 Task: Display moderate hiking trails near Riverside and intermediate skiing trails near Salt Lake City.
Action: Mouse moved to (106, 68)
Screenshot: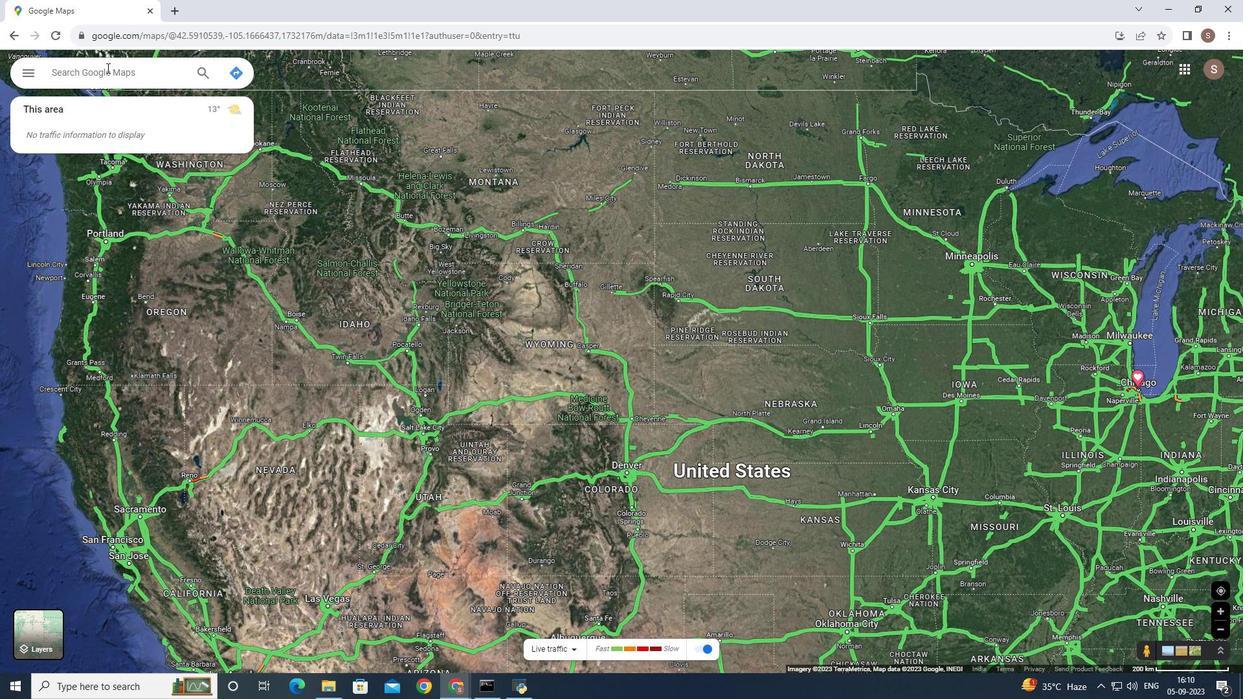
Action: Key pressed <Key.shift><Key.shift>Riverside<Key.enter>
Screenshot: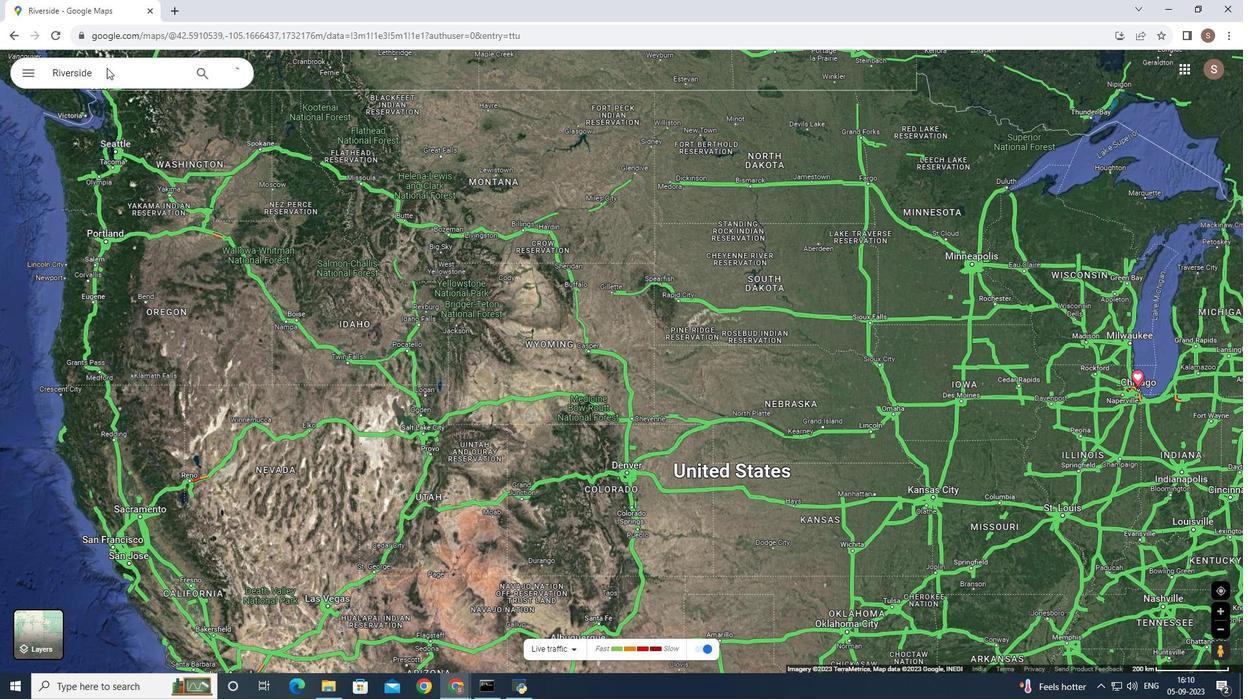 
Action: Mouse moved to (102, 128)
Screenshot: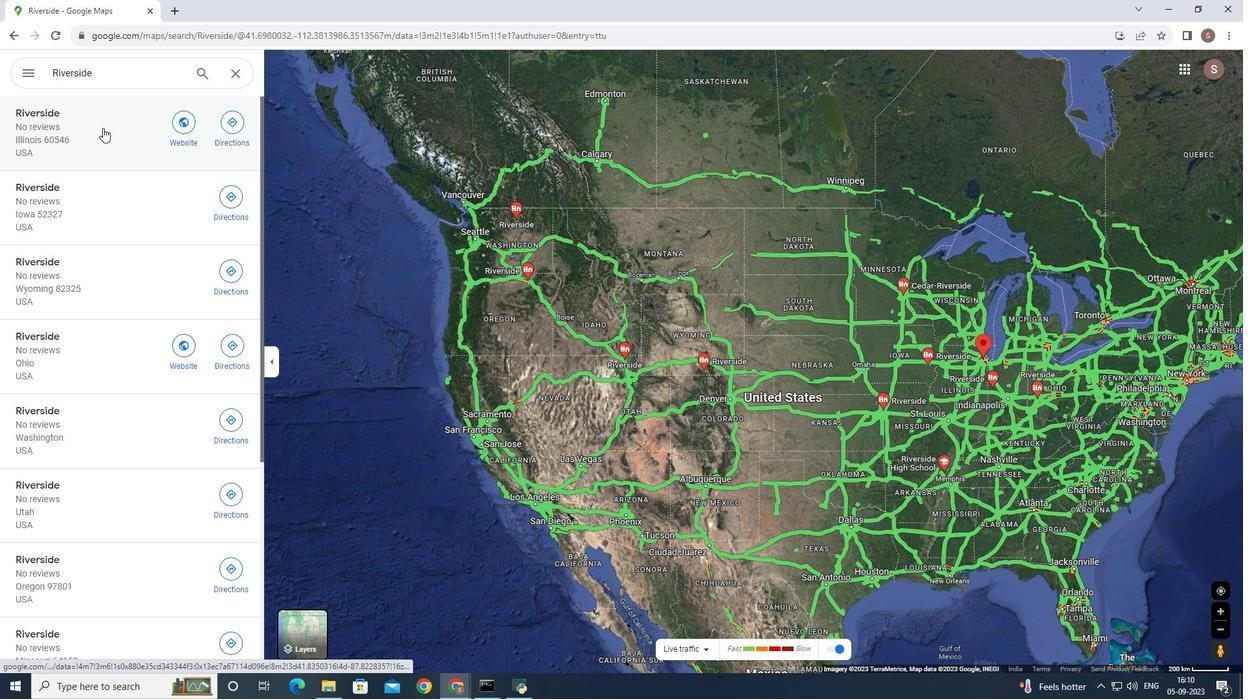
Action: Mouse pressed left at (102, 128)
Screenshot: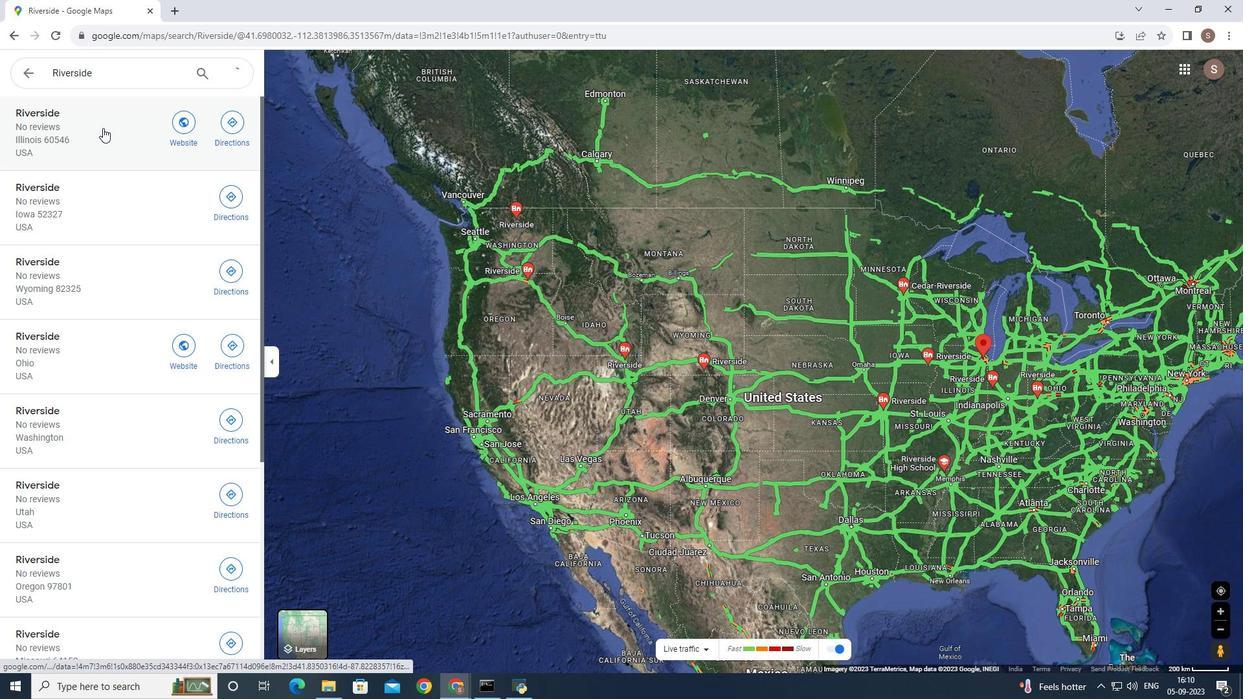 
Action: Mouse moved to (132, 290)
Screenshot: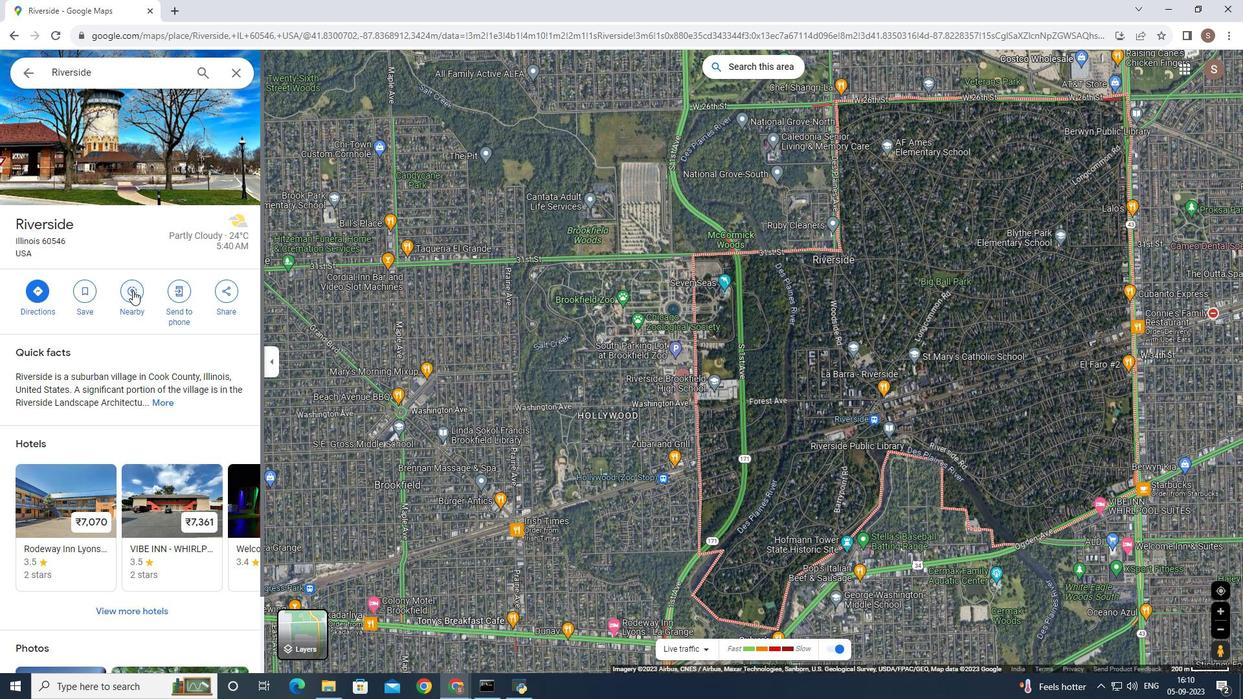 
Action: Mouse pressed left at (132, 290)
Screenshot: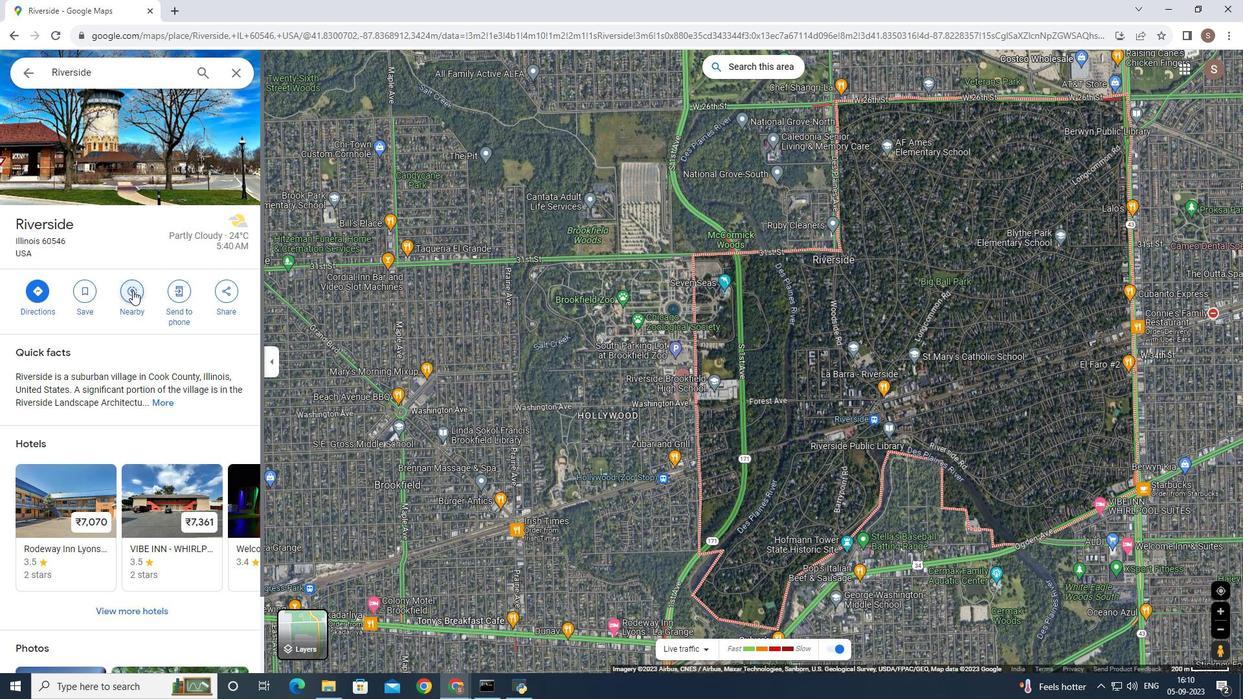 
Action: Key pressed moderate<Key.space>hiking<Key.space>trails
Screenshot: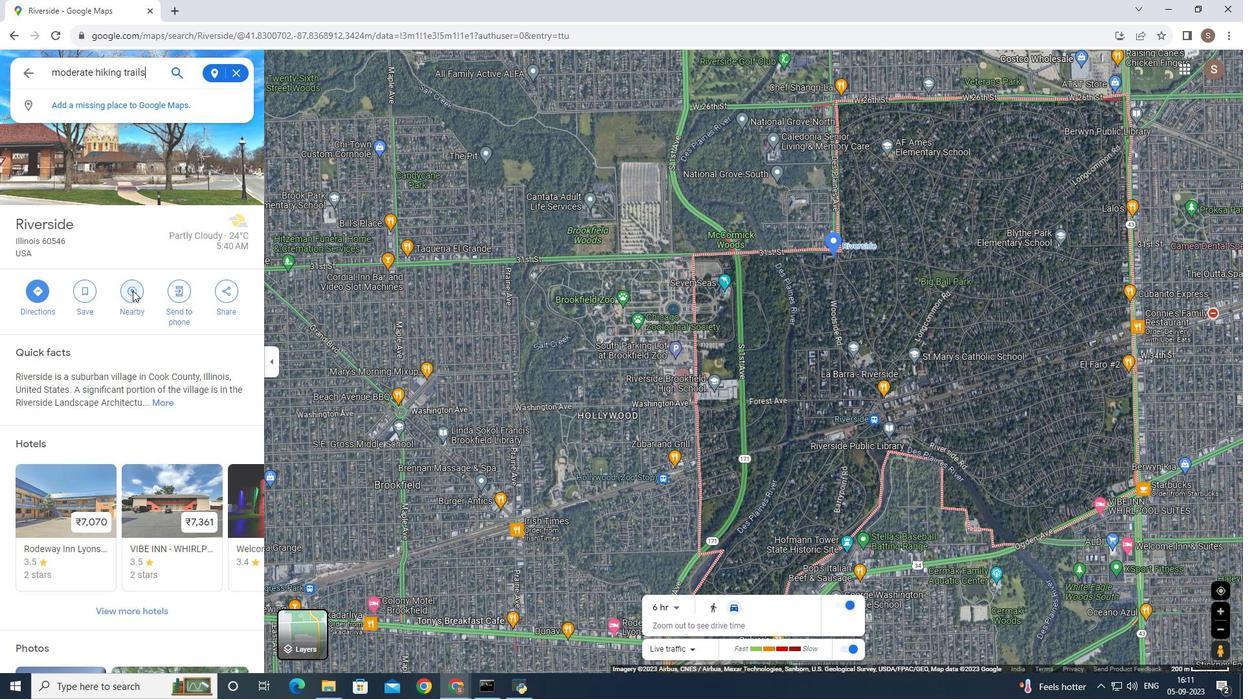 
Action: Mouse moved to (154, 289)
Screenshot: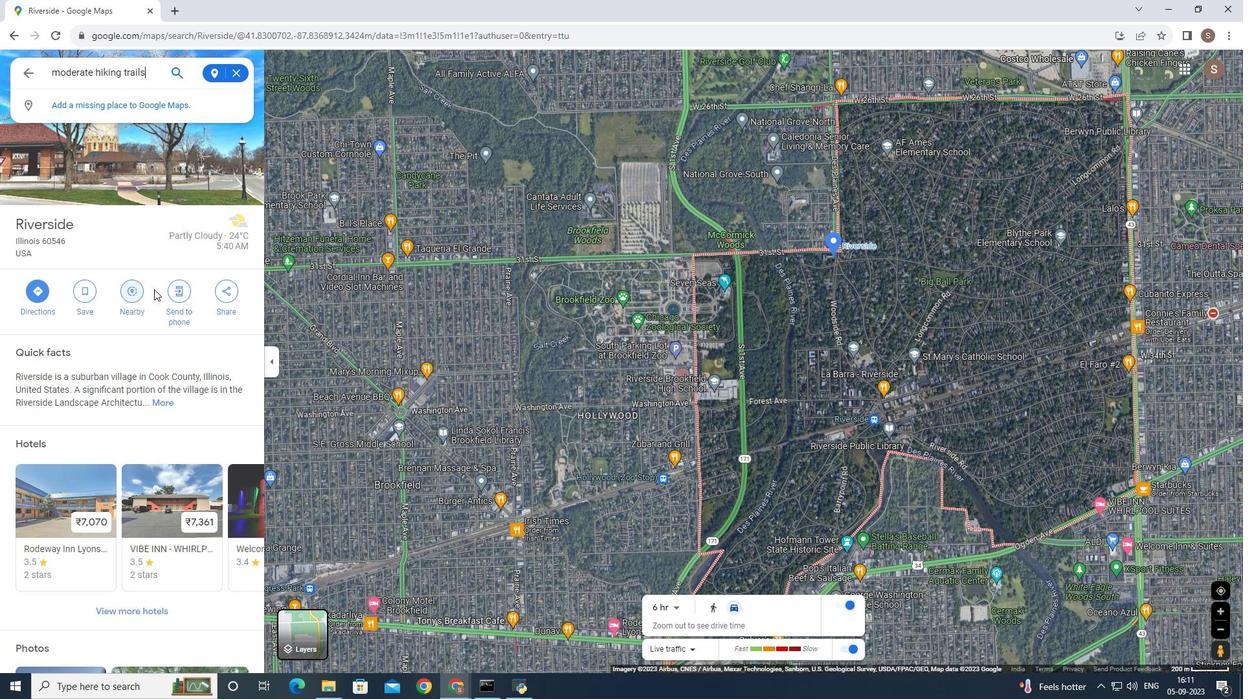
Action: Key pressed <Key.enter>
Screenshot: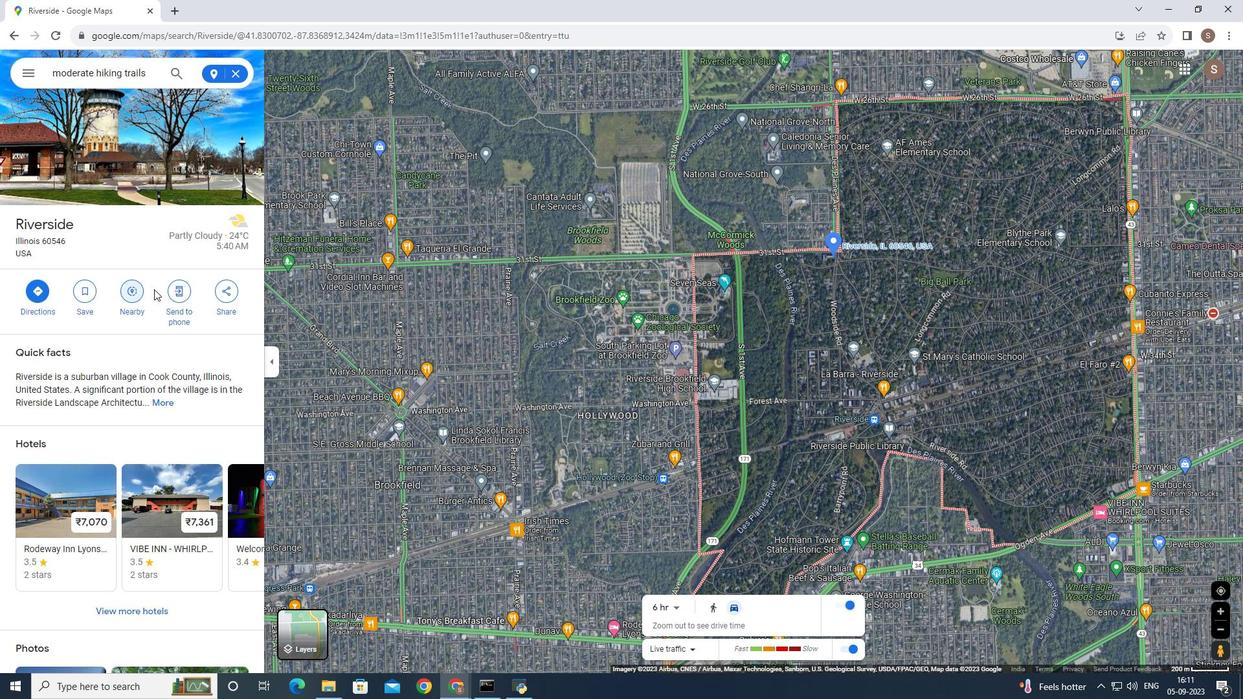 
Action: Mouse moved to (128, 213)
Screenshot: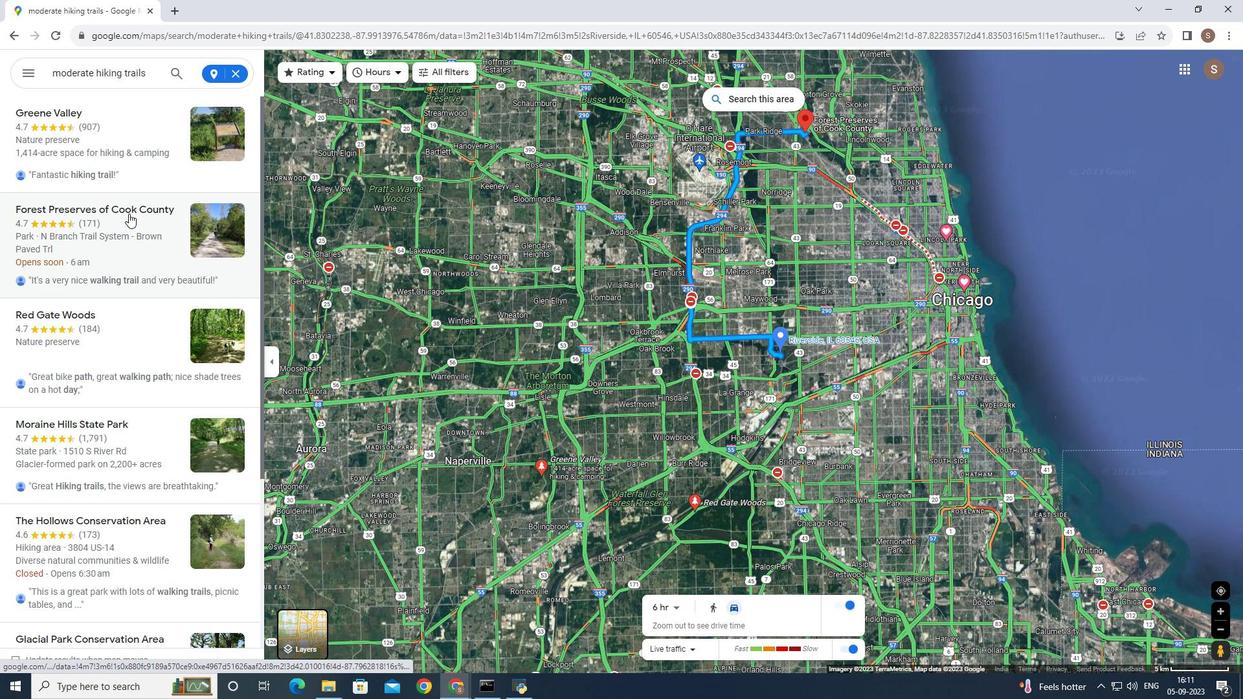 
Action: Mouse scrolled (128, 213) with delta (0, 0)
Screenshot: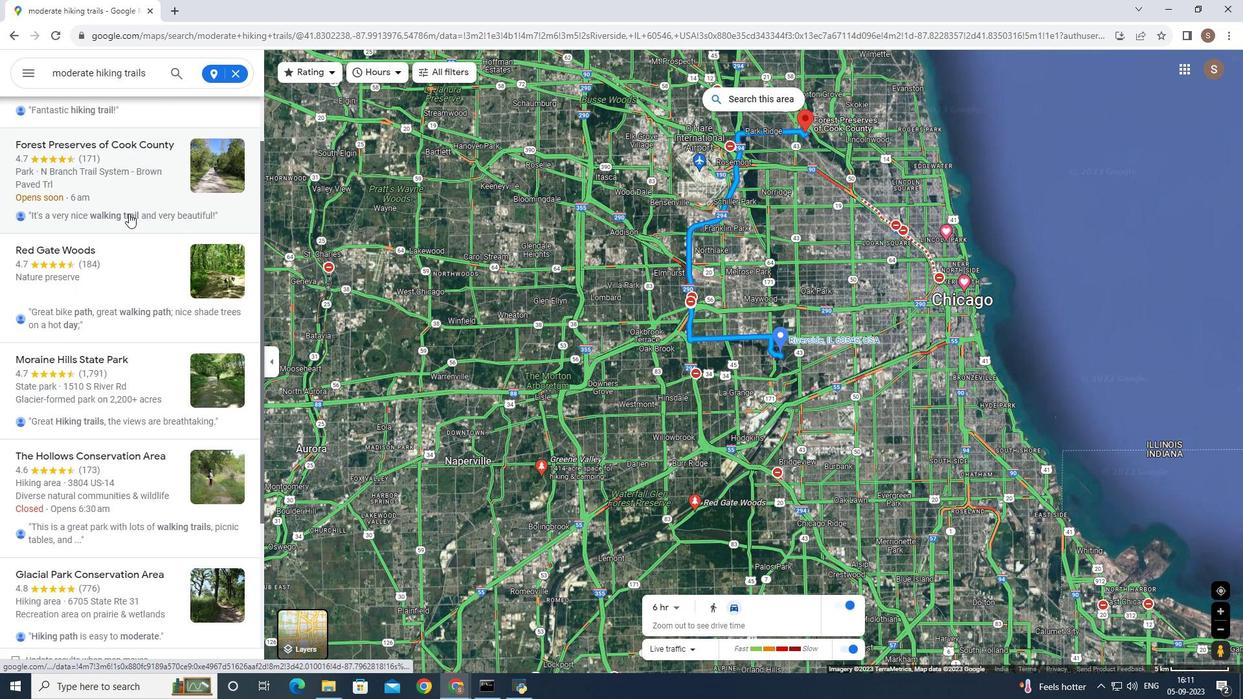 
Action: Mouse scrolled (128, 213) with delta (0, 0)
Screenshot: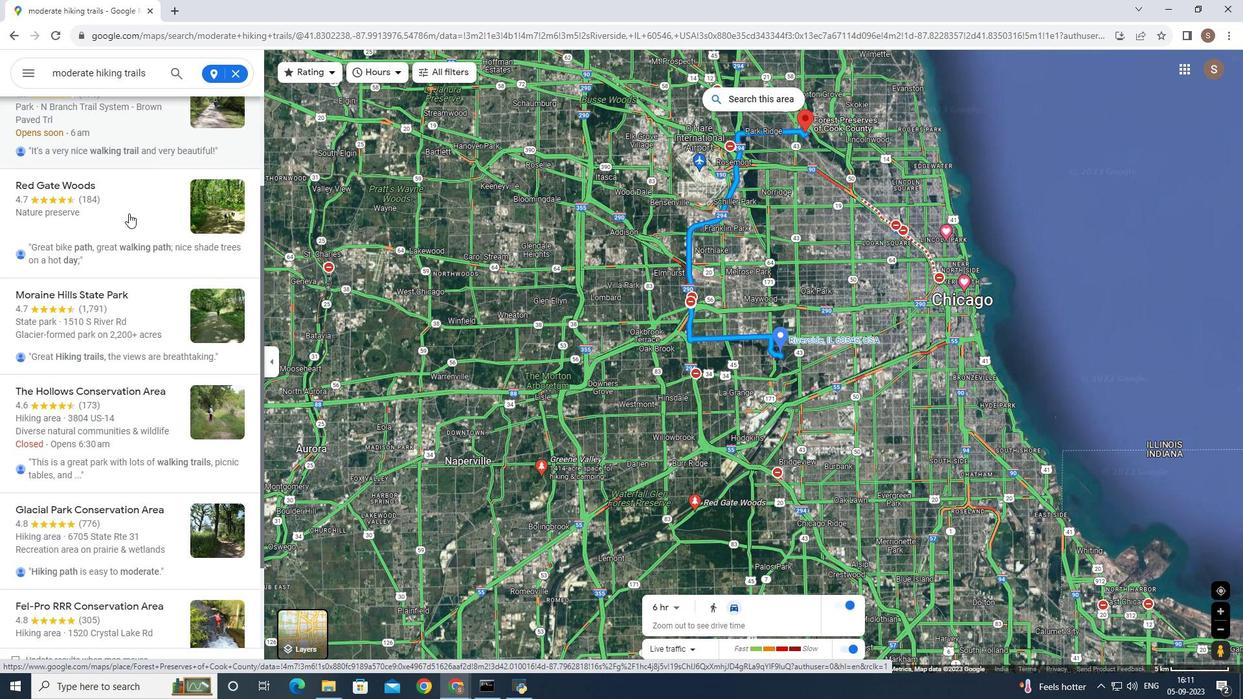 
Action: Mouse scrolled (128, 213) with delta (0, 0)
Screenshot: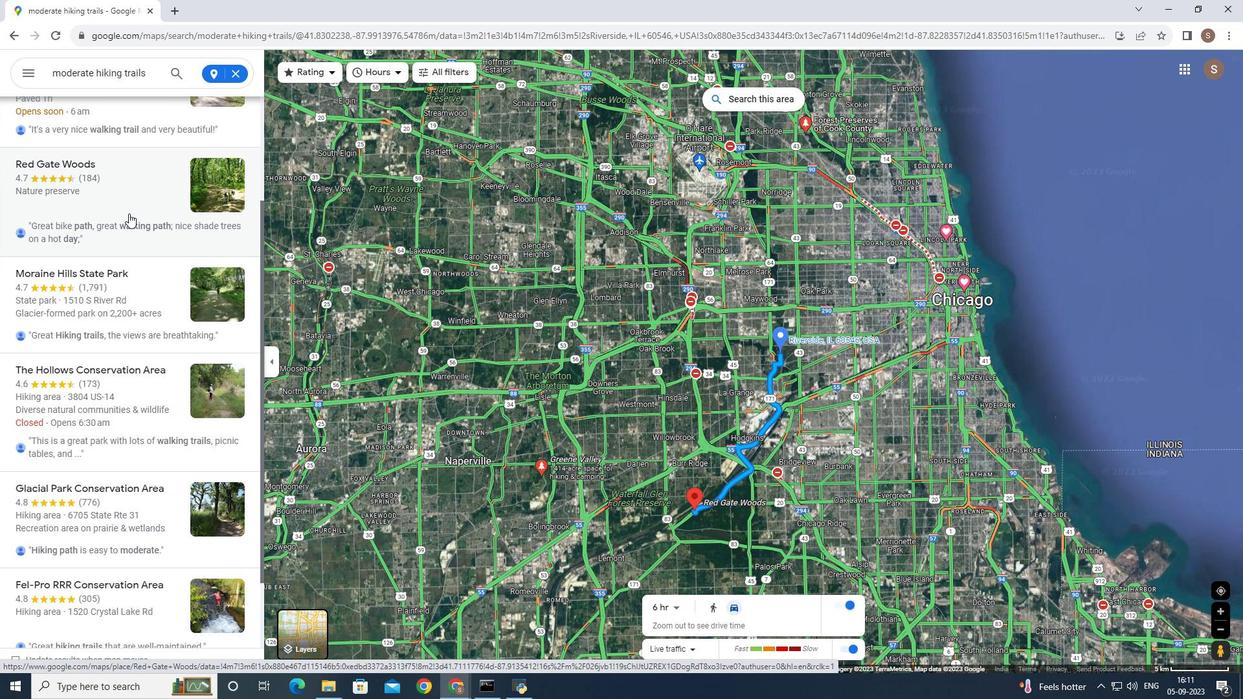 
Action: Mouse scrolled (128, 213) with delta (0, 0)
Screenshot: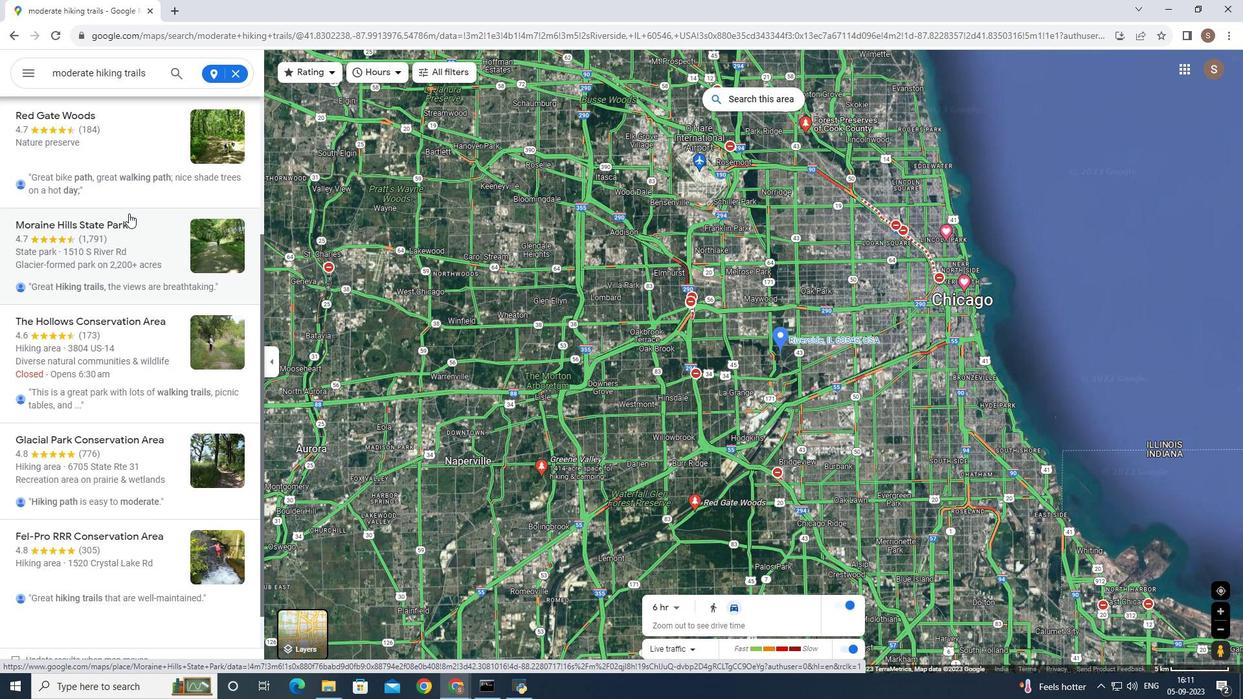 
Action: Mouse scrolled (128, 213) with delta (0, 0)
Screenshot: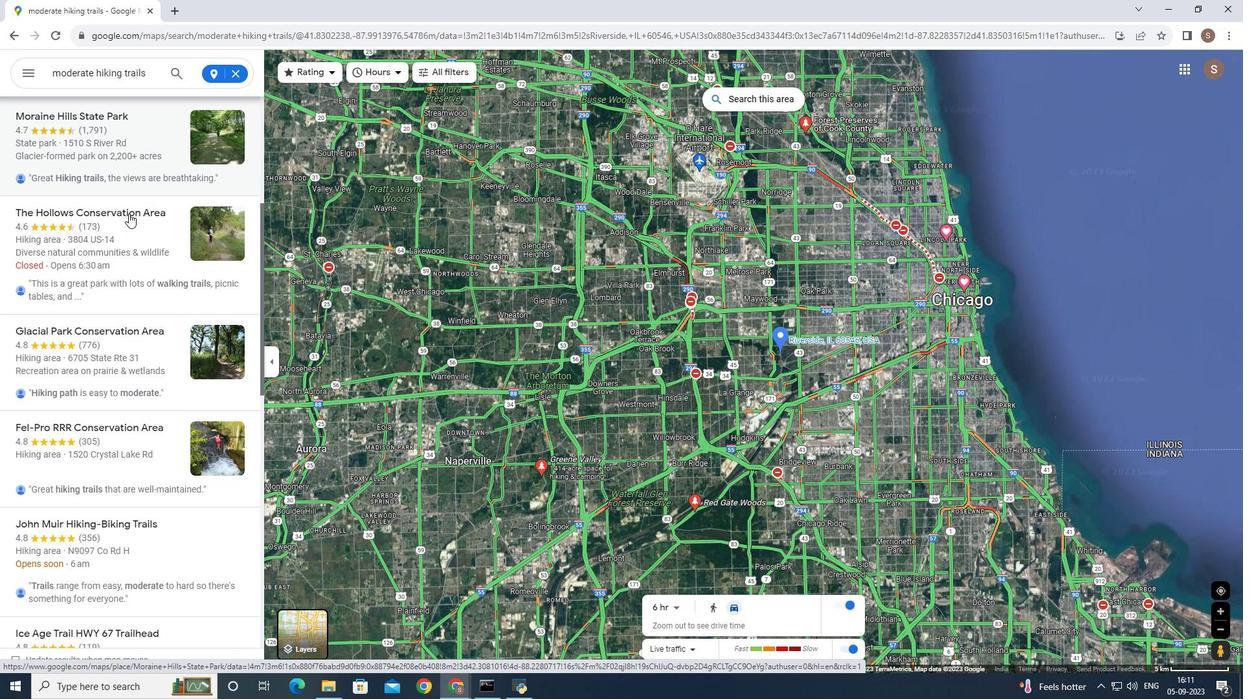 
Action: Mouse scrolled (128, 213) with delta (0, 0)
Screenshot: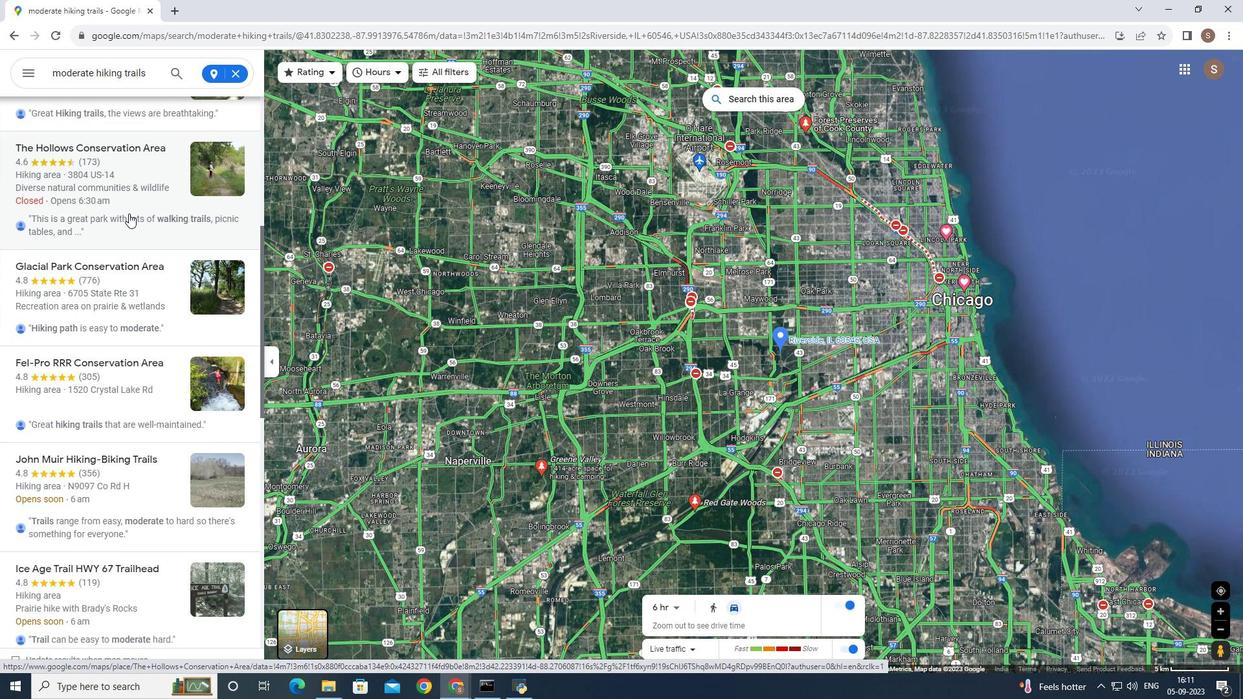 
Action: Mouse scrolled (128, 213) with delta (0, 0)
Screenshot: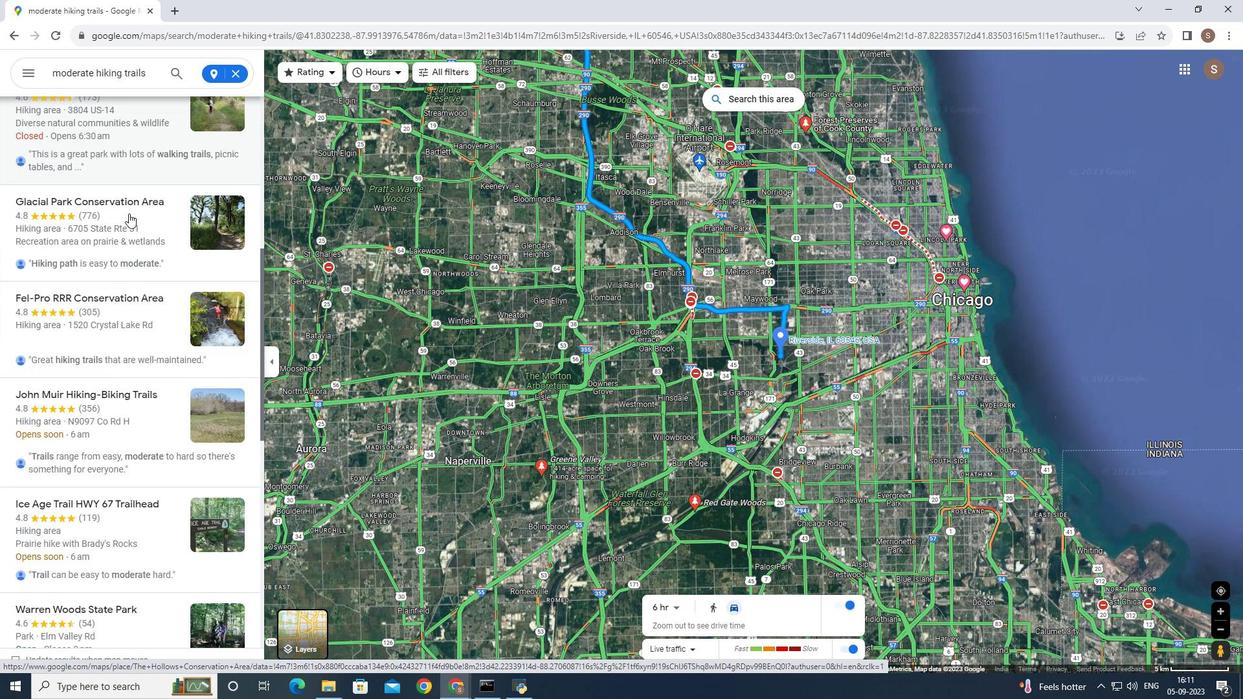 
Action: Mouse scrolled (128, 213) with delta (0, 0)
Screenshot: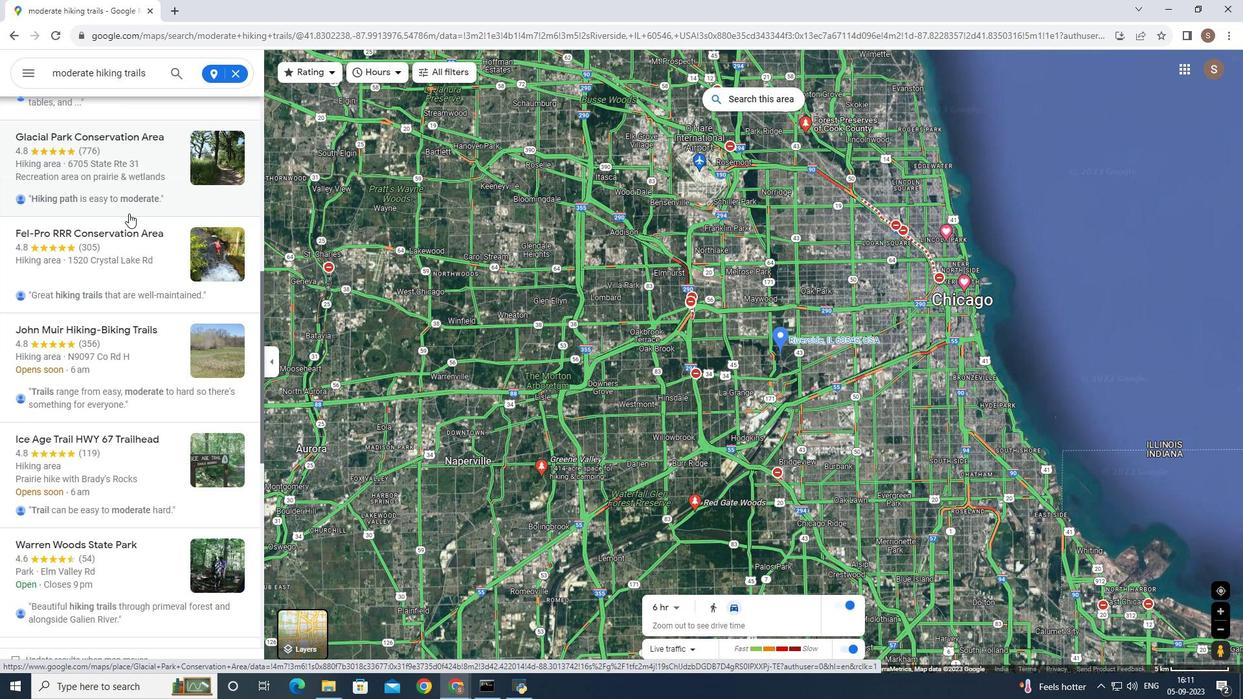 
Action: Mouse scrolled (128, 213) with delta (0, 0)
Screenshot: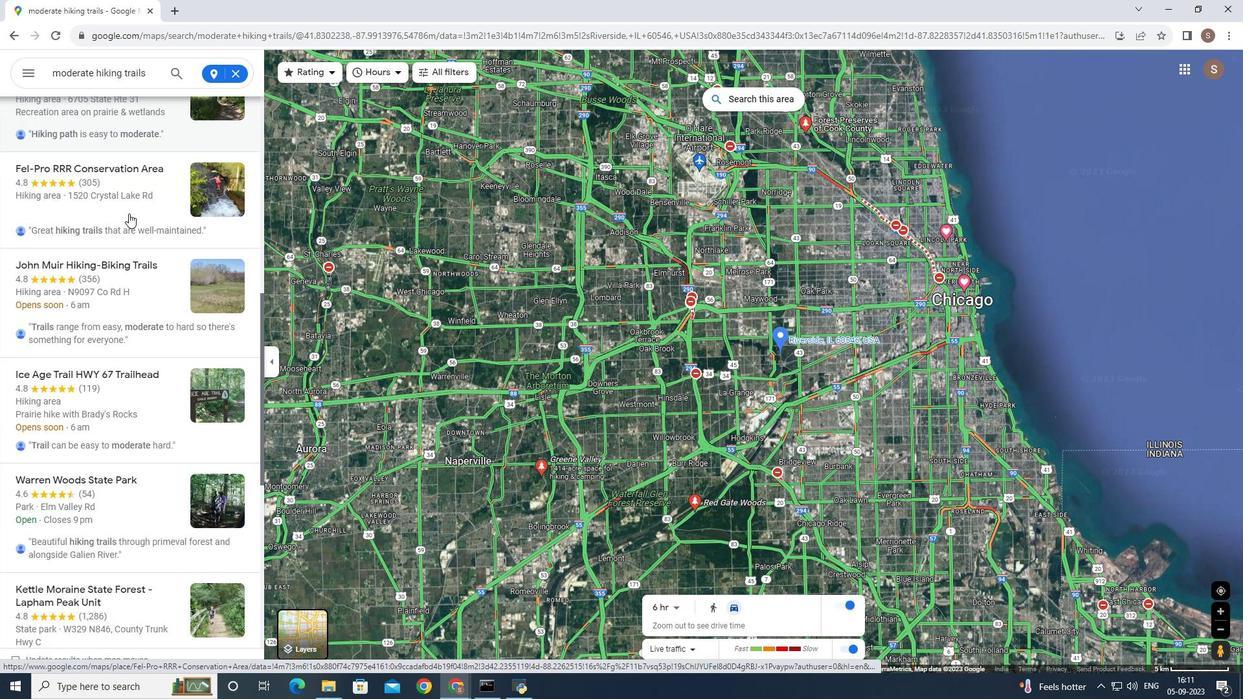 
Action: Mouse scrolled (128, 213) with delta (0, 0)
Screenshot: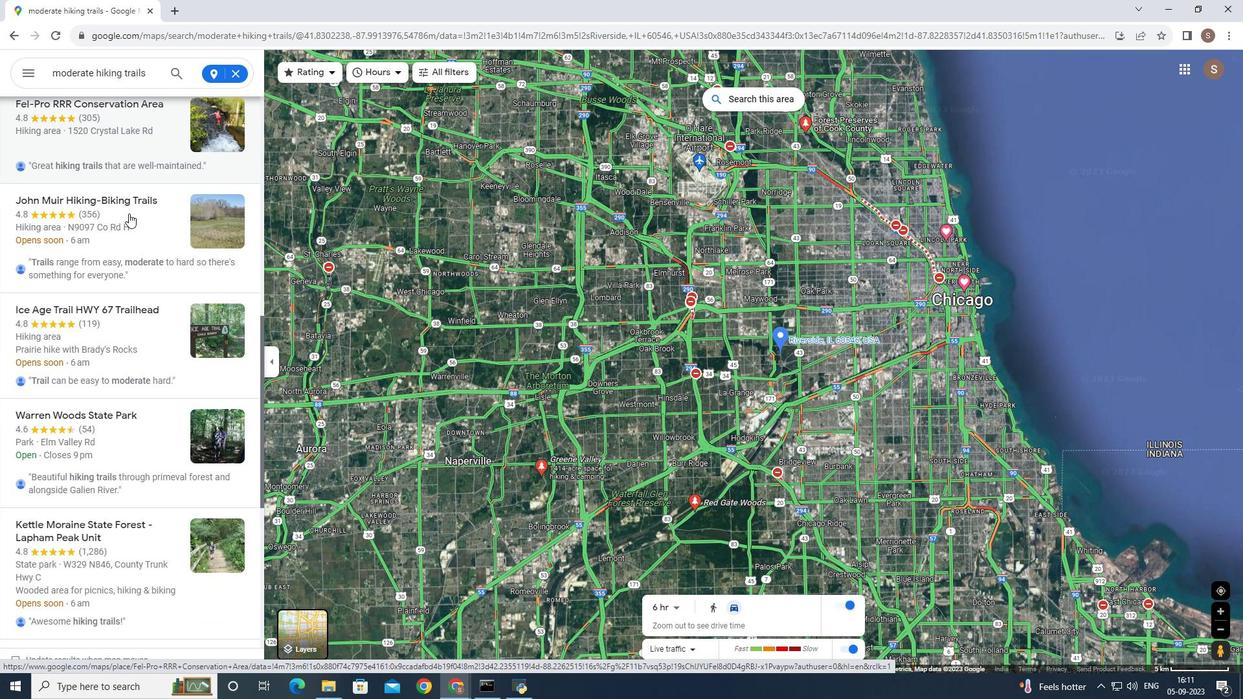 
Action: Mouse scrolled (128, 213) with delta (0, 0)
Screenshot: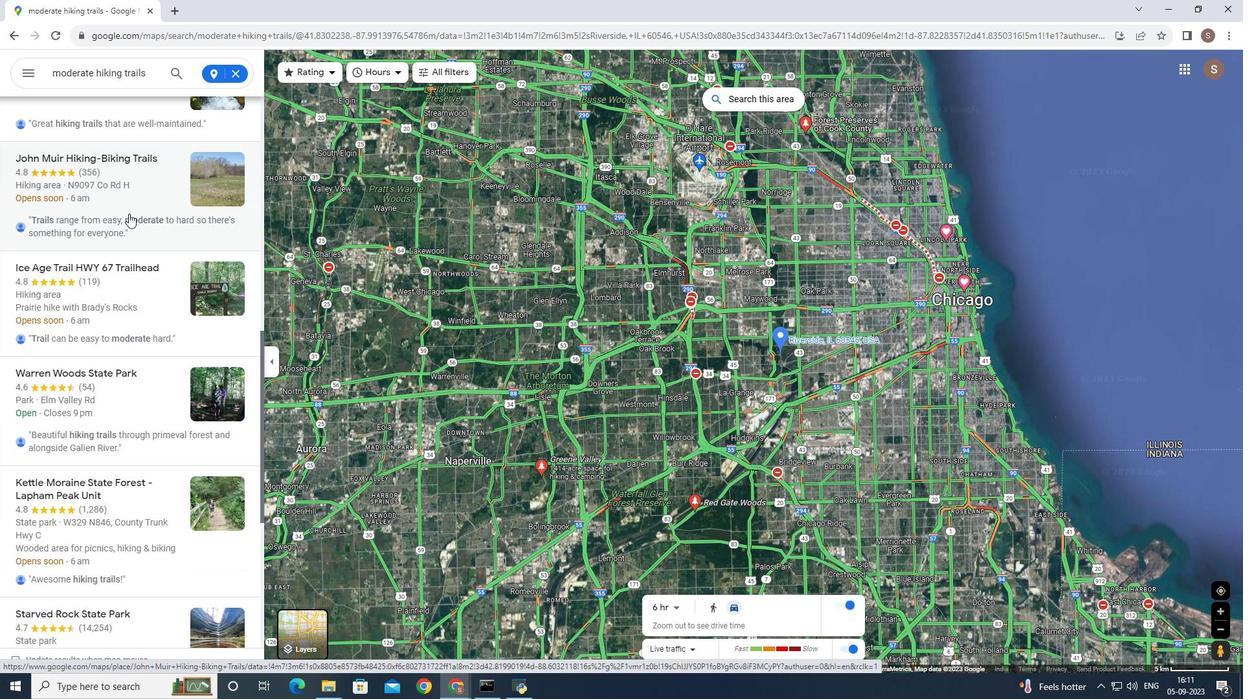 
Action: Mouse scrolled (128, 213) with delta (0, 0)
Screenshot: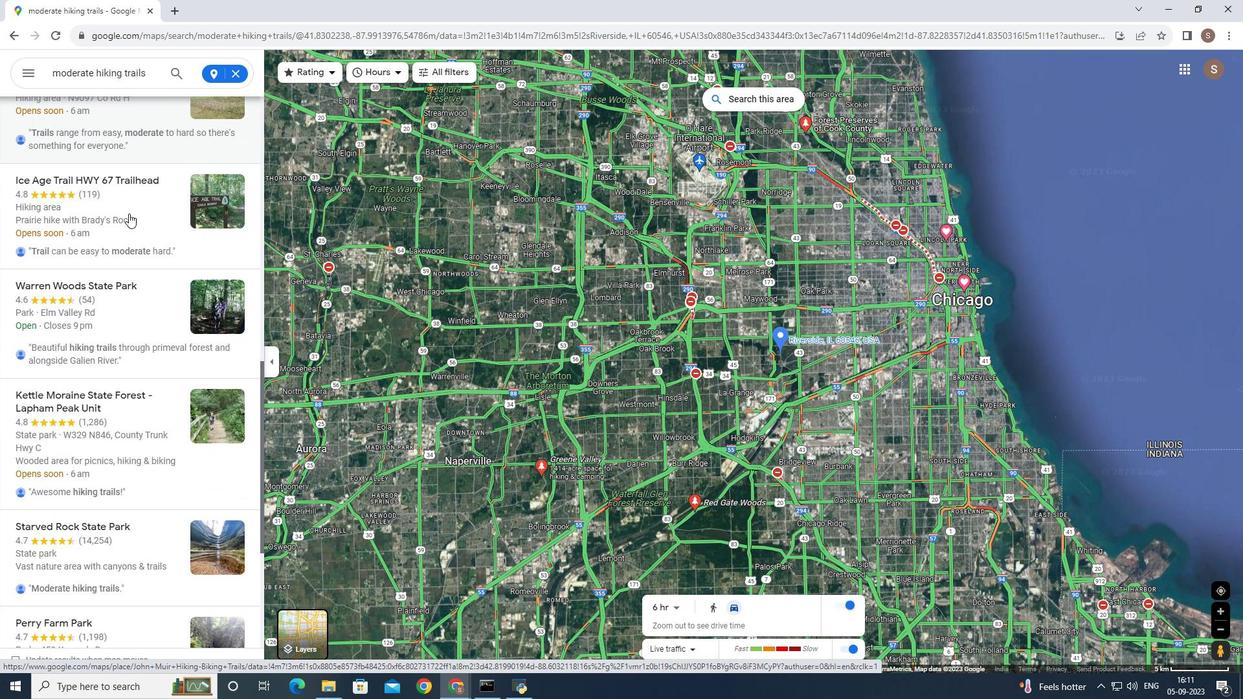 
Action: Mouse scrolled (128, 213) with delta (0, 0)
Screenshot: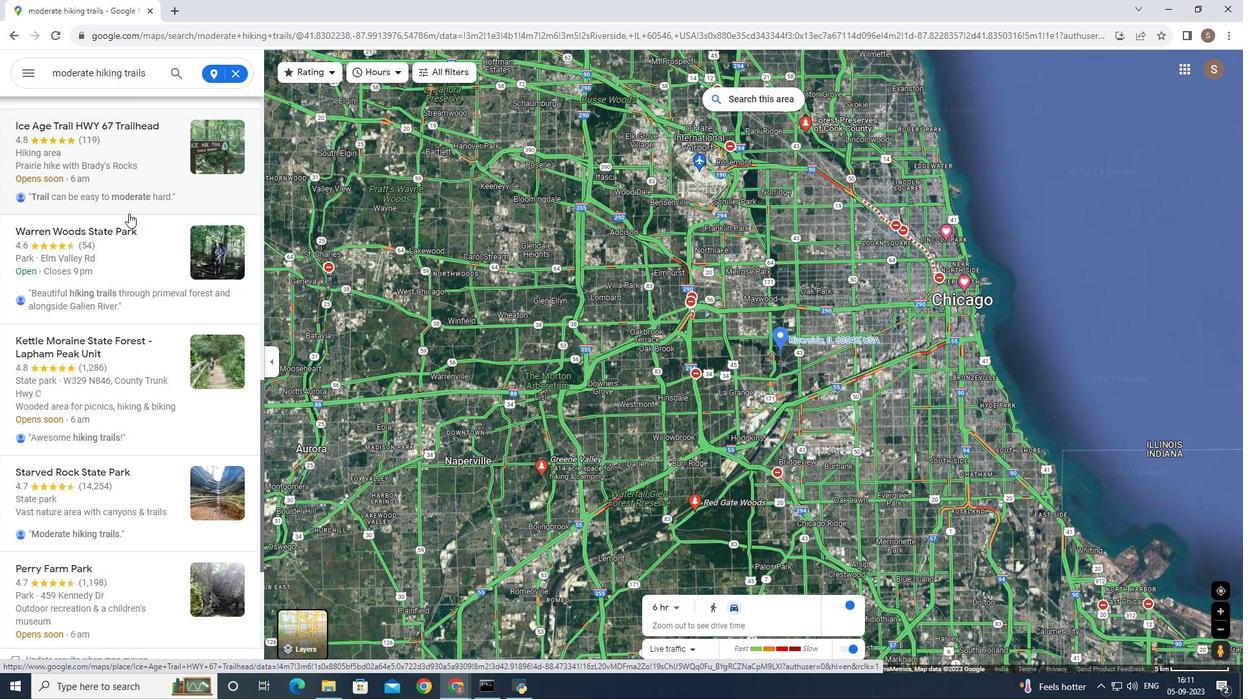 
Action: Mouse scrolled (128, 213) with delta (0, 0)
Screenshot: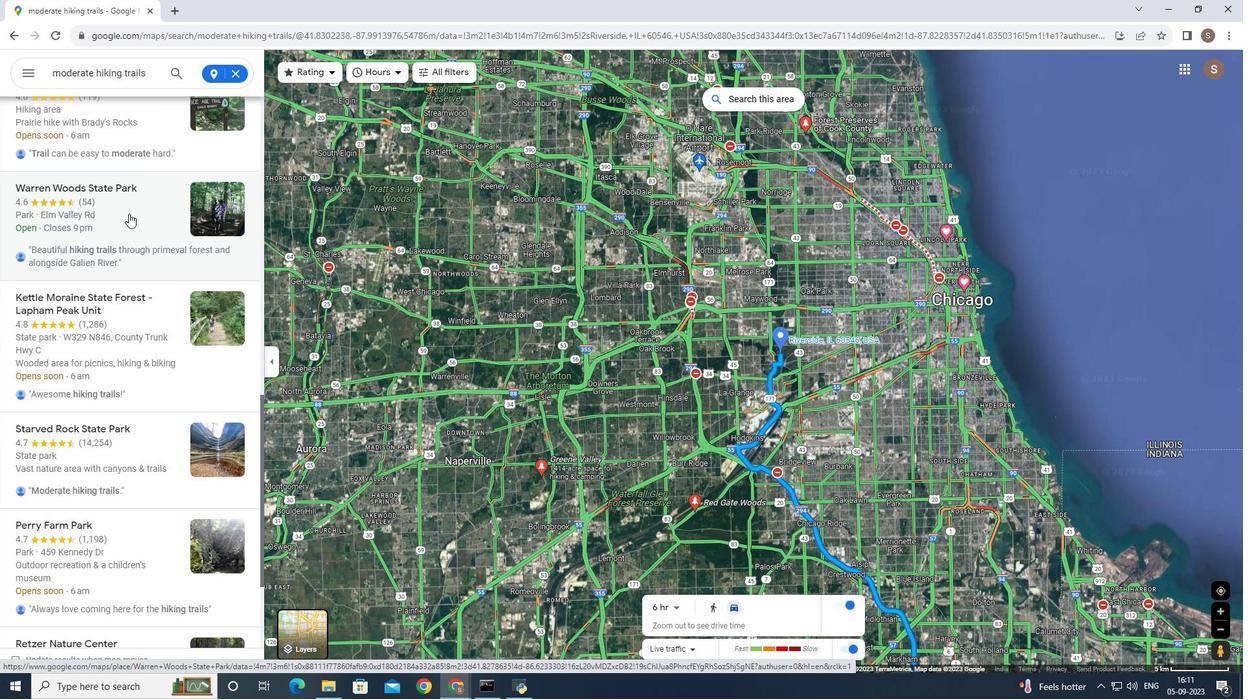 
Action: Mouse scrolled (128, 213) with delta (0, 0)
Screenshot: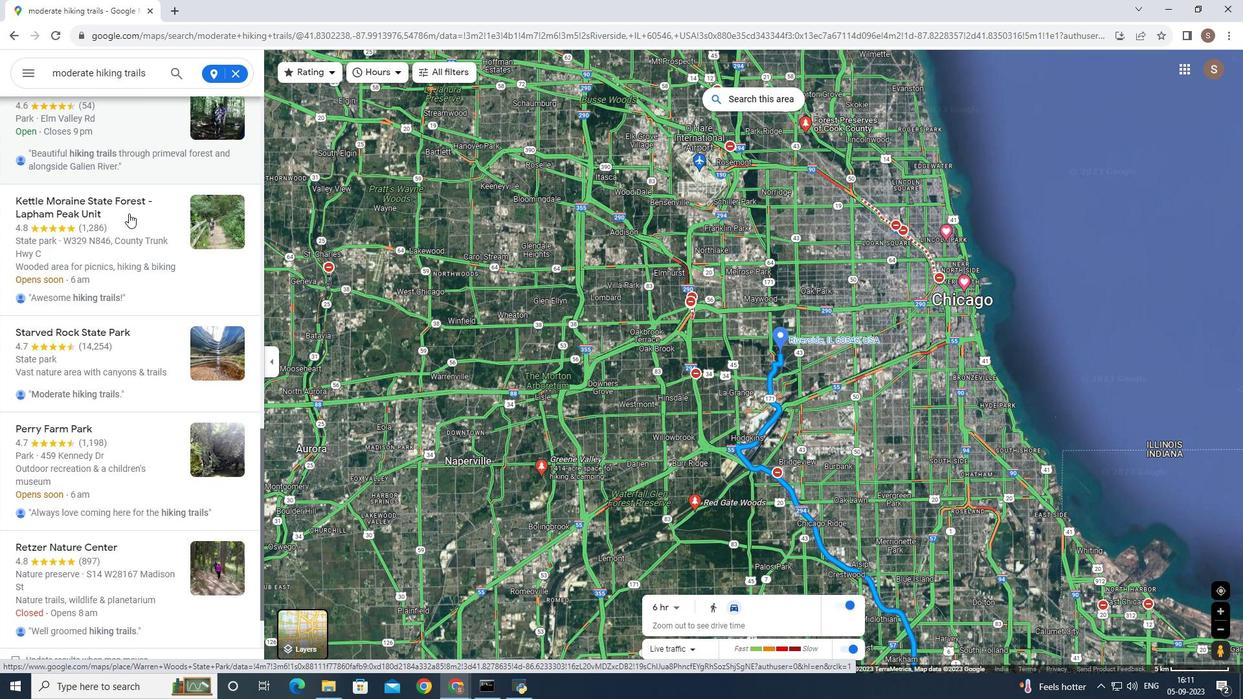 
Action: Mouse scrolled (128, 213) with delta (0, 0)
Screenshot: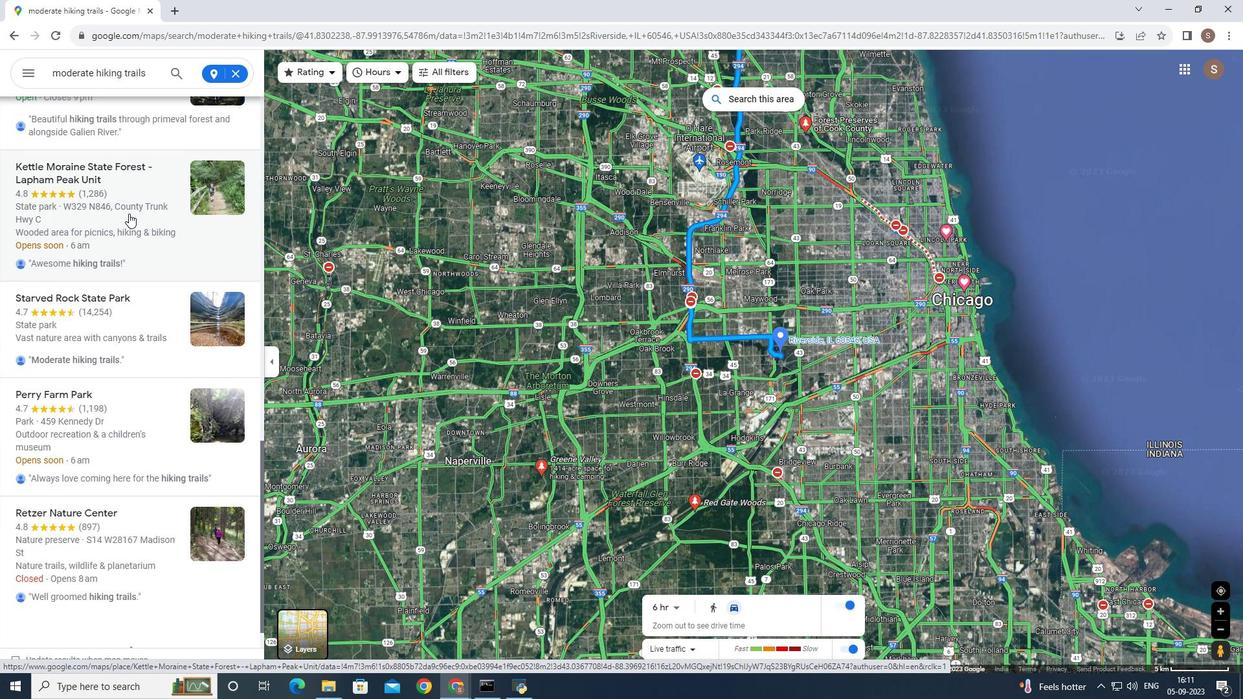 
Action: Mouse scrolled (128, 213) with delta (0, 0)
Screenshot: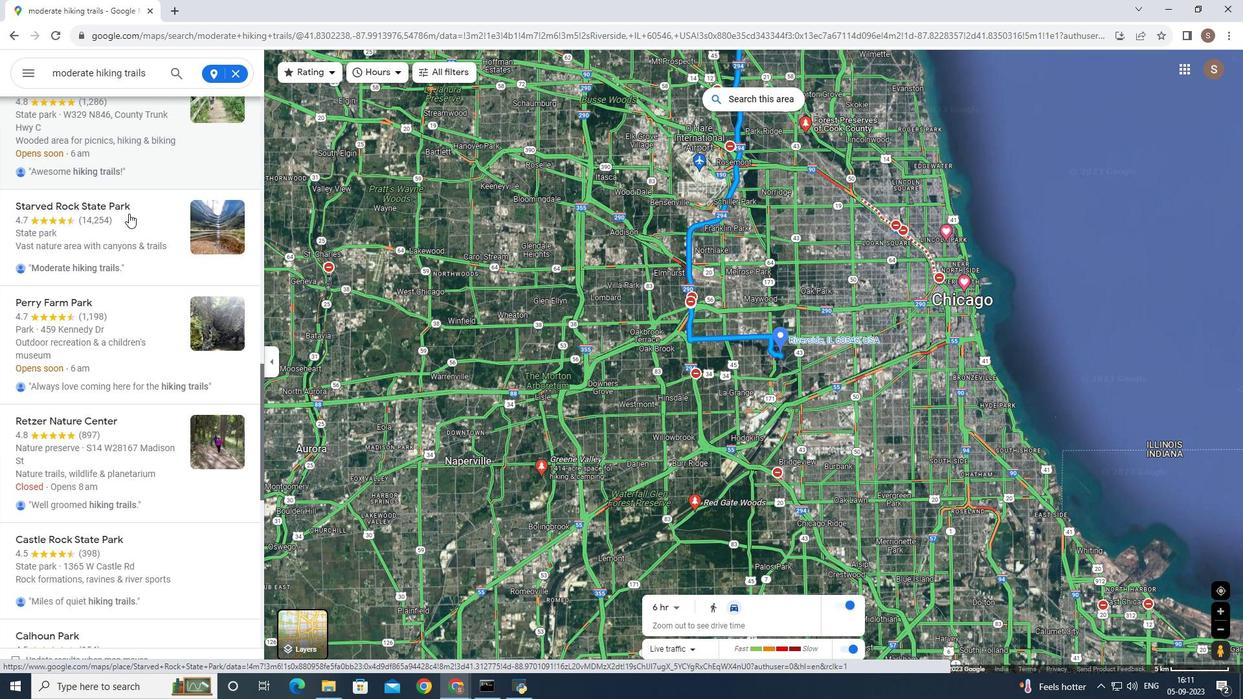 
Action: Mouse scrolled (128, 213) with delta (0, 0)
Screenshot: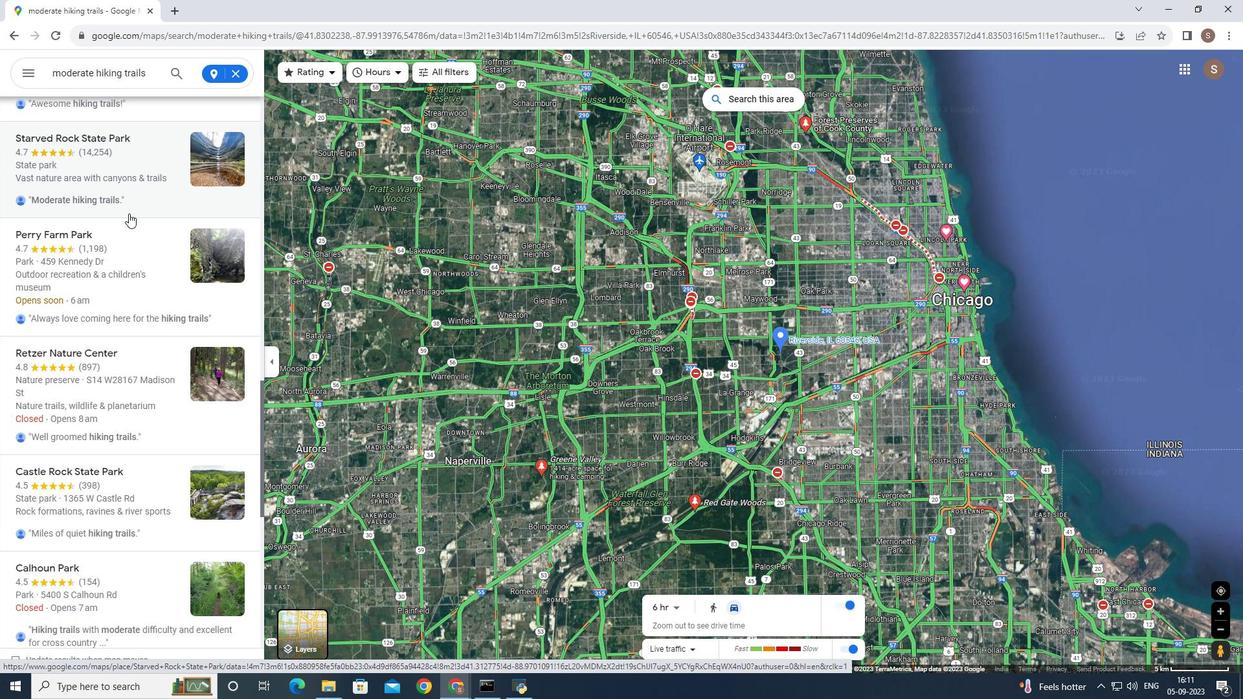 
Action: Mouse scrolled (128, 213) with delta (0, 0)
Screenshot: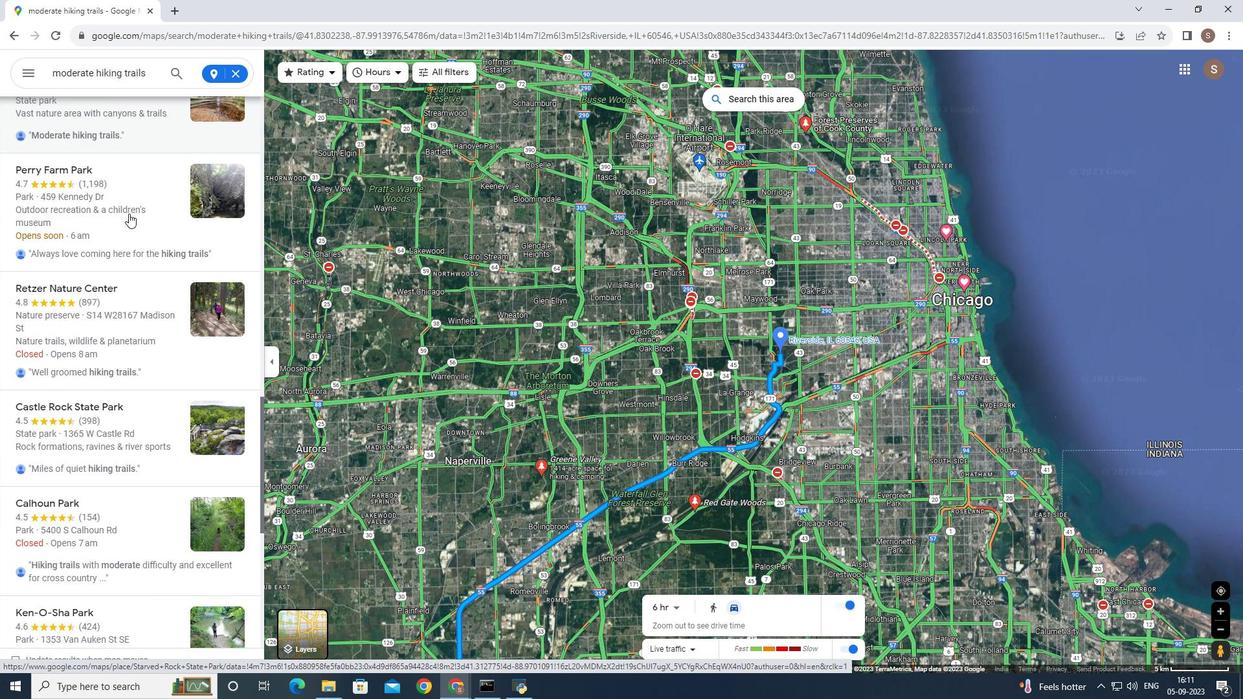
Action: Mouse scrolled (128, 213) with delta (0, 0)
Screenshot: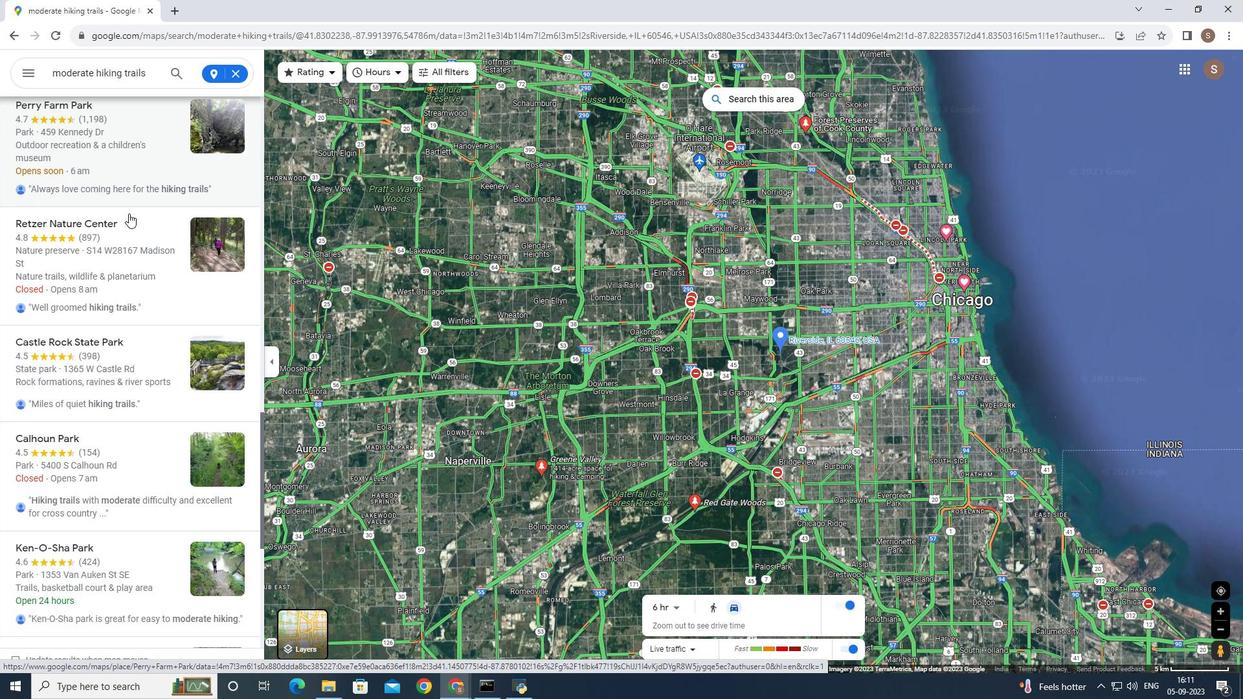 
Action: Mouse scrolled (128, 213) with delta (0, 0)
Screenshot: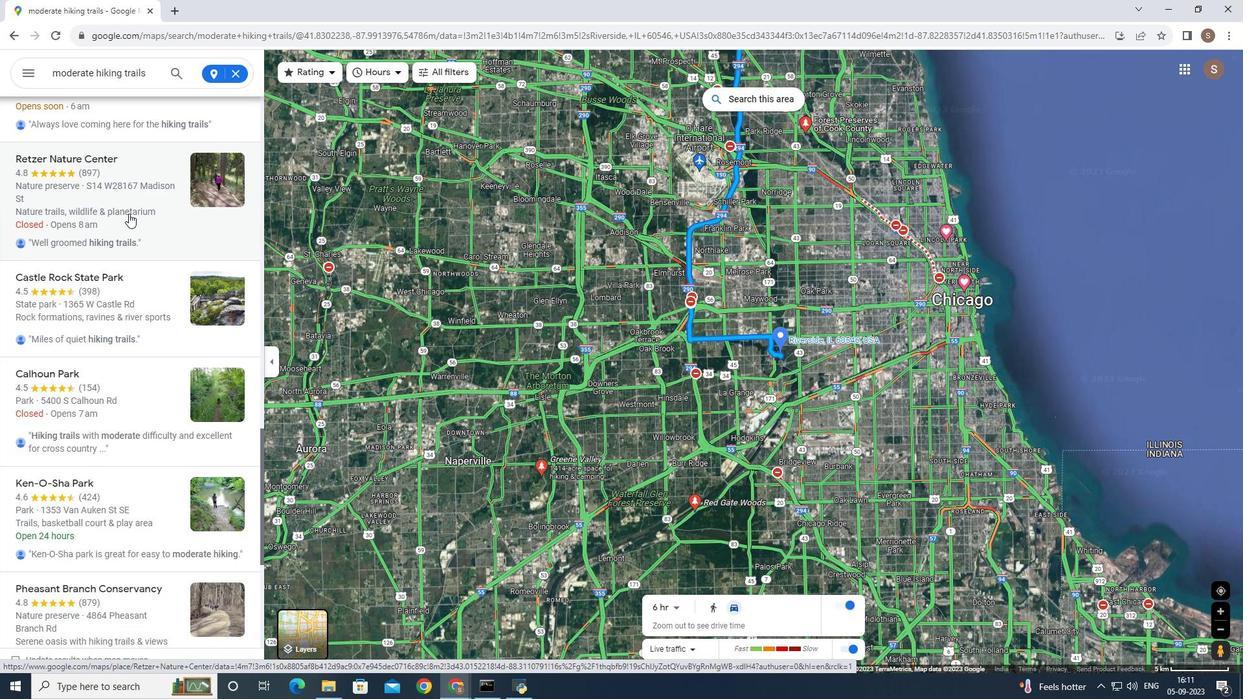 
Action: Mouse scrolled (128, 213) with delta (0, 0)
Screenshot: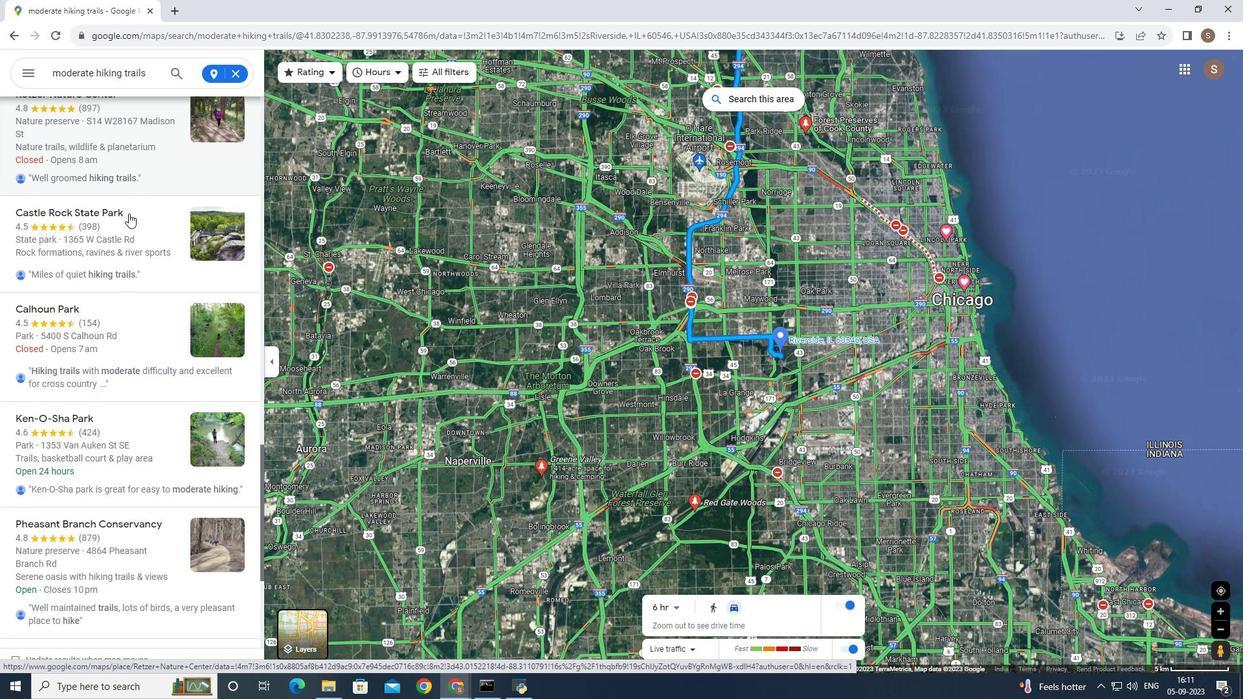 
Action: Mouse scrolled (128, 213) with delta (0, 0)
Screenshot: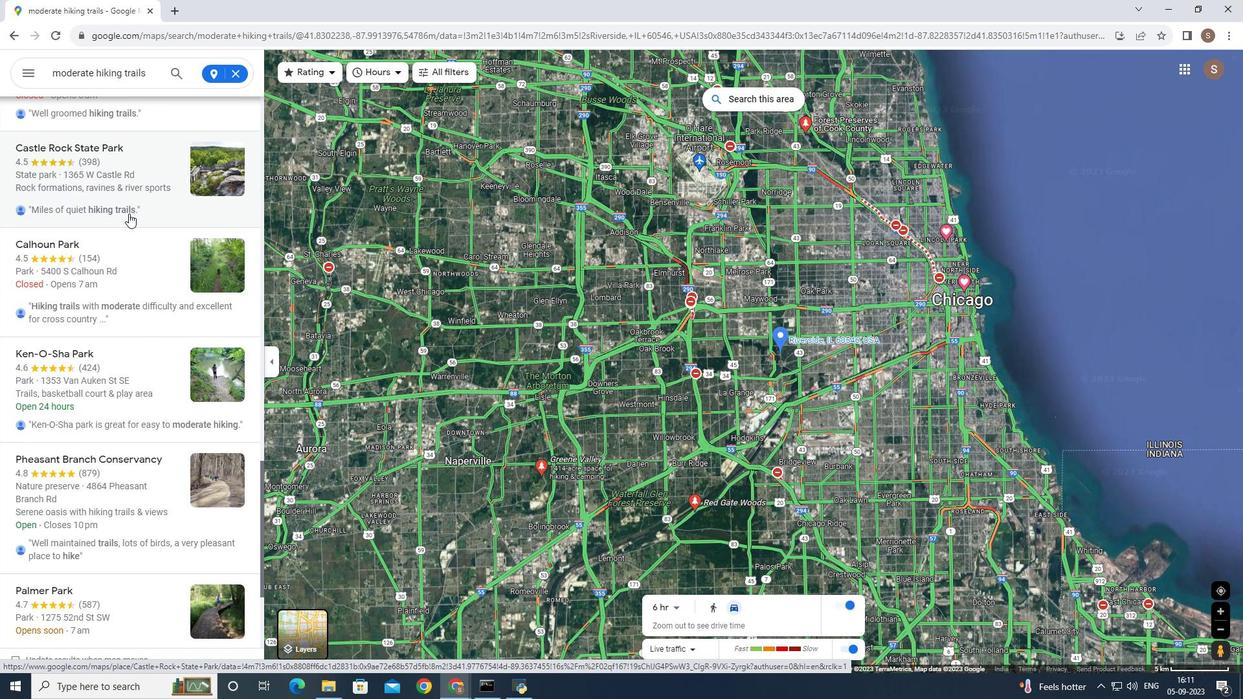 
Action: Mouse scrolled (128, 213) with delta (0, 0)
Screenshot: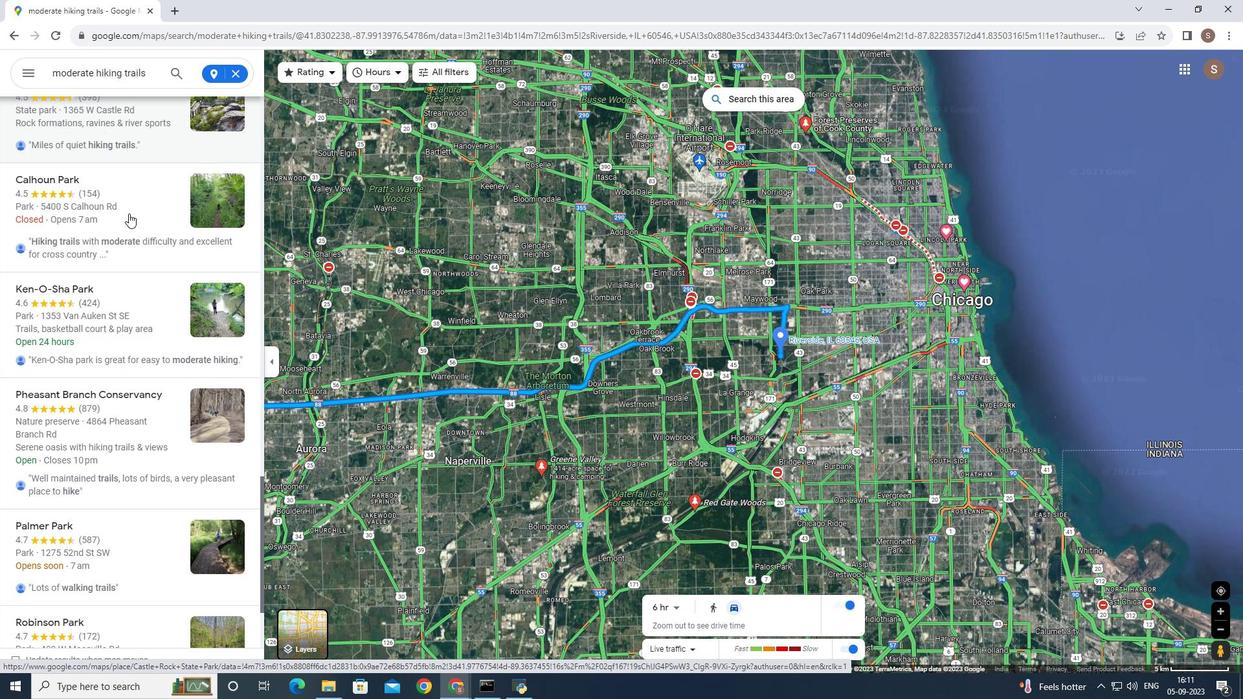 
Action: Mouse scrolled (128, 213) with delta (0, 0)
Screenshot: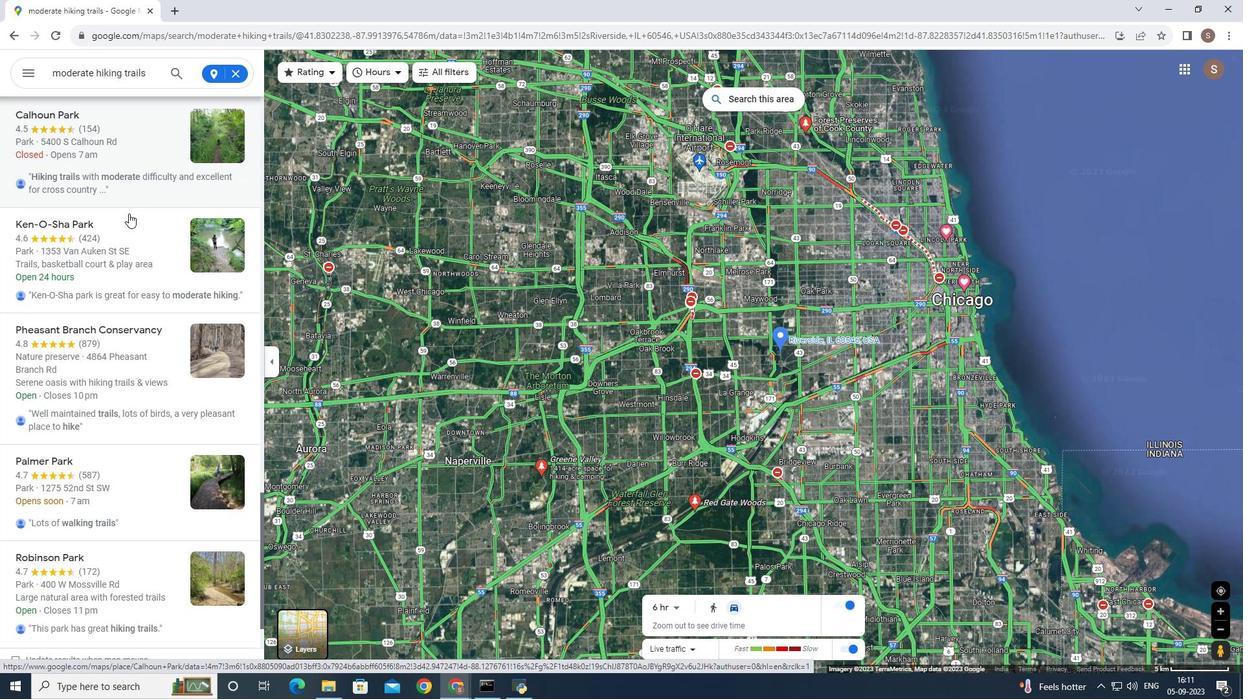 
Action: Mouse scrolled (128, 213) with delta (0, 0)
Screenshot: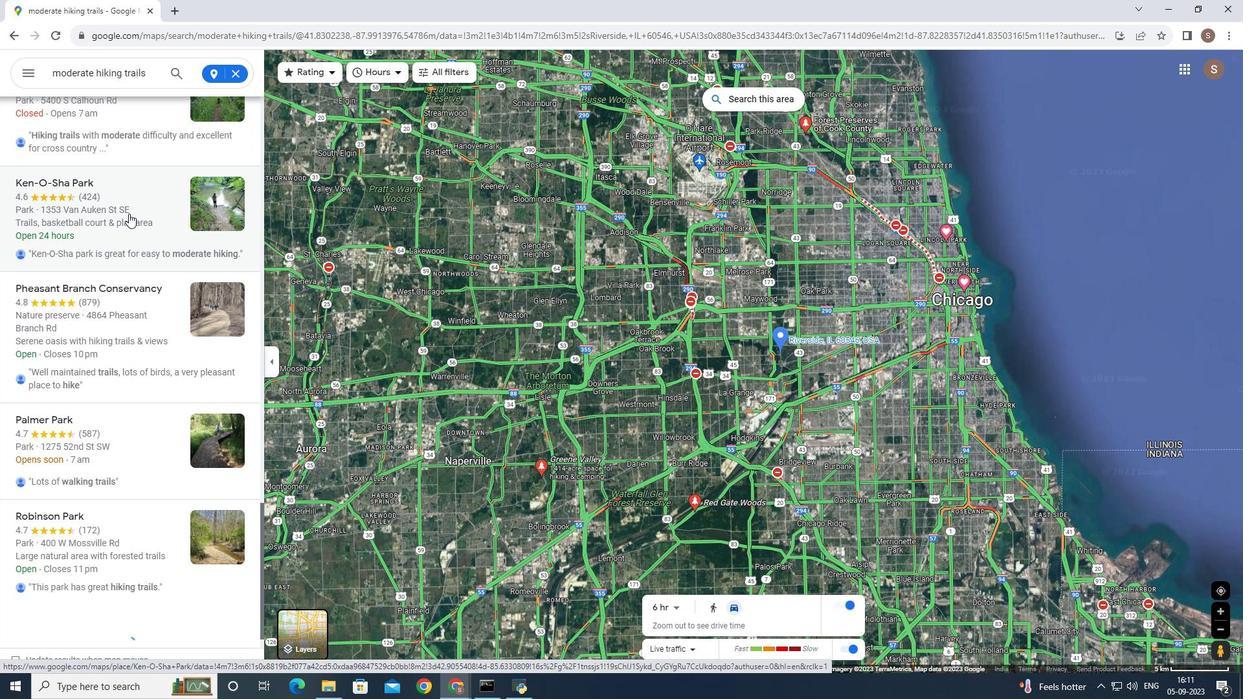 
Action: Mouse scrolled (128, 213) with delta (0, 0)
Screenshot: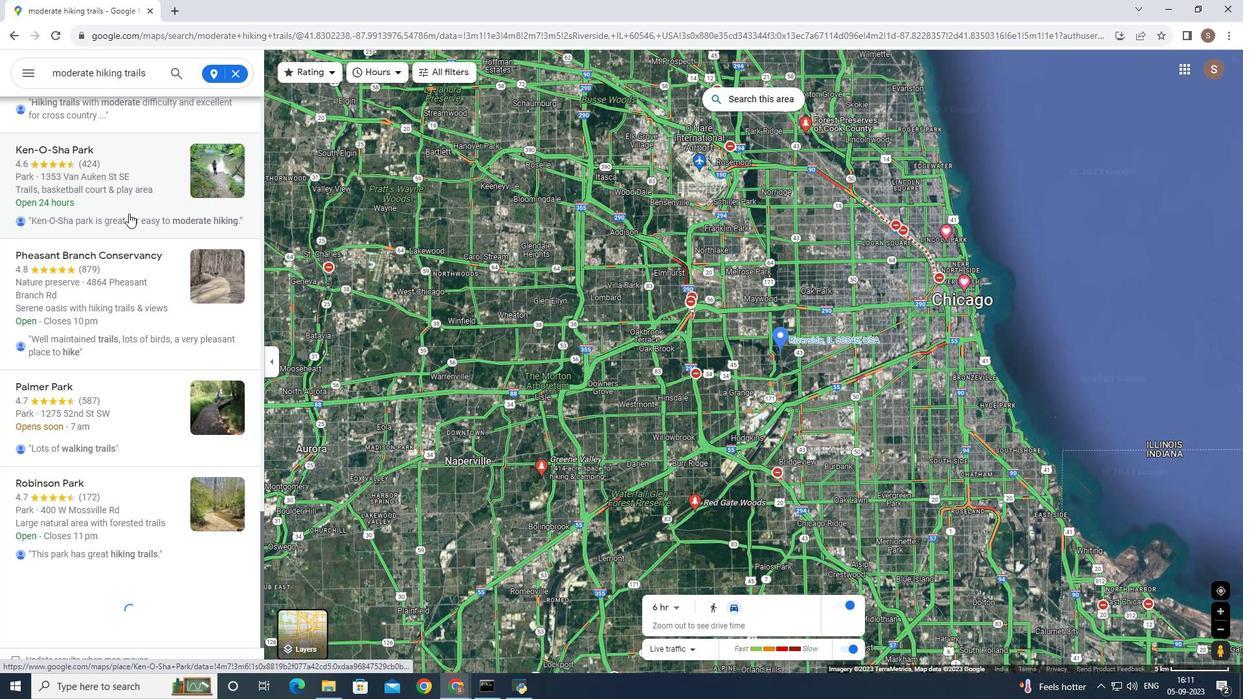 
Action: Mouse scrolled (128, 213) with delta (0, 0)
Screenshot: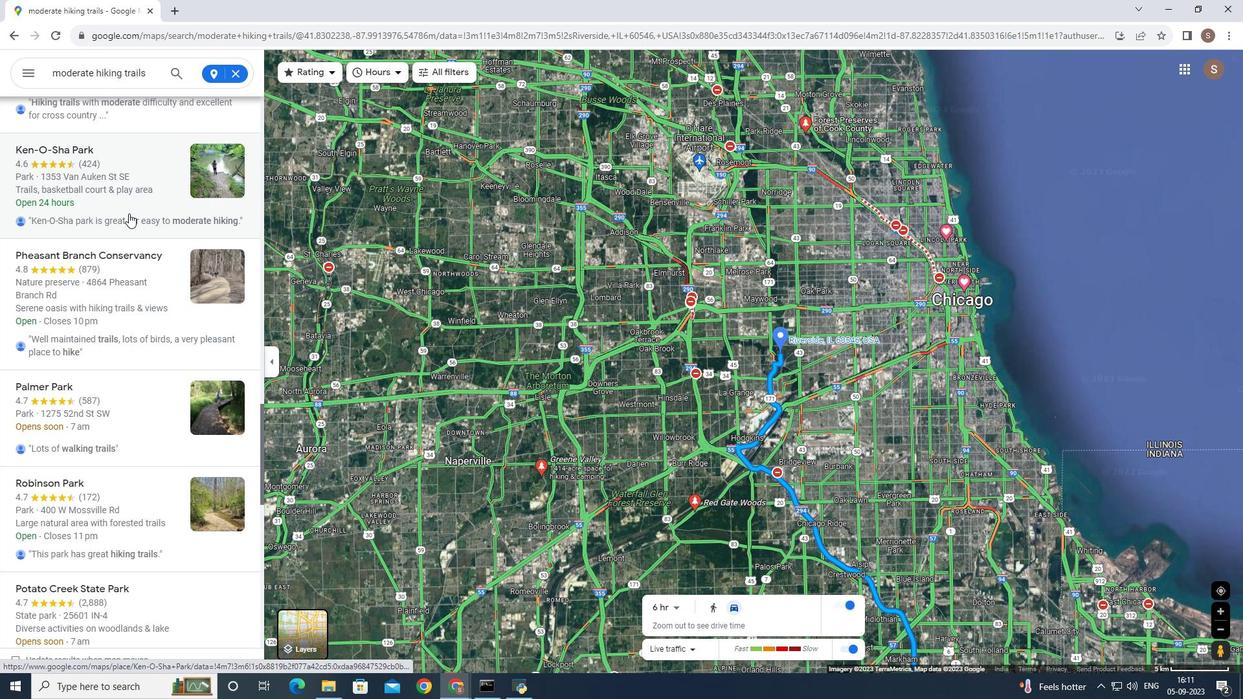 
Action: Mouse scrolled (128, 213) with delta (0, 0)
Screenshot: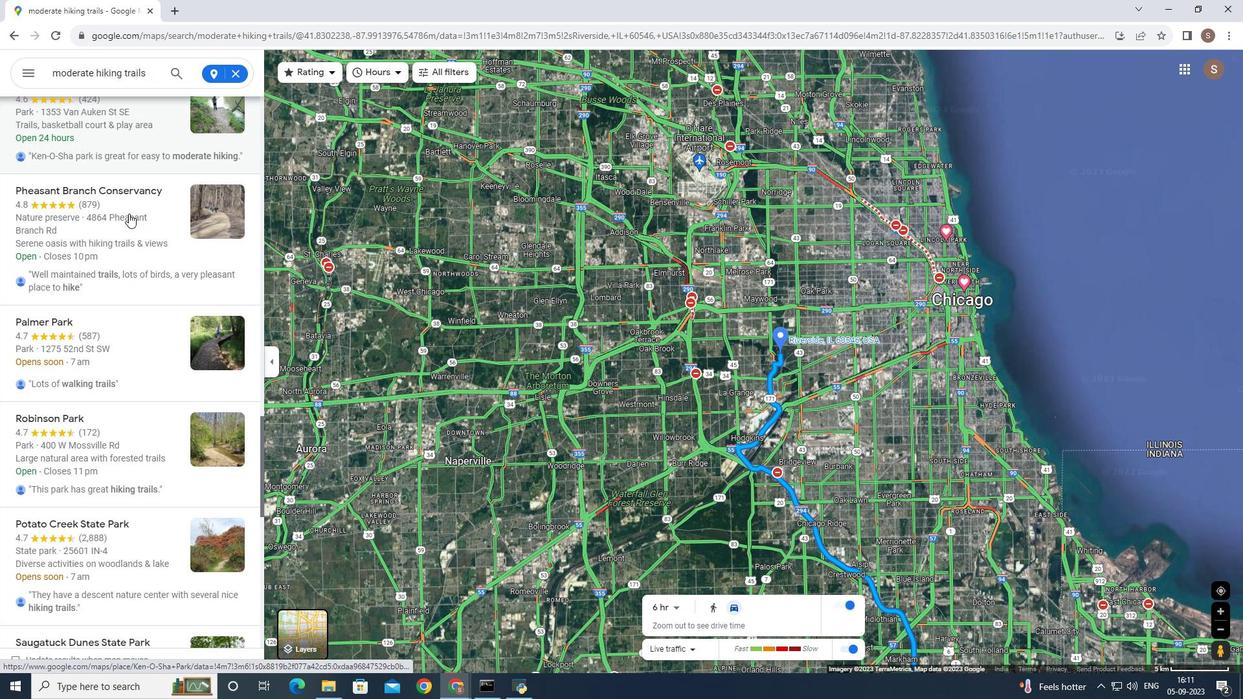 
Action: Mouse scrolled (128, 213) with delta (0, 0)
Screenshot: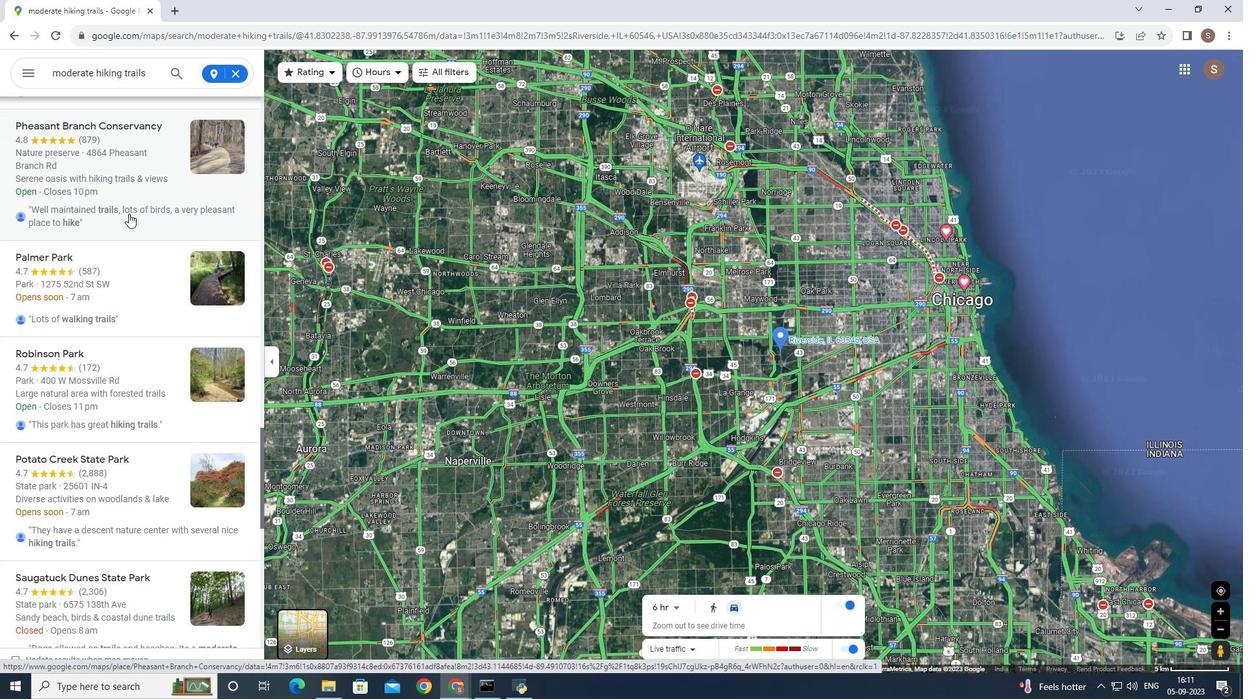 
Action: Mouse scrolled (128, 213) with delta (0, 0)
Screenshot: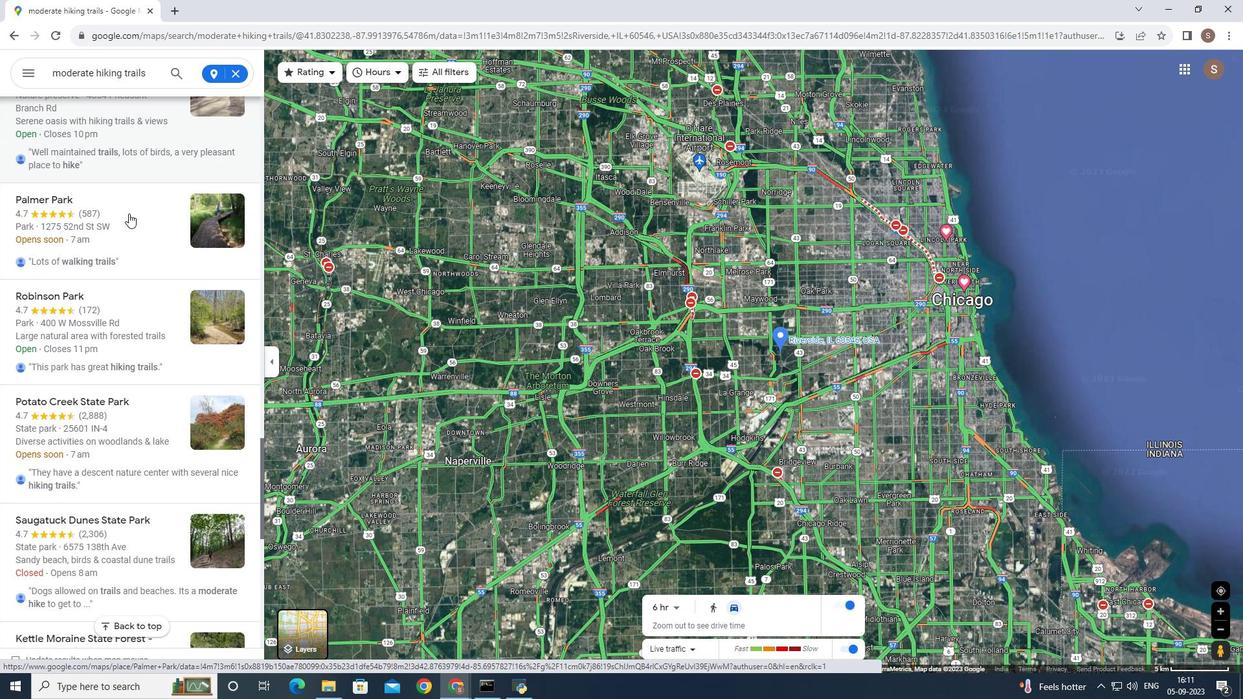 
Action: Mouse scrolled (128, 213) with delta (0, 0)
Screenshot: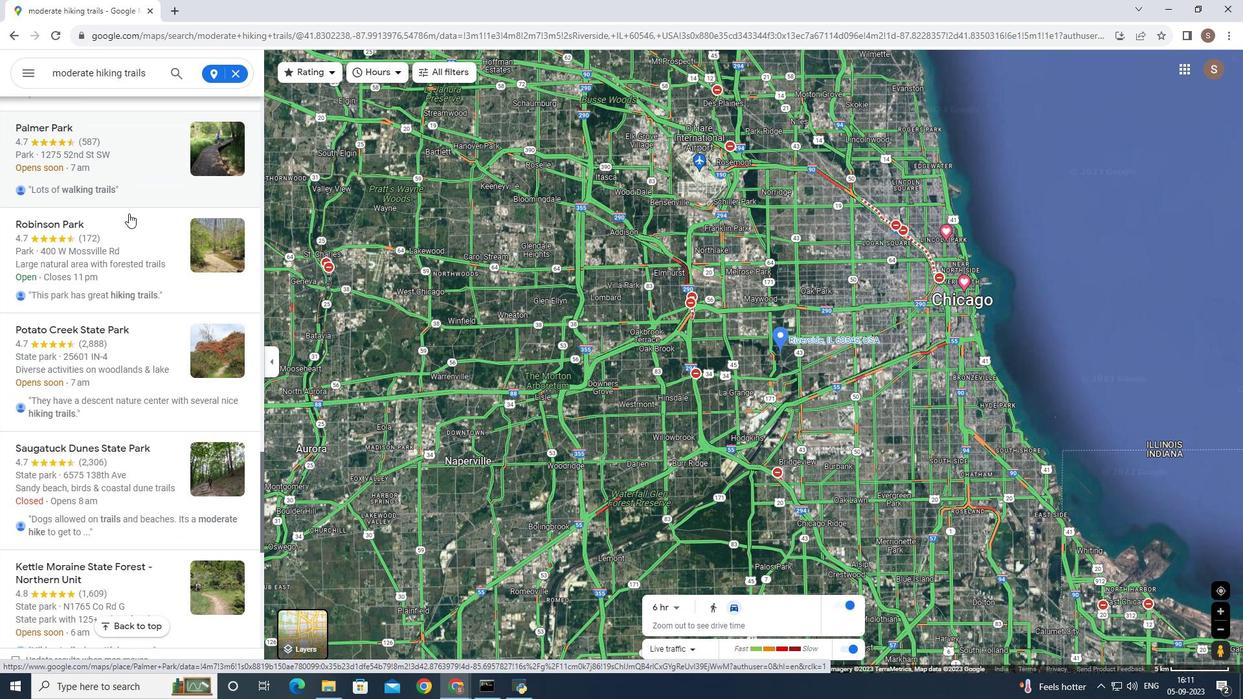 
Action: Mouse scrolled (128, 213) with delta (0, 0)
Screenshot: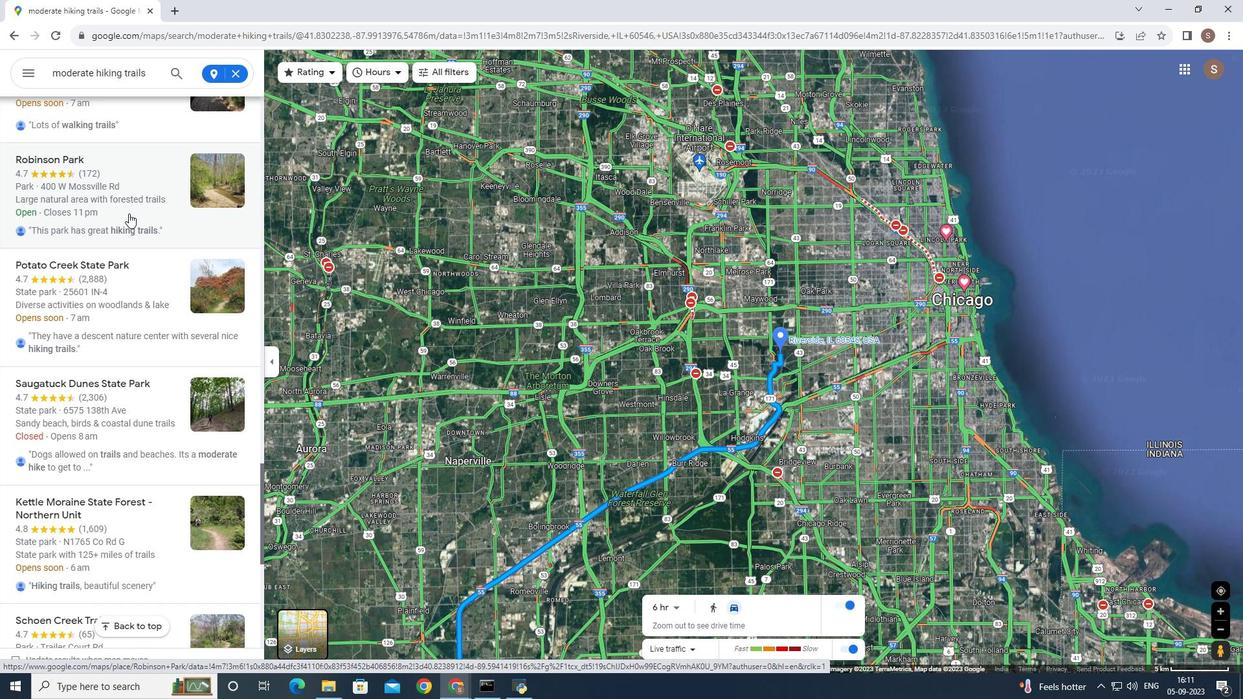
Action: Mouse scrolled (128, 213) with delta (0, 0)
Screenshot: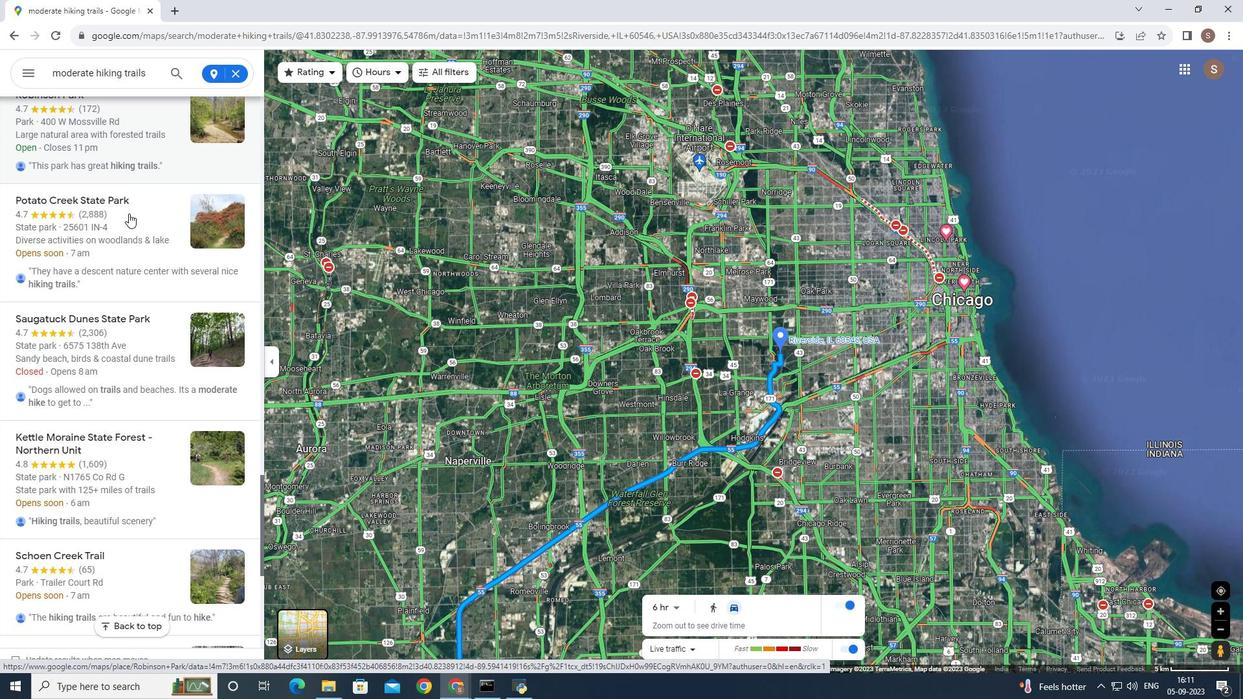 
Action: Mouse scrolled (128, 213) with delta (0, 0)
Screenshot: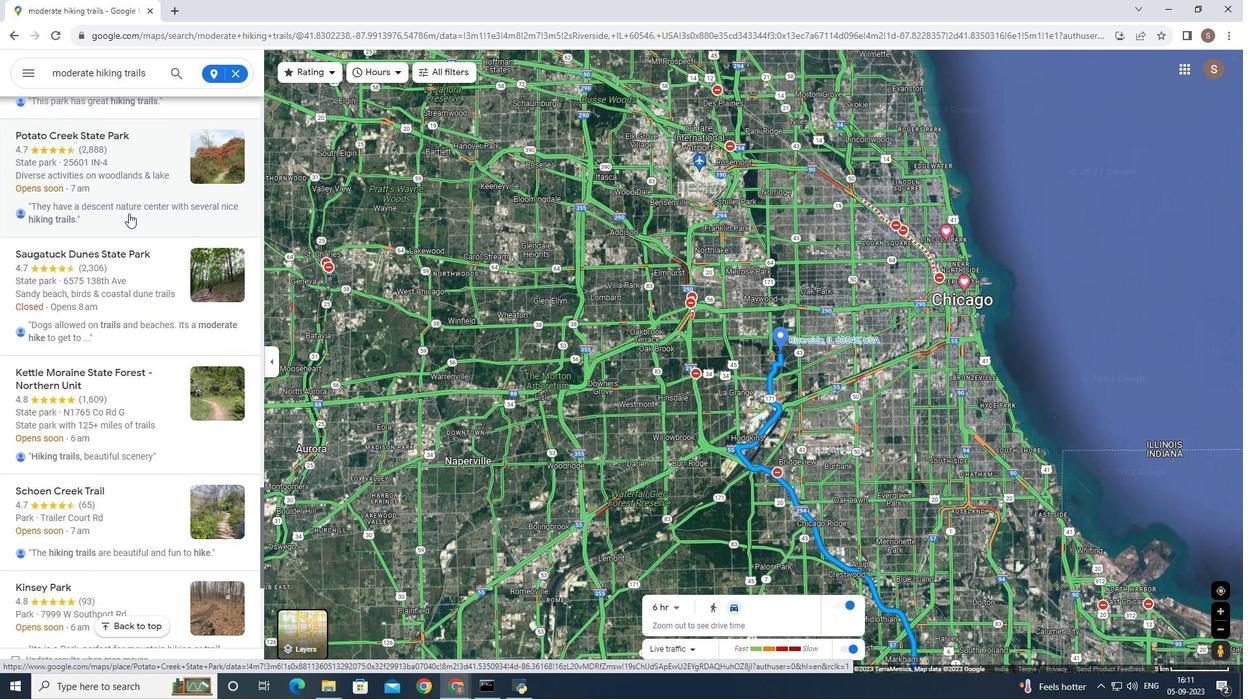 
Action: Mouse scrolled (128, 213) with delta (0, 0)
Screenshot: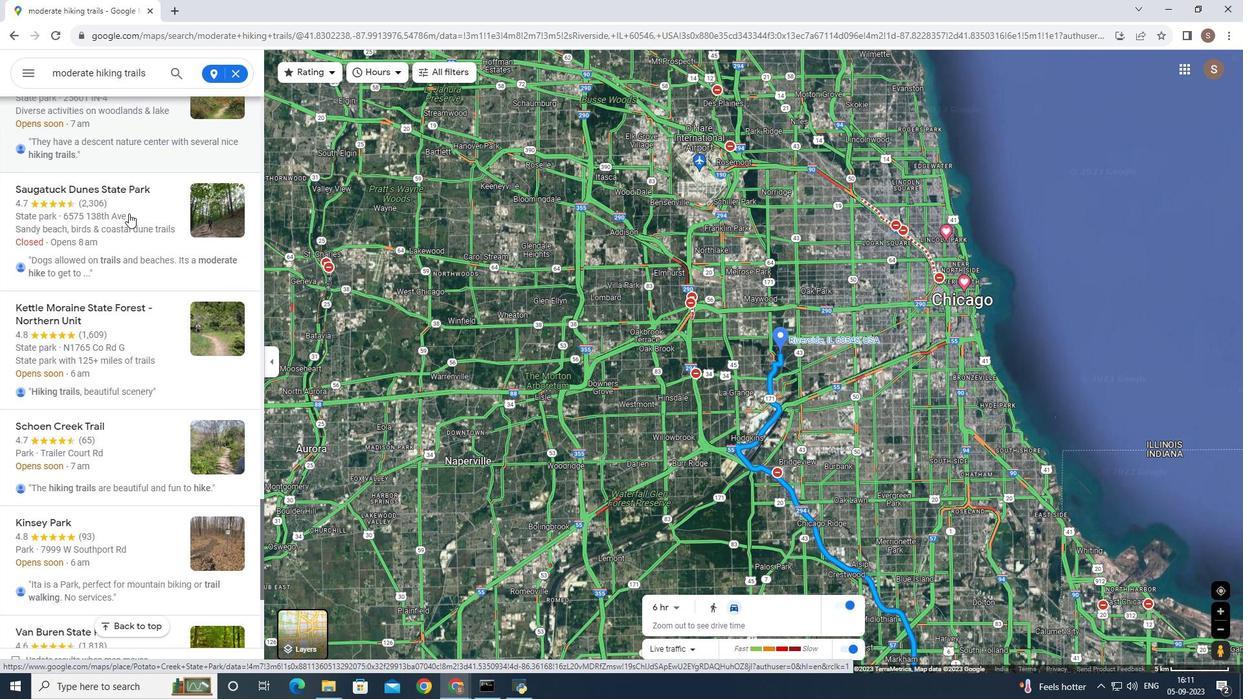 
Action: Mouse scrolled (128, 213) with delta (0, 0)
Screenshot: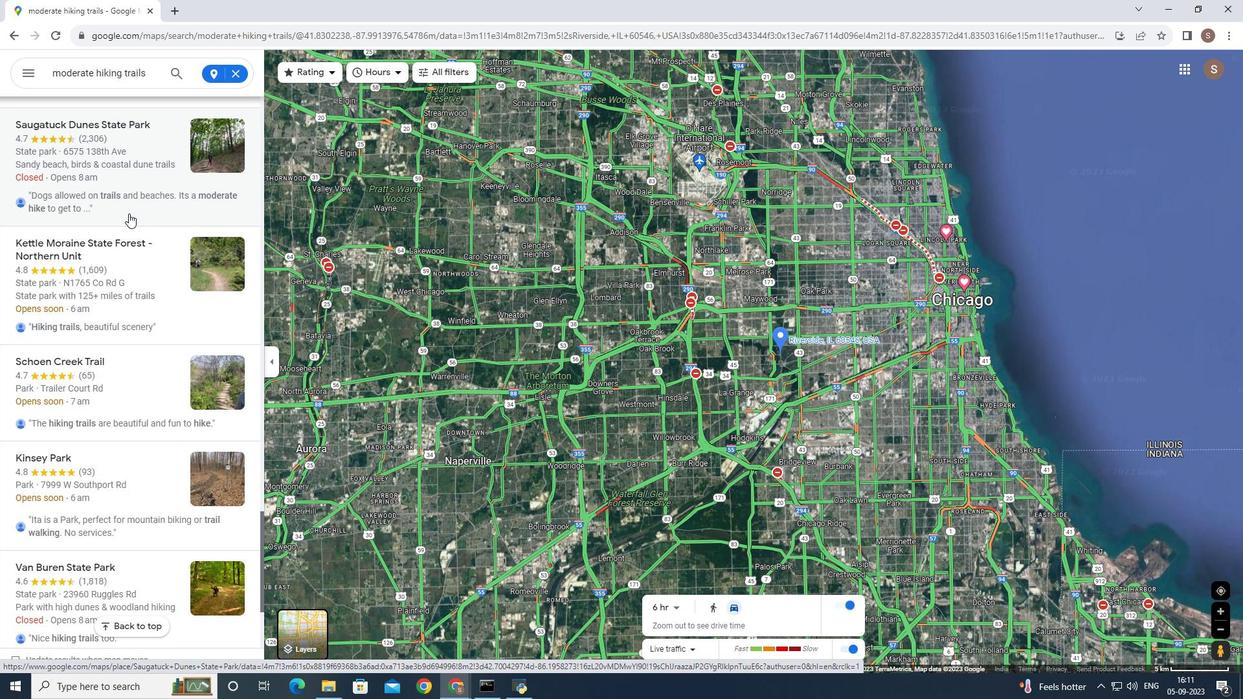 
Action: Mouse scrolled (128, 213) with delta (0, 0)
Screenshot: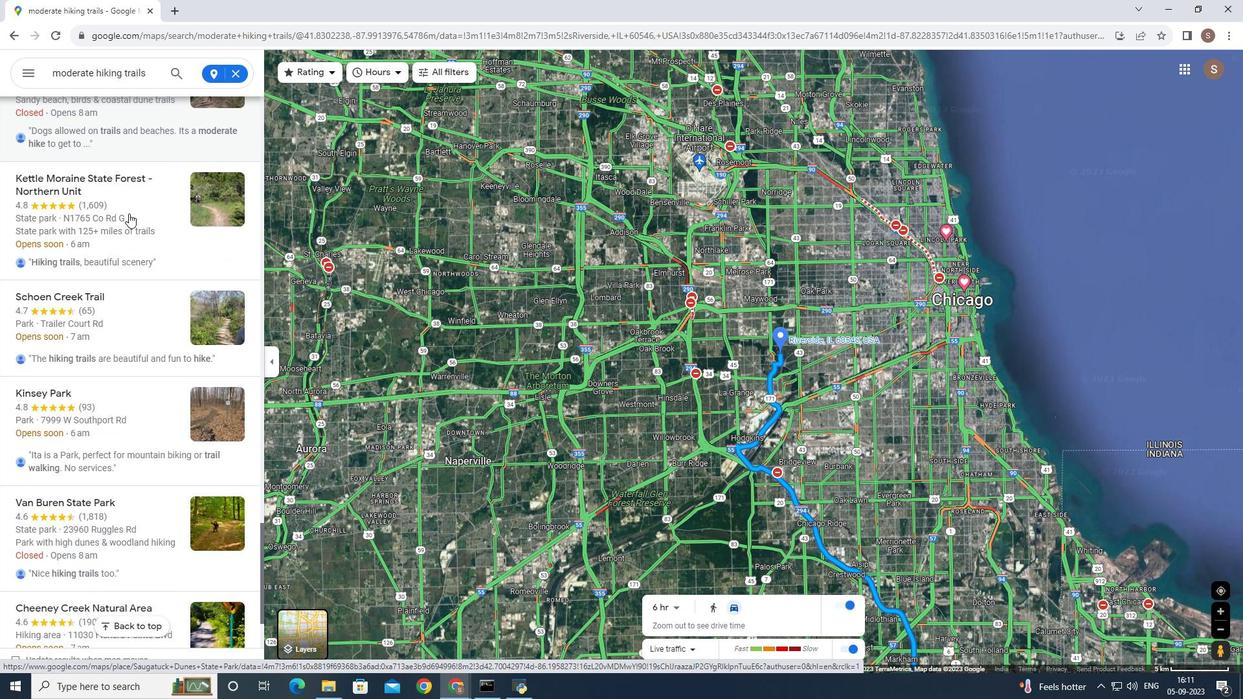 
Action: Mouse scrolled (128, 213) with delta (0, 0)
Screenshot: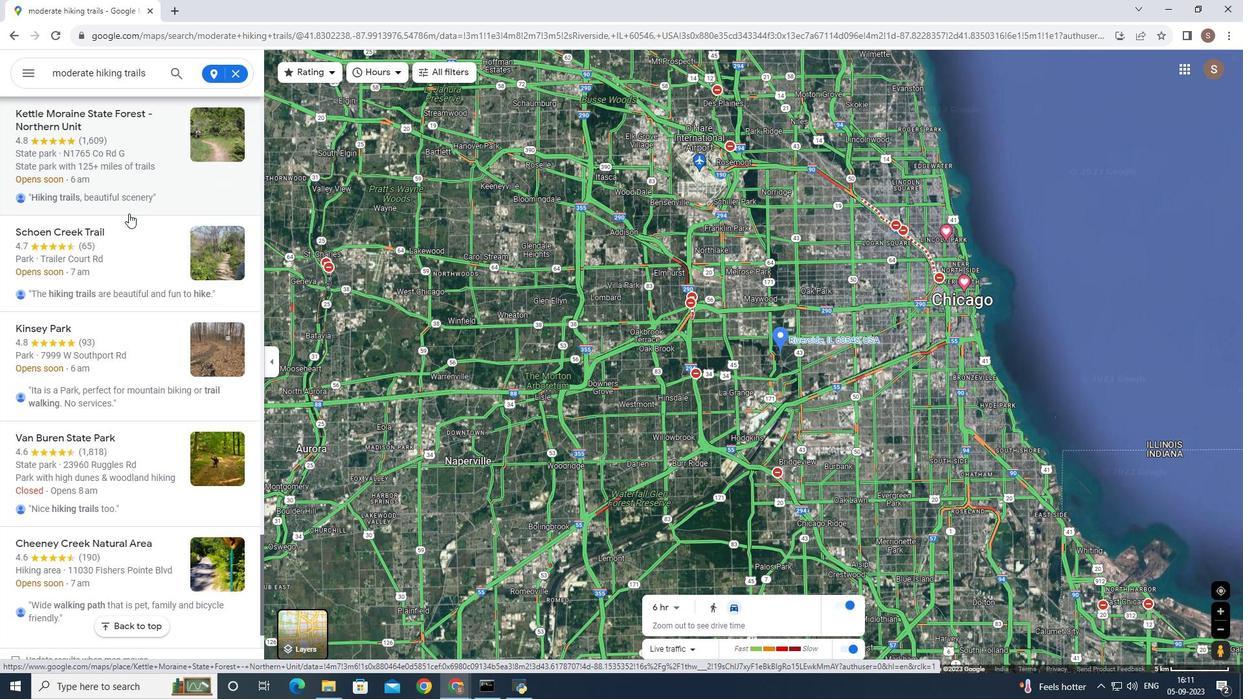 
Action: Mouse scrolled (128, 213) with delta (0, 0)
Screenshot: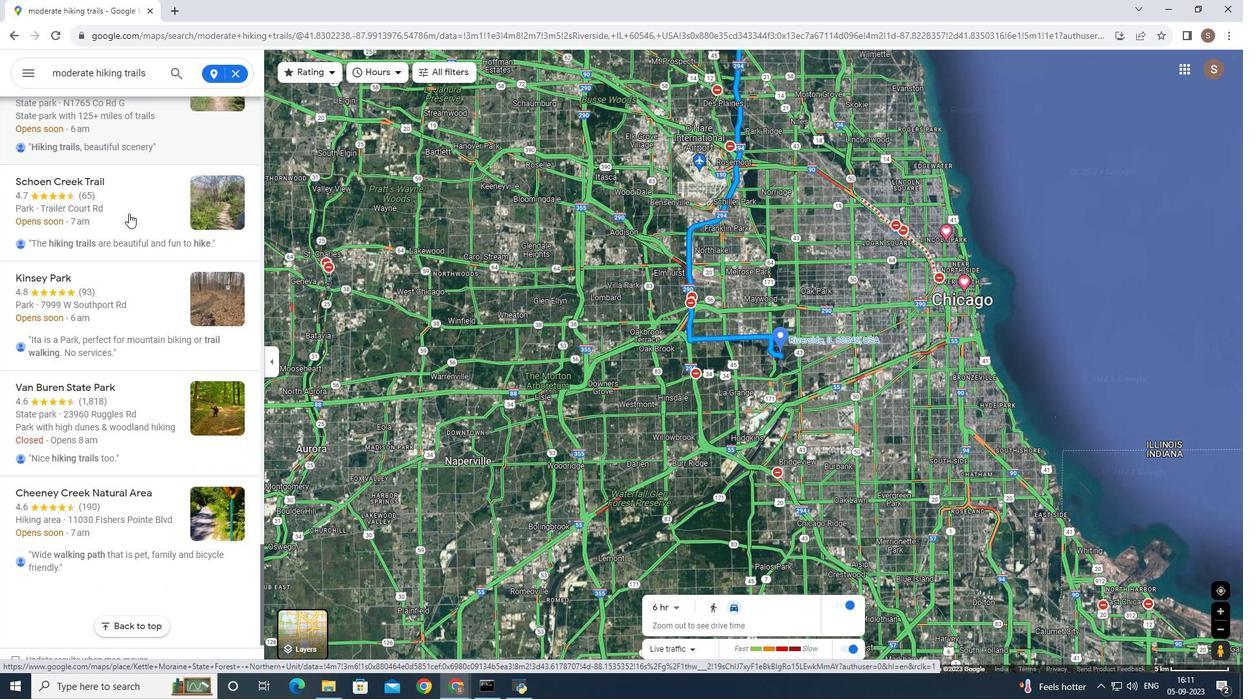 
Action: Mouse scrolled (128, 213) with delta (0, 0)
Screenshot: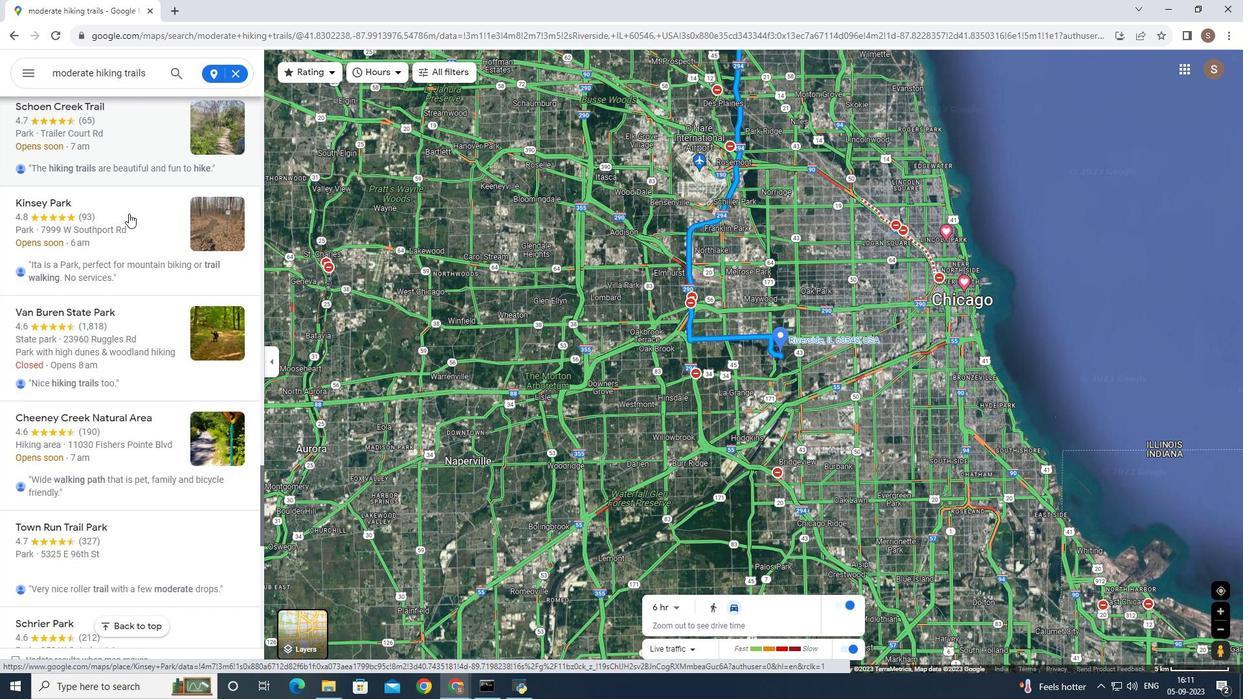 
Action: Mouse scrolled (128, 213) with delta (0, 0)
Screenshot: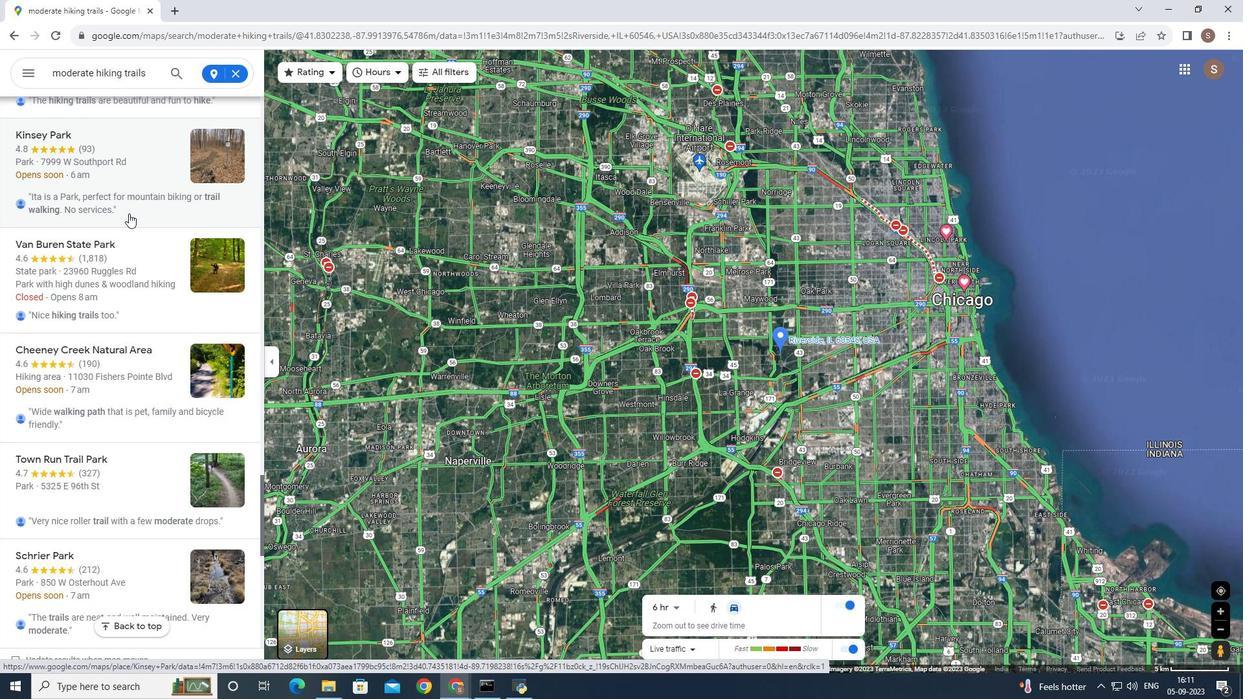 
Action: Mouse scrolled (128, 213) with delta (0, 0)
Screenshot: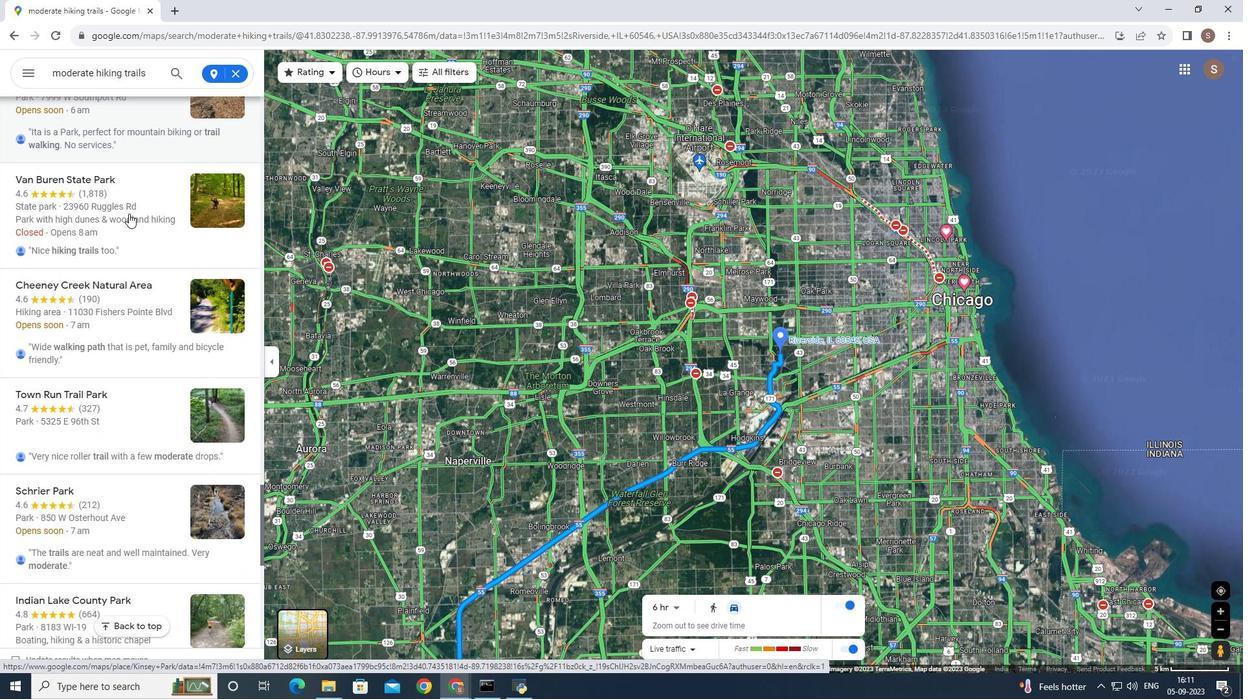 
Action: Mouse scrolled (128, 213) with delta (0, 0)
Screenshot: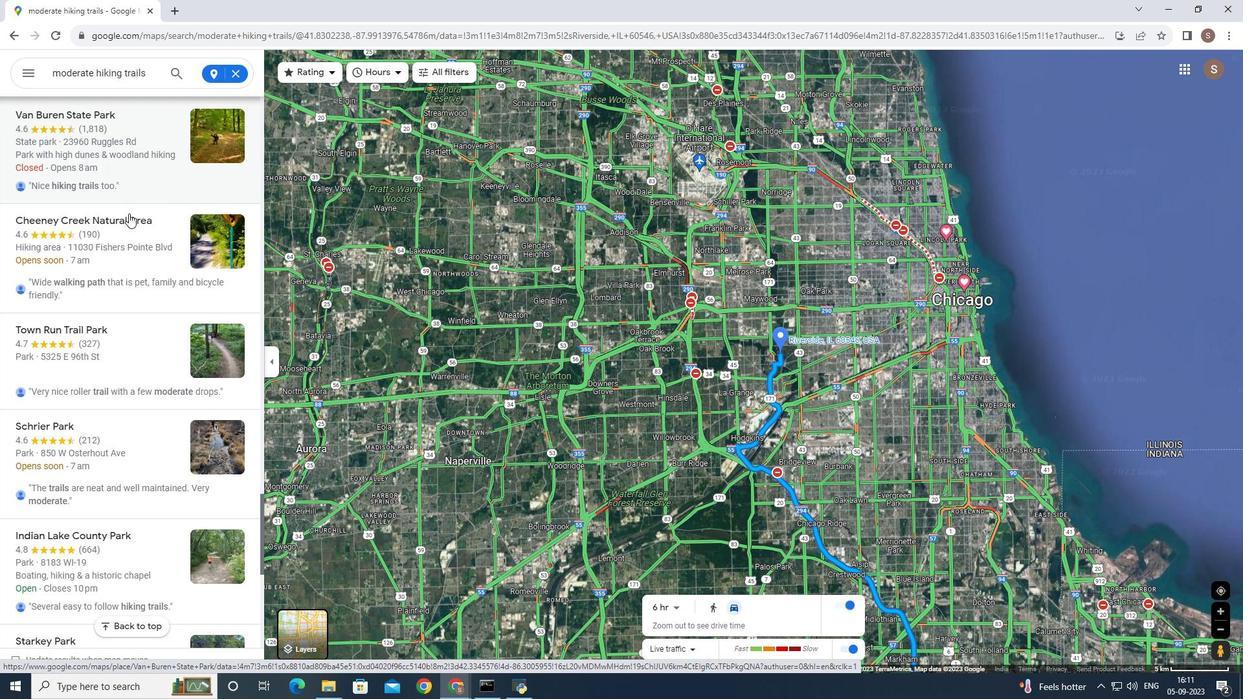 
Action: Mouse scrolled (128, 213) with delta (0, 0)
Screenshot: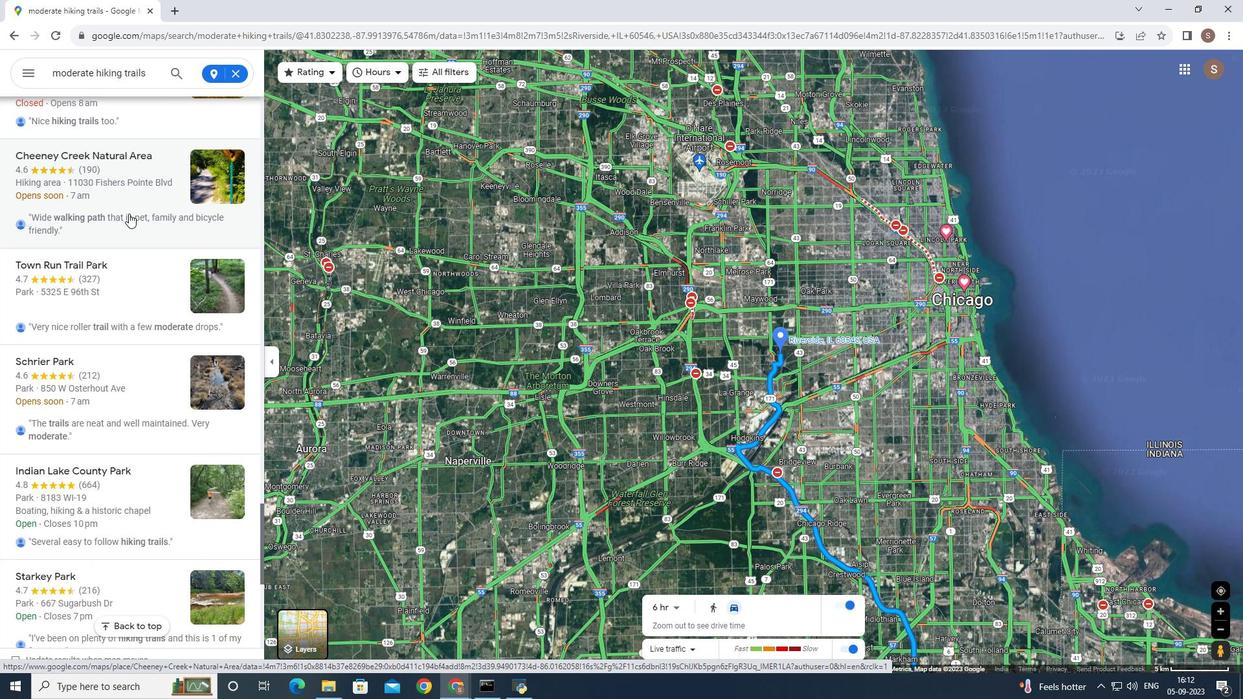 
Action: Mouse scrolled (128, 213) with delta (0, 0)
Screenshot: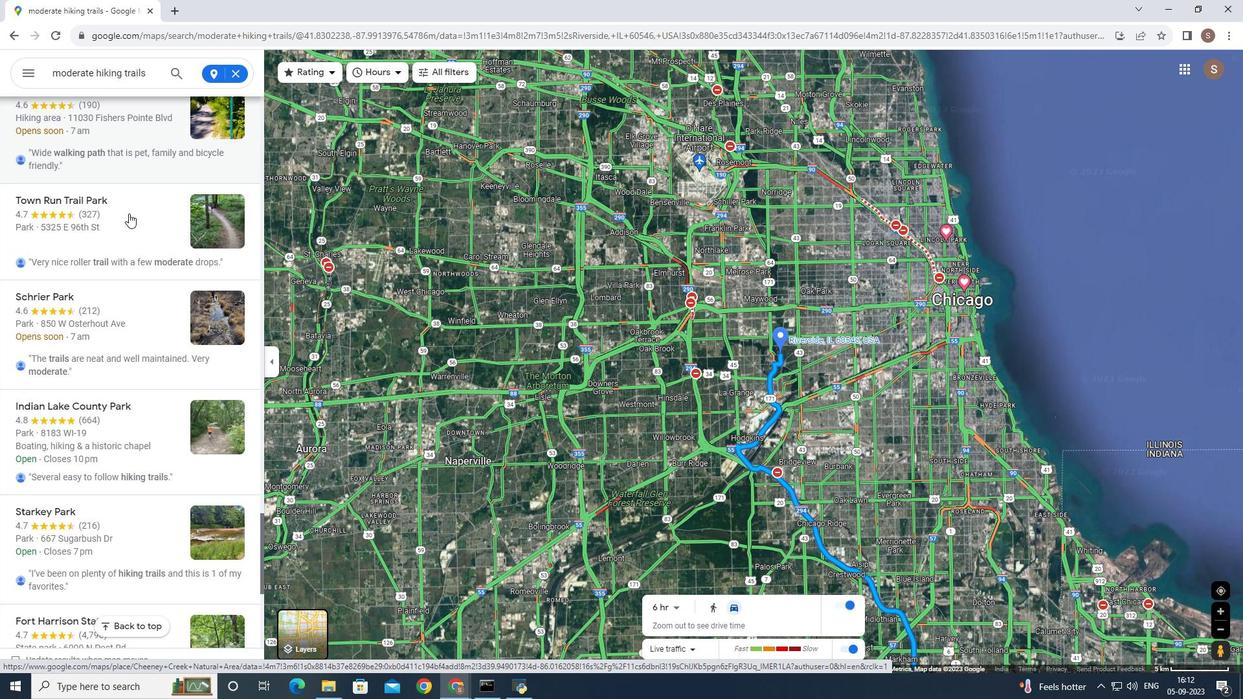 
Action: Mouse scrolled (128, 213) with delta (0, 0)
Screenshot: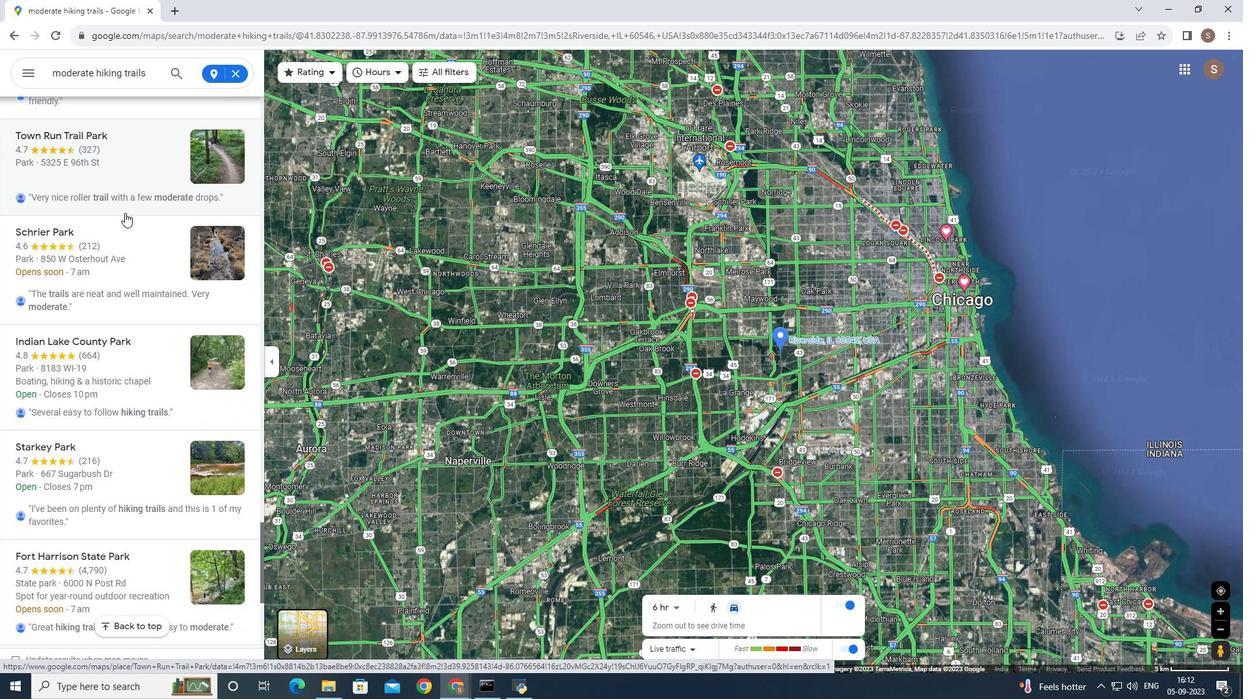 
Action: Mouse moved to (125, 213)
Screenshot: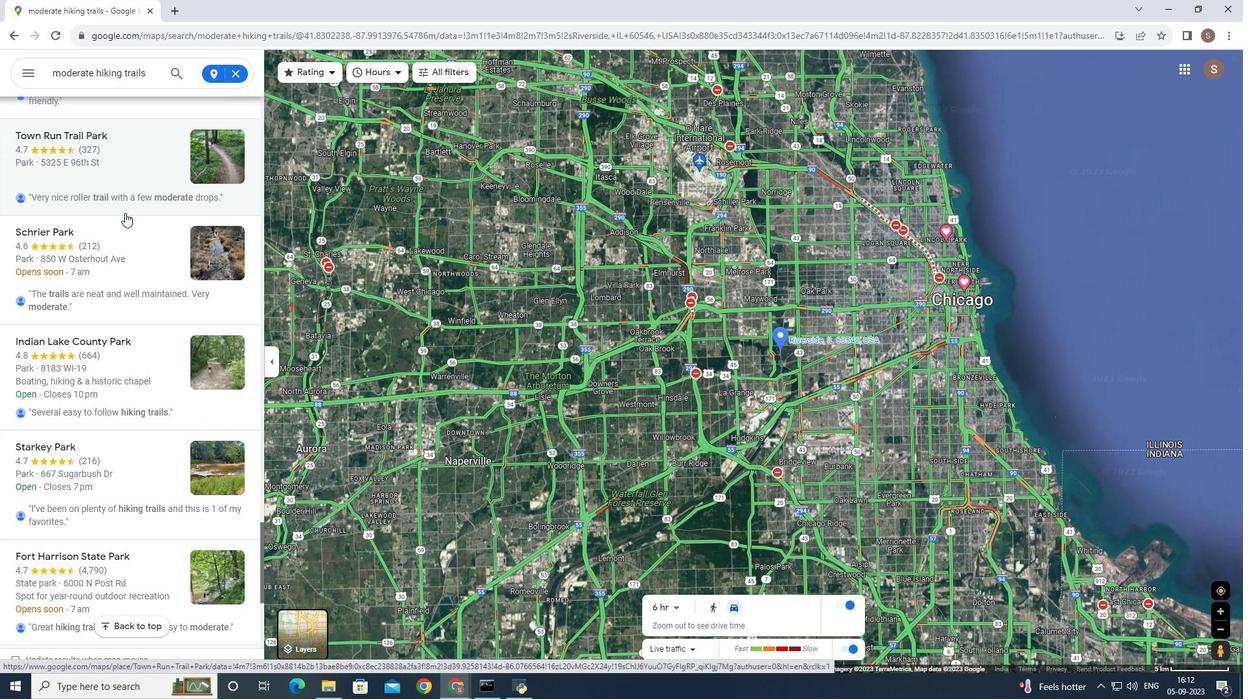 
Action: Mouse scrolled (125, 212) with delta (0, 0)
Screenshot: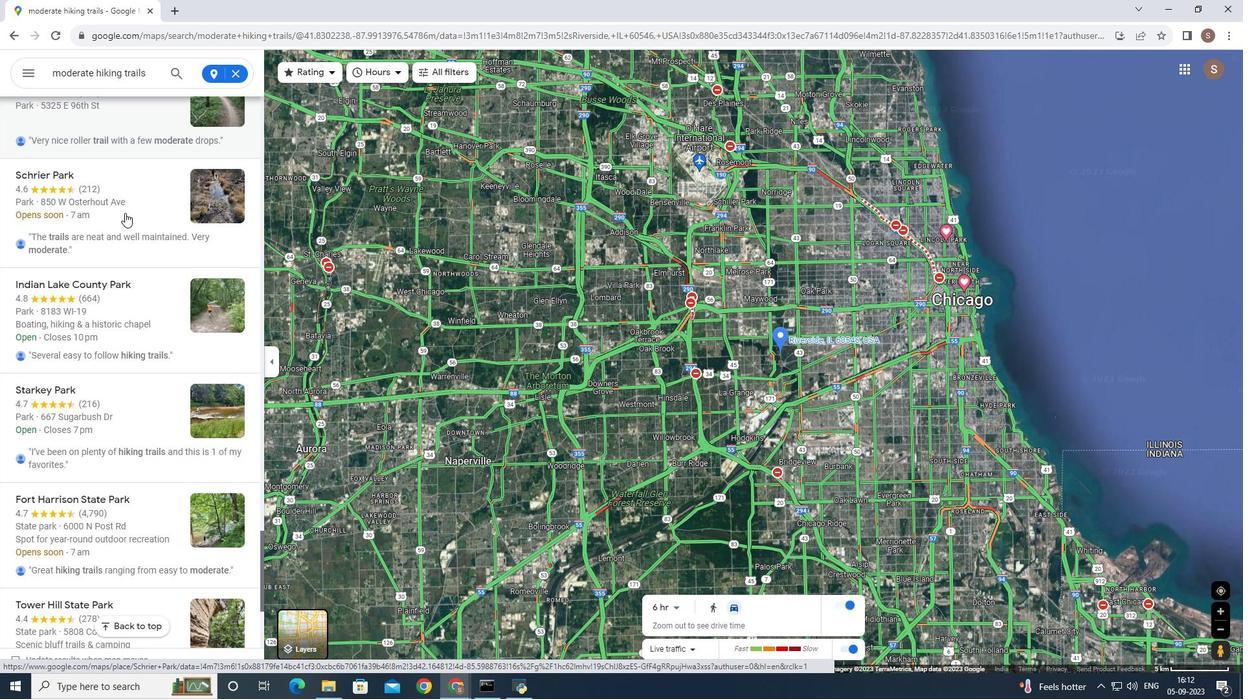 
Action: Mouse scrolled (125, 212) with delta (0, 0)
Screenshot: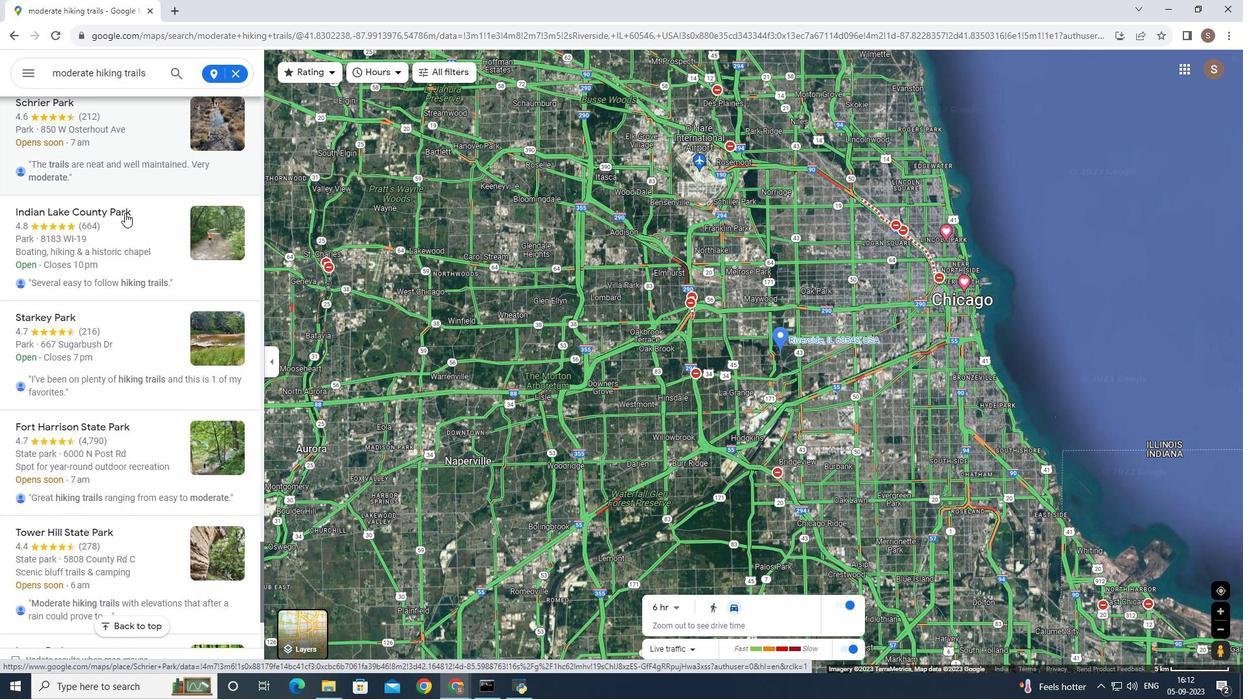 
Action: Mouse scrolled (125, 212) with delta (0, 0)
Screenshot: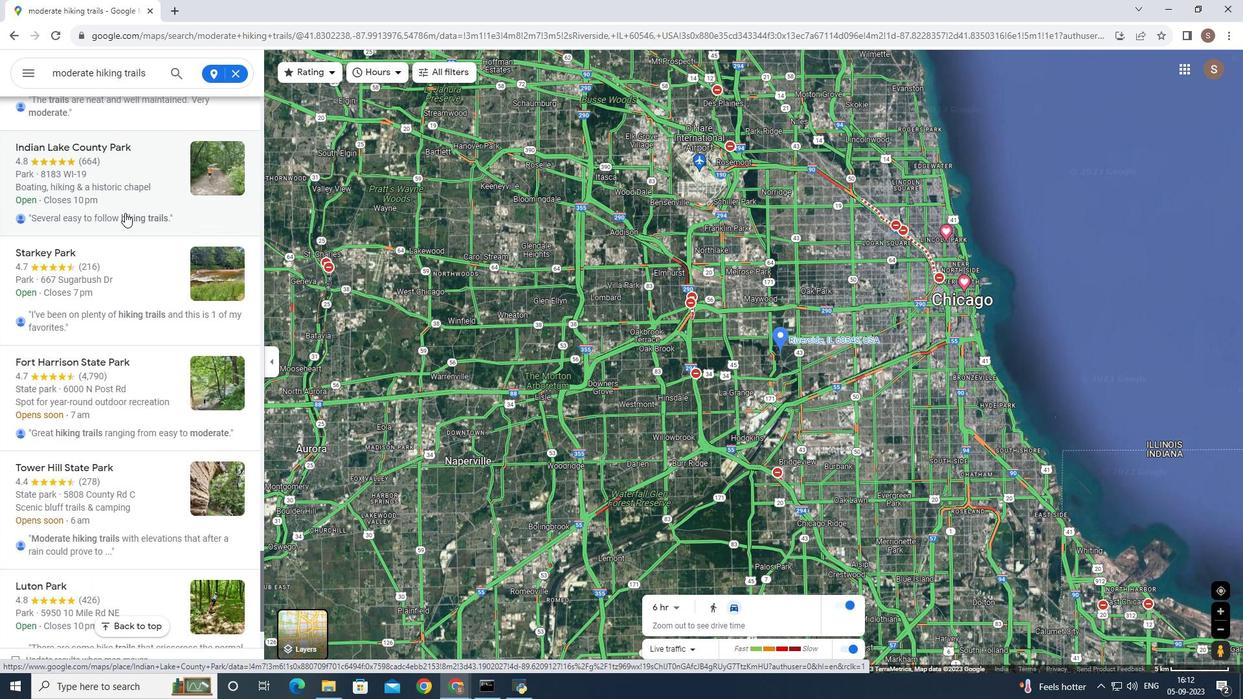 
Action: Mouse moved to (124, 213)
Screenshot: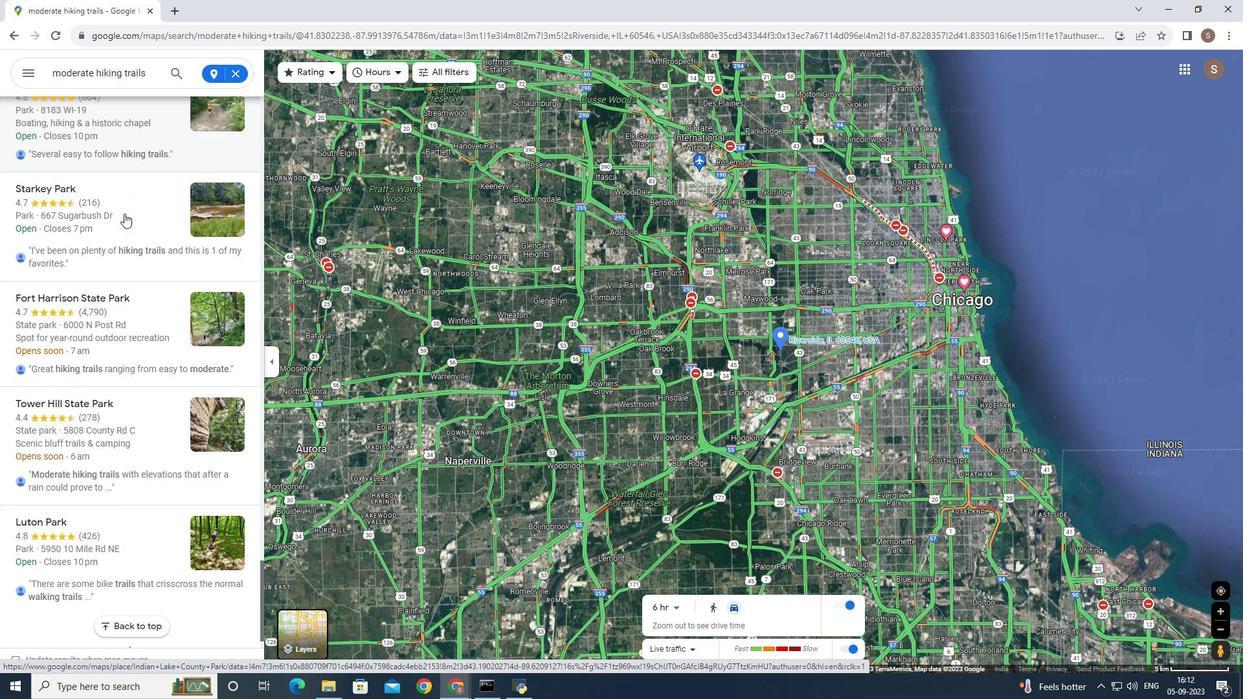 
Action: Mouse scrolled (124, 213) with delta (0, 0)
Screenshot: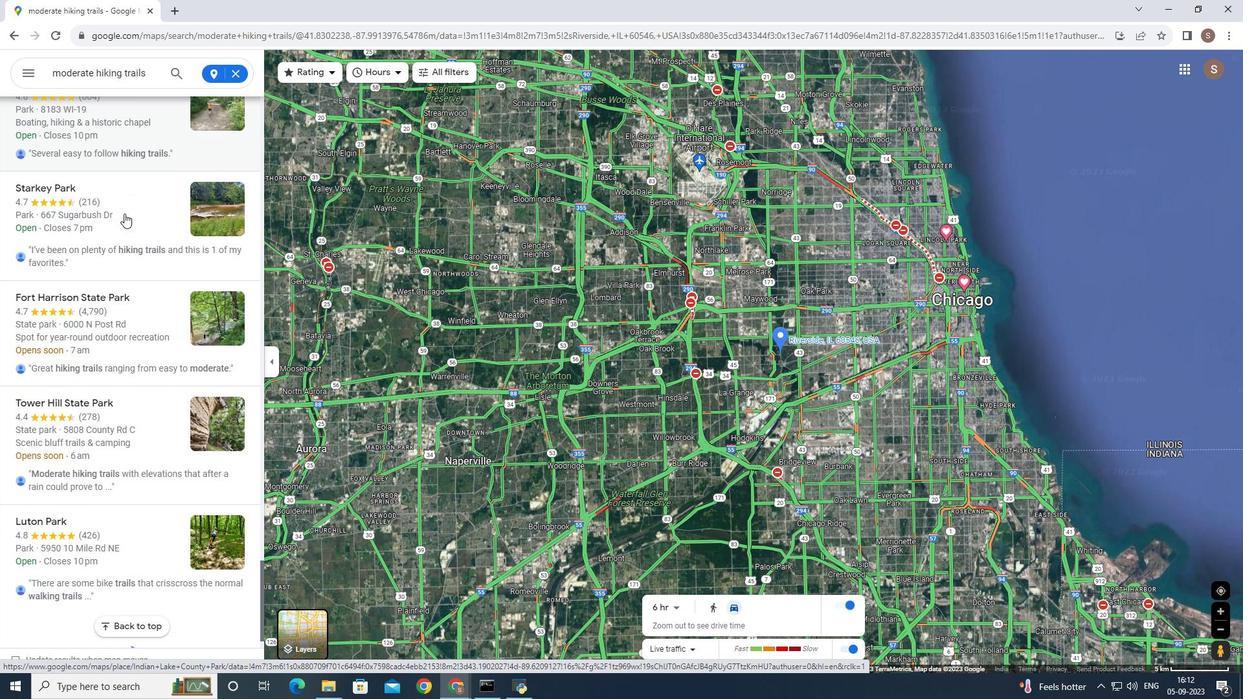 
Action: Mouse scrolled (124, 213) with delta (0, 0)
Screenshot: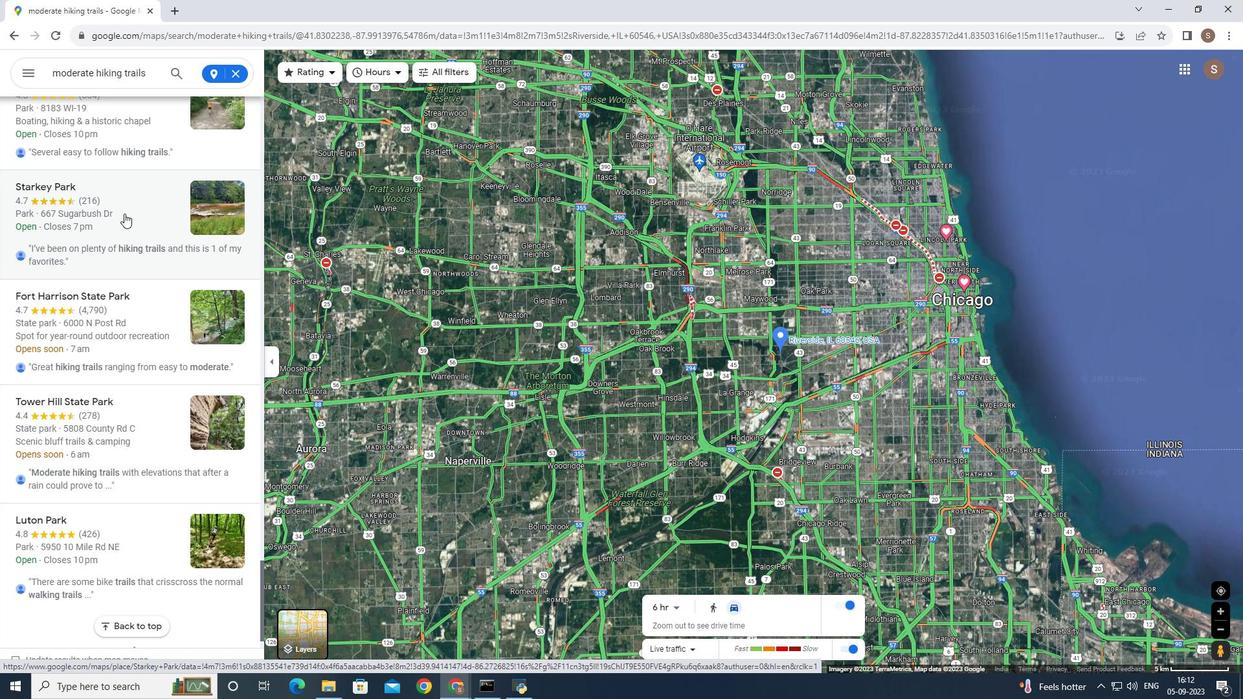 
Action: Mouse scrolled (124, 213) with delta (0, 0)
Screenshot: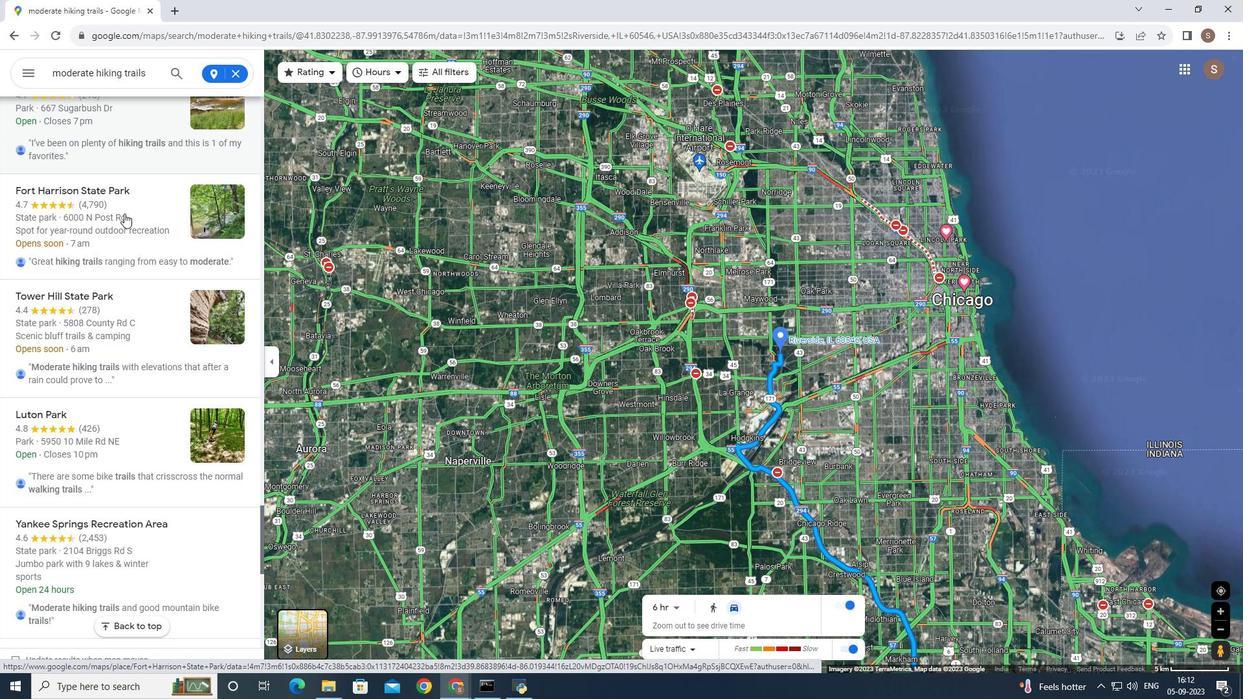 
Action: Mouse scrolled (124, 213) with delta (0, 0)
Screenshot: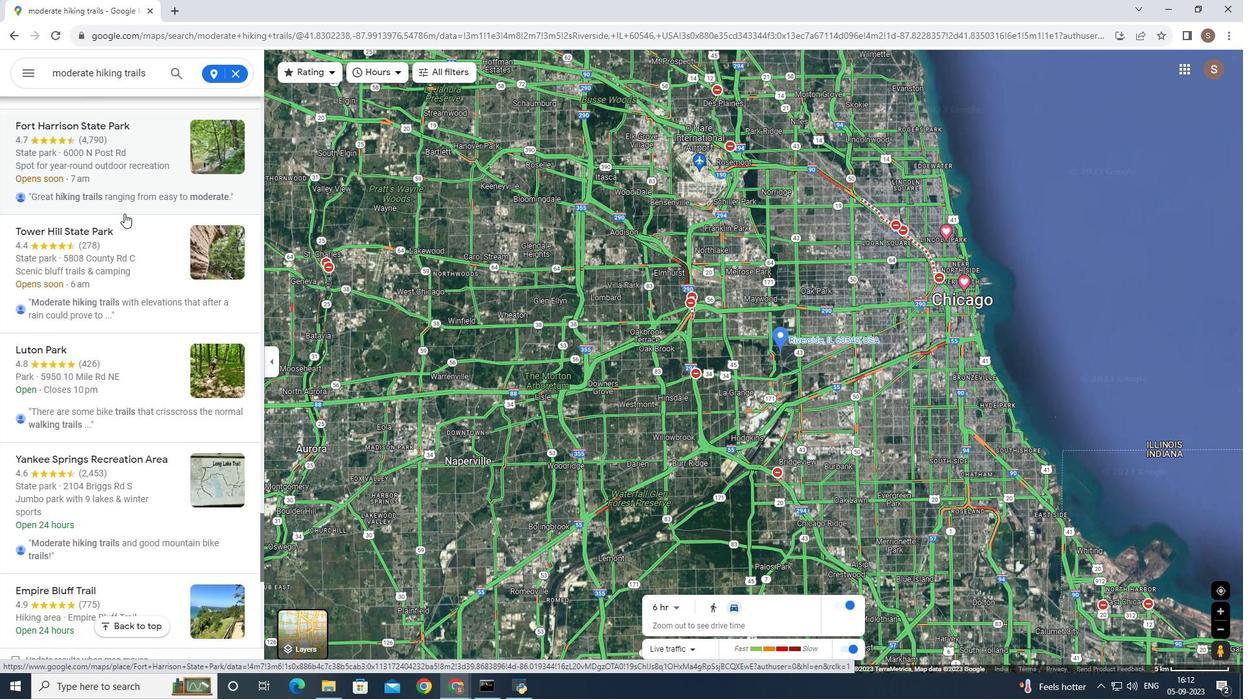 
Action: Mouse scrolled (124, 213) with delta (0, 0)
Screenshot: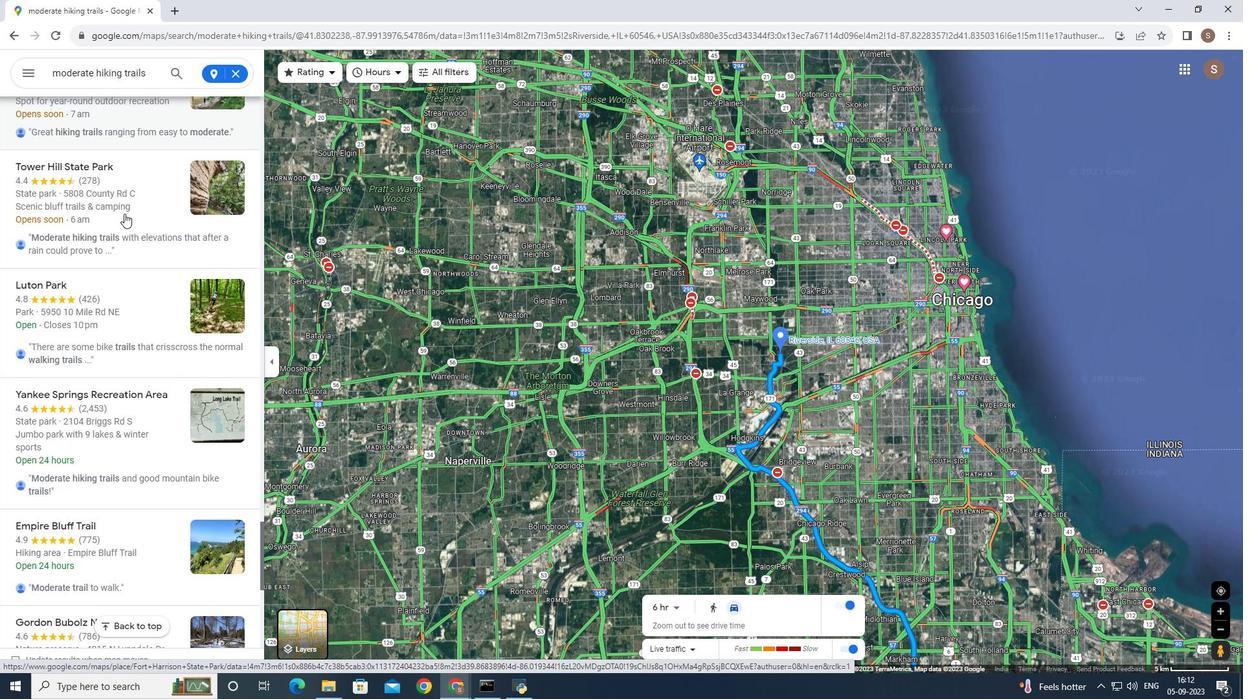 
Action: Mouse scrolled (124, 213) with delta (0, 0)
Screenshot: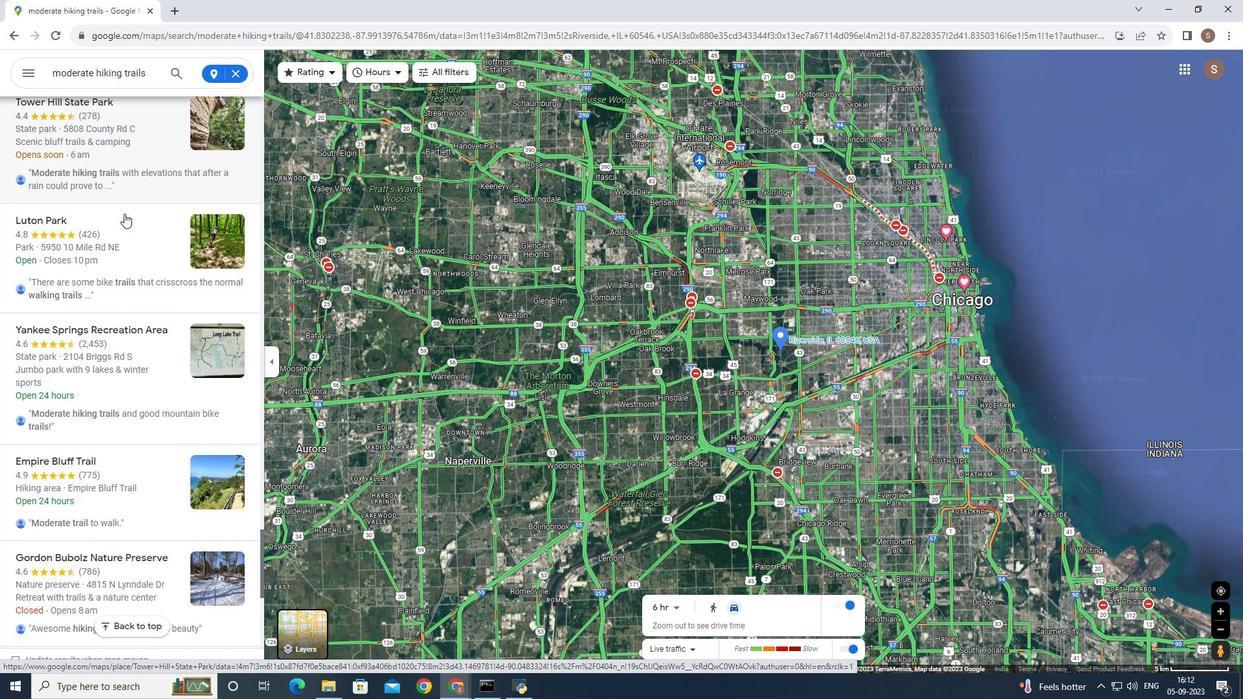 
Action: Mouse moved to (127, 206)
Screenshot: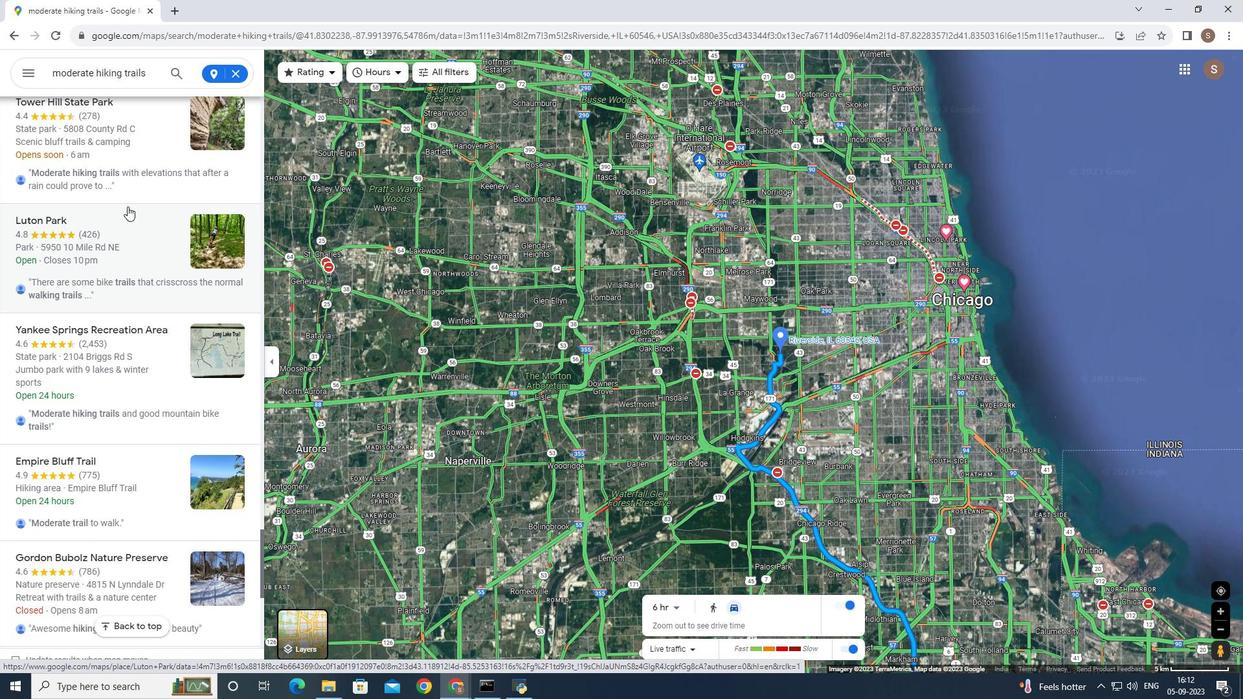
Action: Mouse scrolled (127, 205) with delta (0, 0)
Screenshot: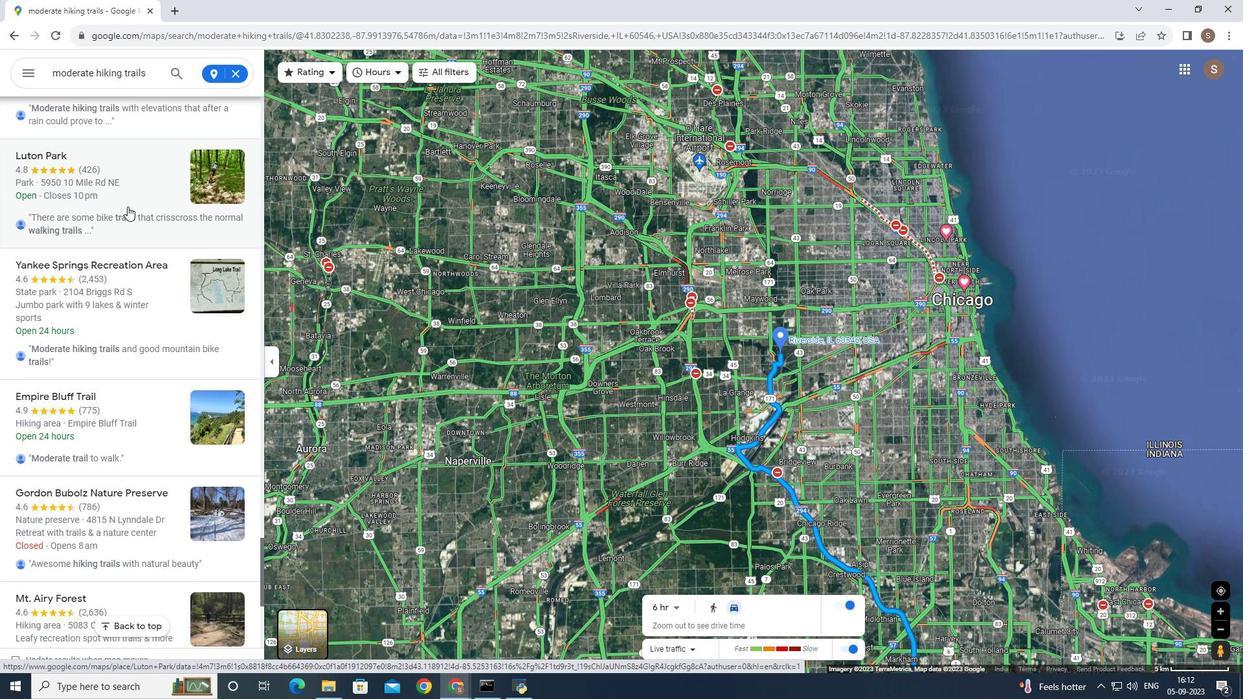 
Action: Mouse moved to (237, 75)
Screenshot: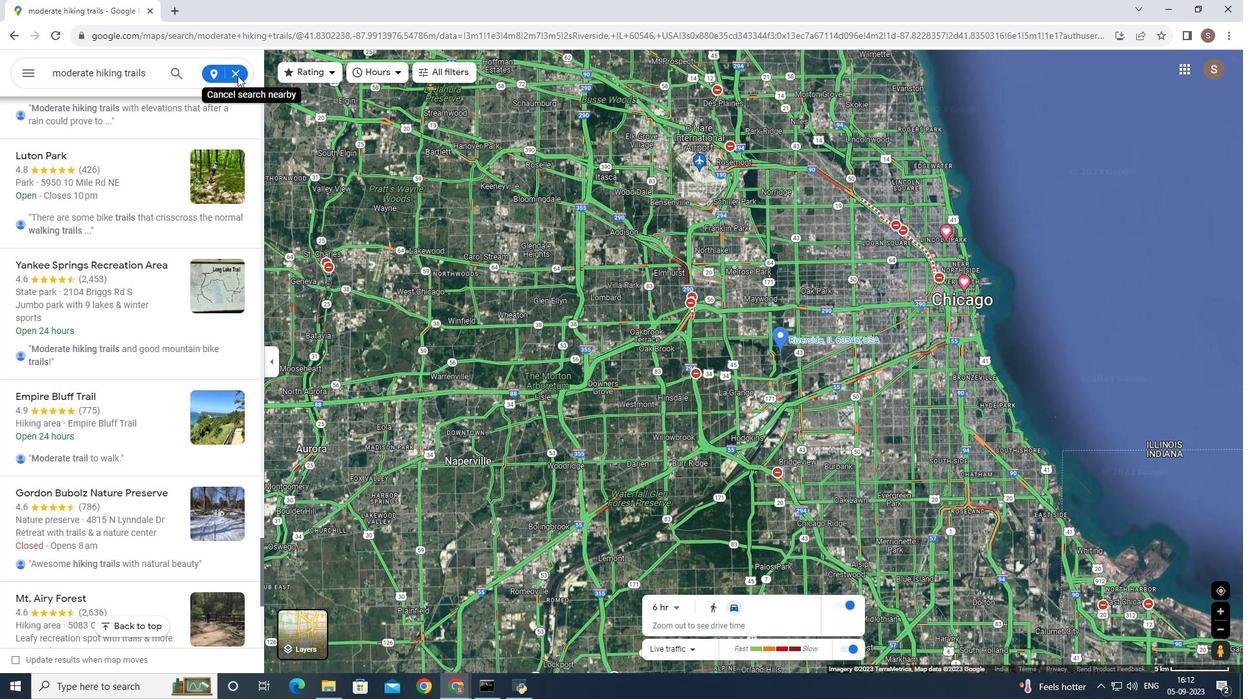 
Action: Mouse pressed left at (237, 75)
Screenshot: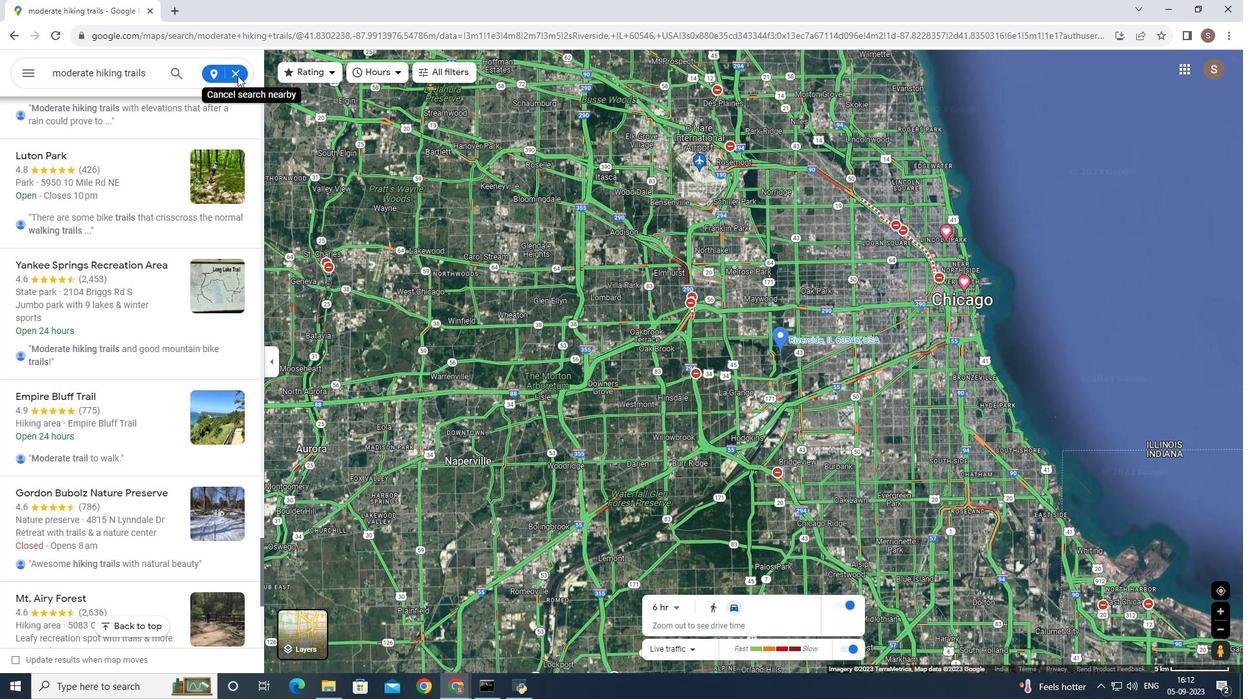 
Action: Mouse moved to (239, 78)
Screenshot: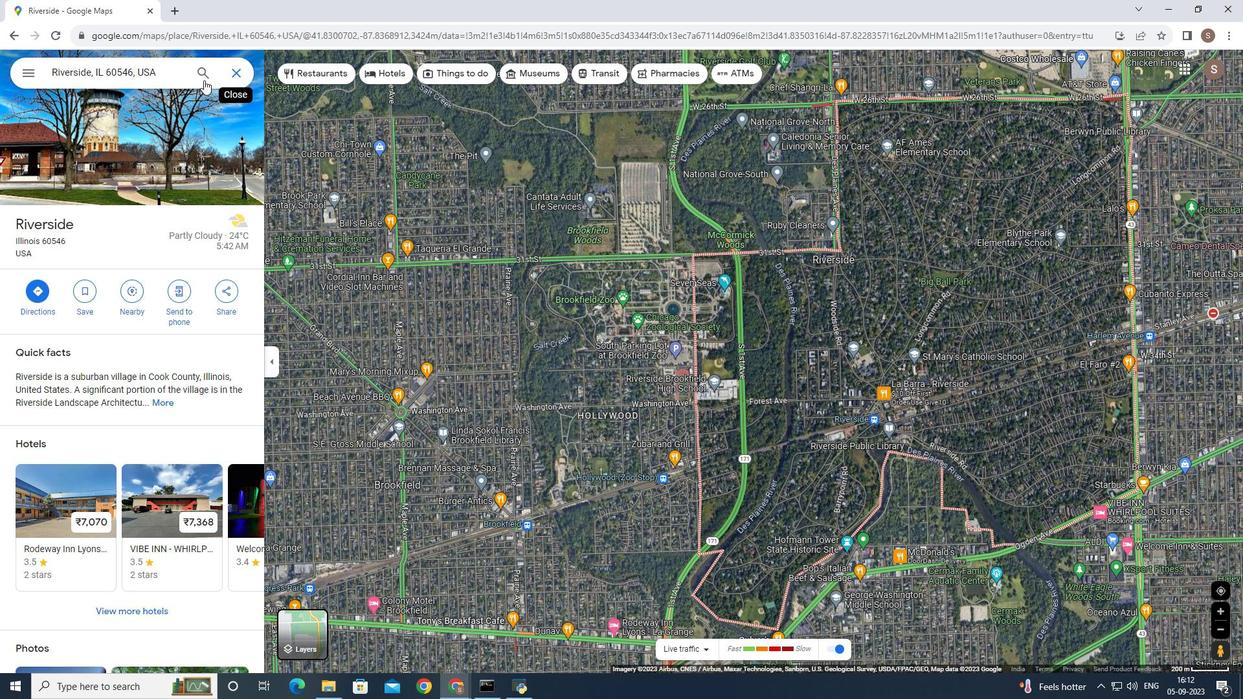 
Action: Mouse pressed left at (239, 78)
Screenshot: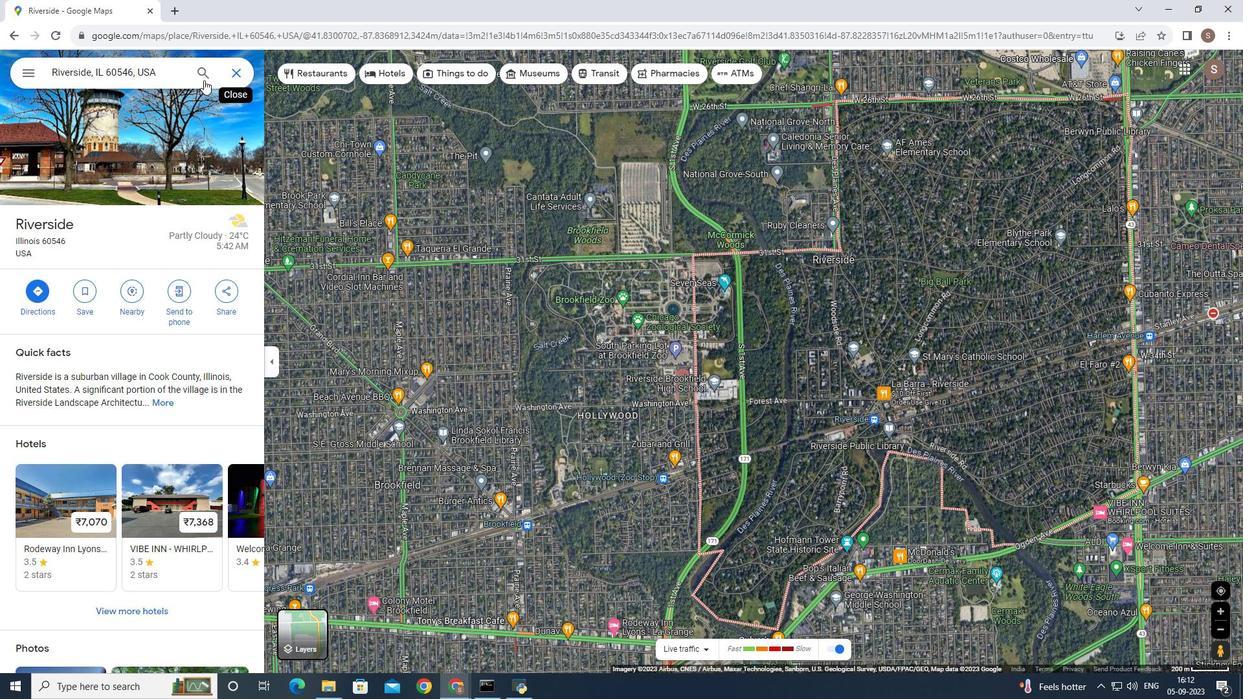 
Action: Mouse moved to (128, 75)
Screenshot: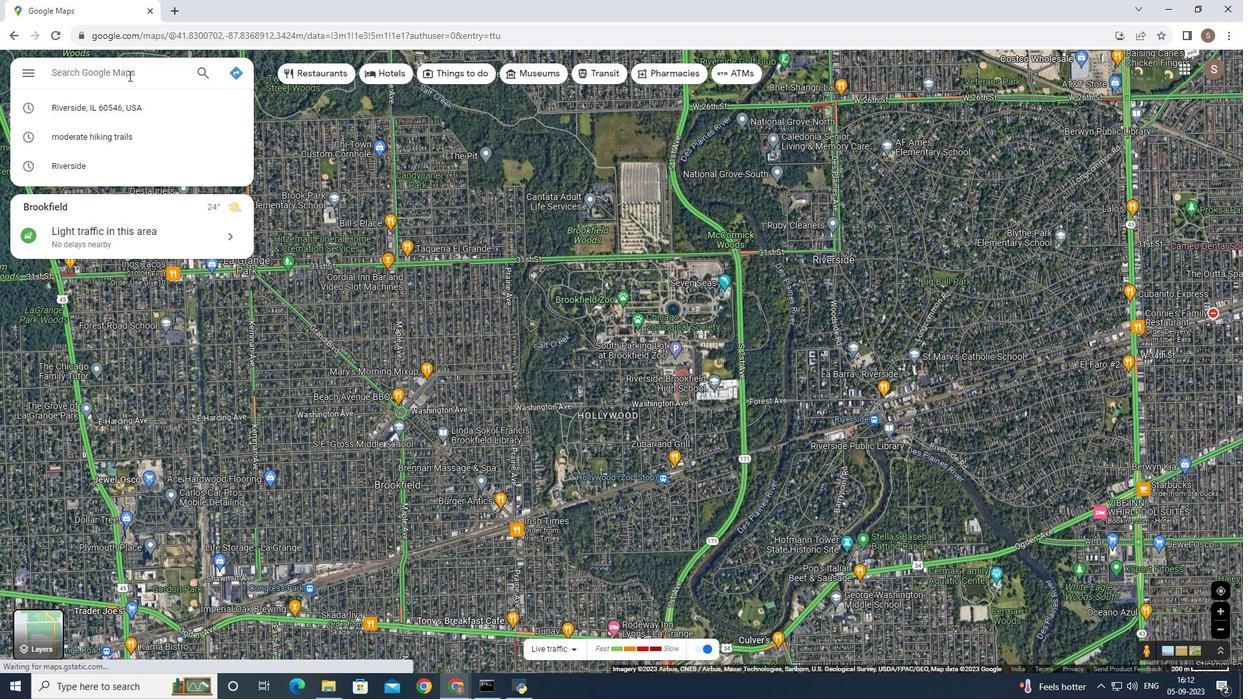 
Action: Key pressed <Key.shift>Salt<Key.space><Key.shift>Lake<Key.space><Key.shift>City<Key.enter>
Screenshot: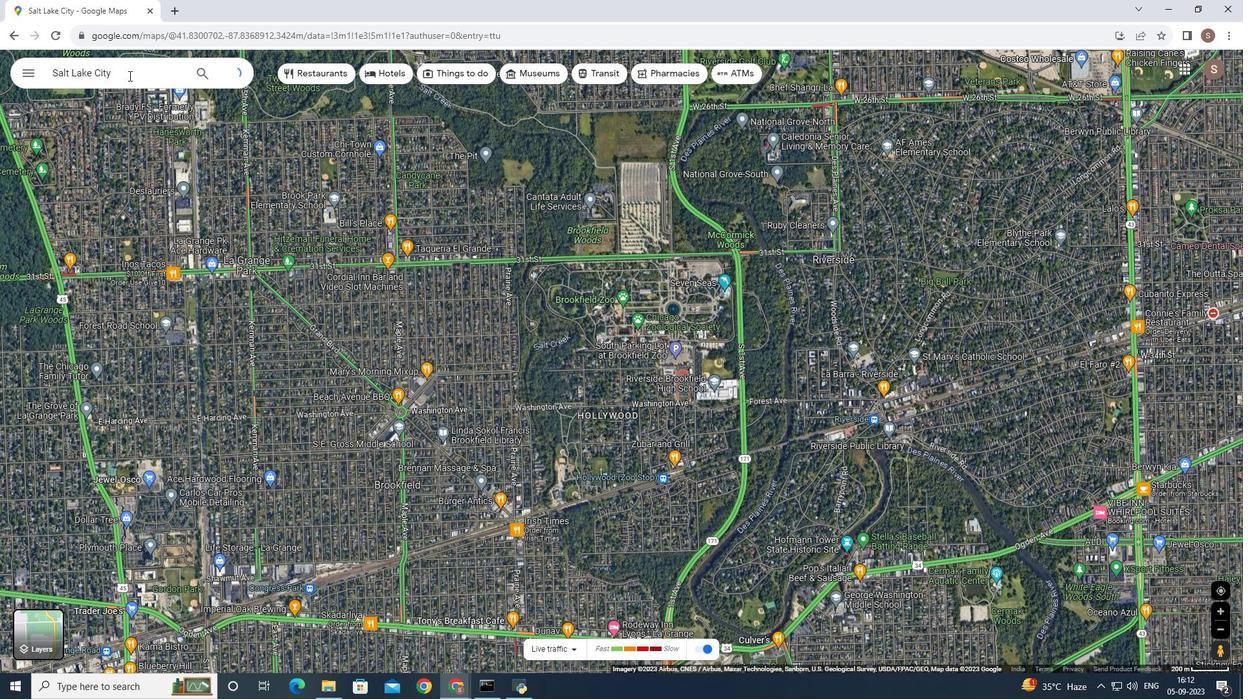 
Action: Mouse moved to (137, 292)
Screenshot: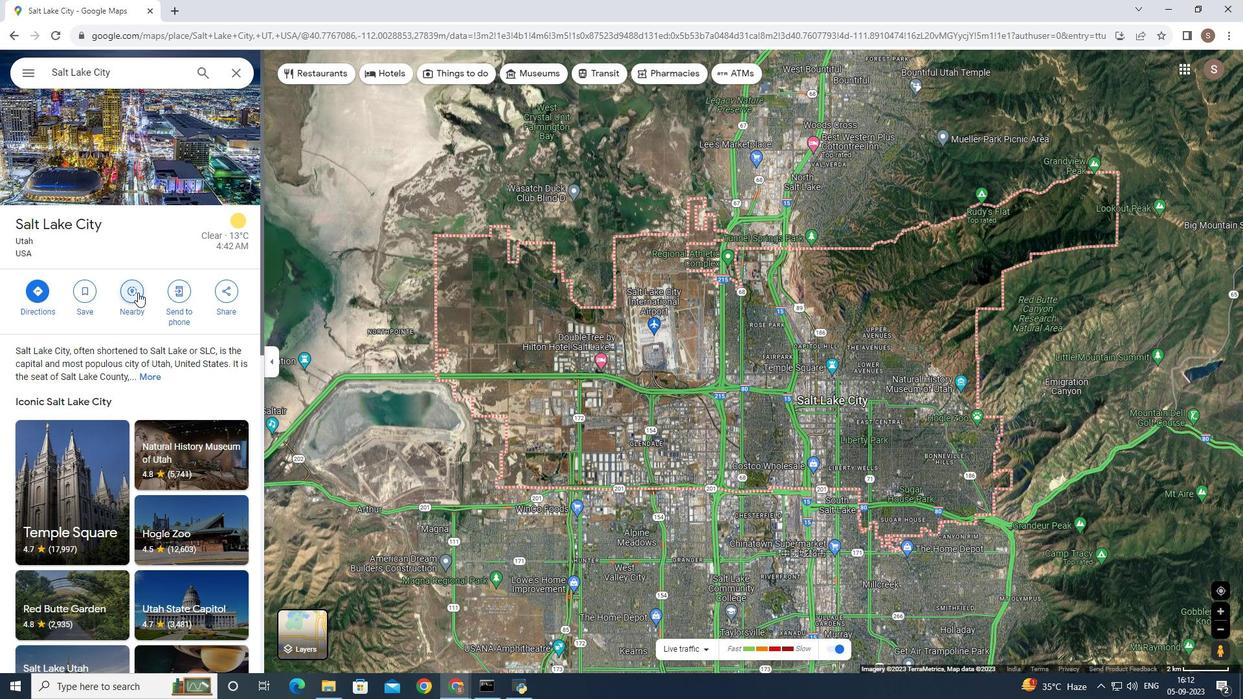 
Action: Mouse pressed left at (137, 292)
Screenshot: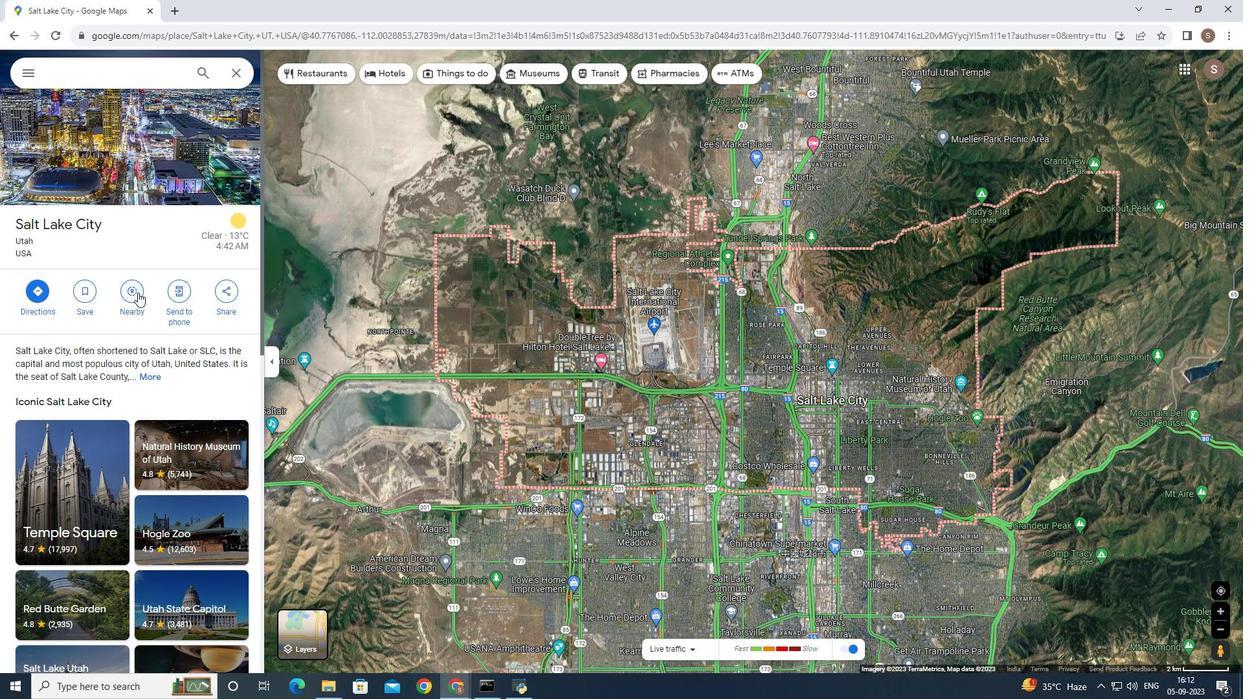 
Action: Mouse moved to (82, 52)
Screenshot: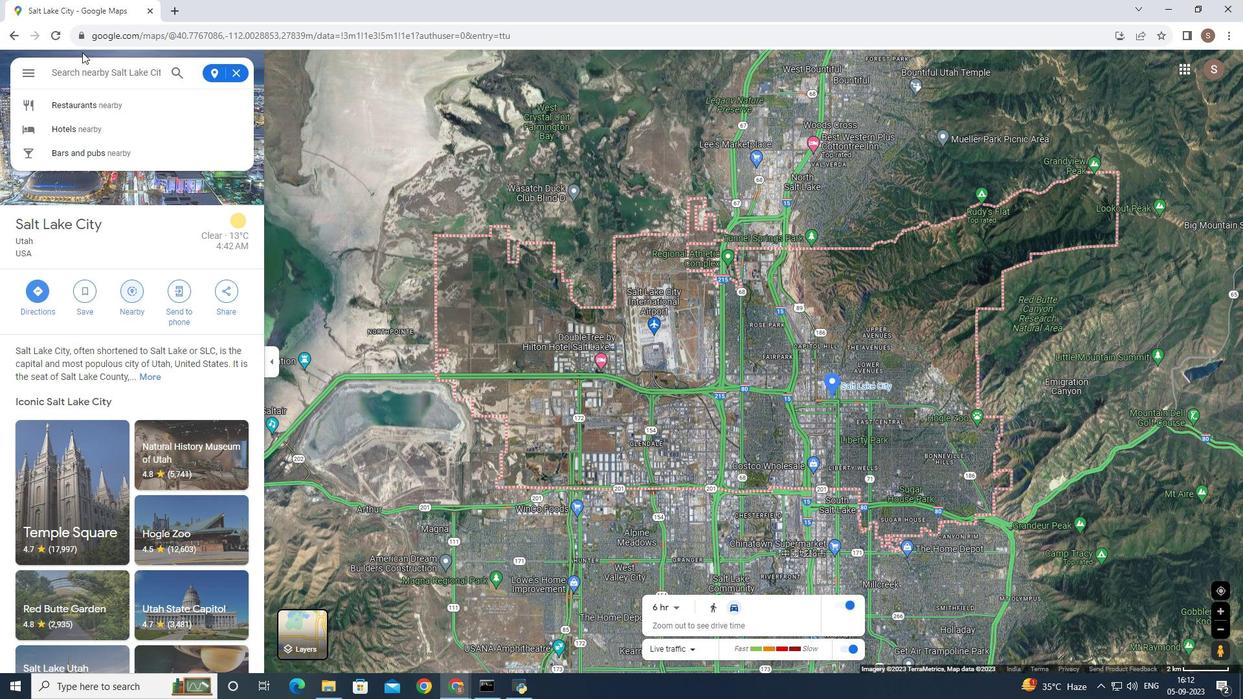 
Action: Key pressed intermediate<Key.space>skiing<Key.space>trails<Key.enter>
Screenshot: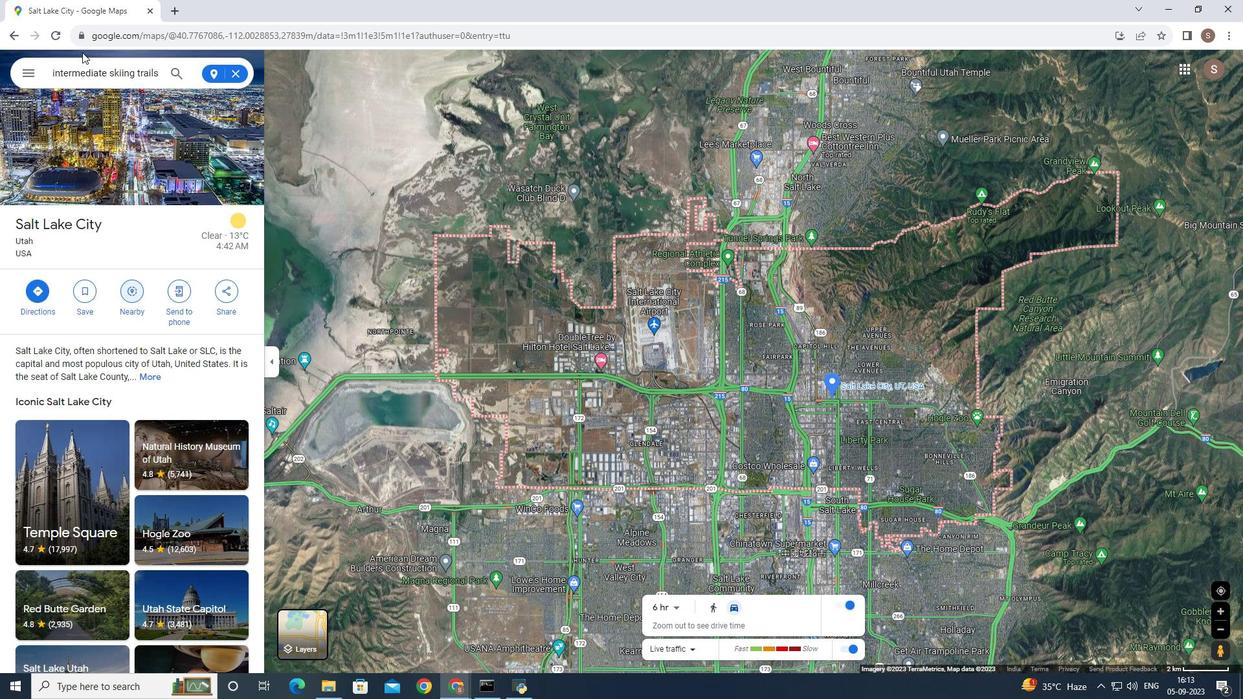
Action: Mouse moved to (96, 134)
Screenshot: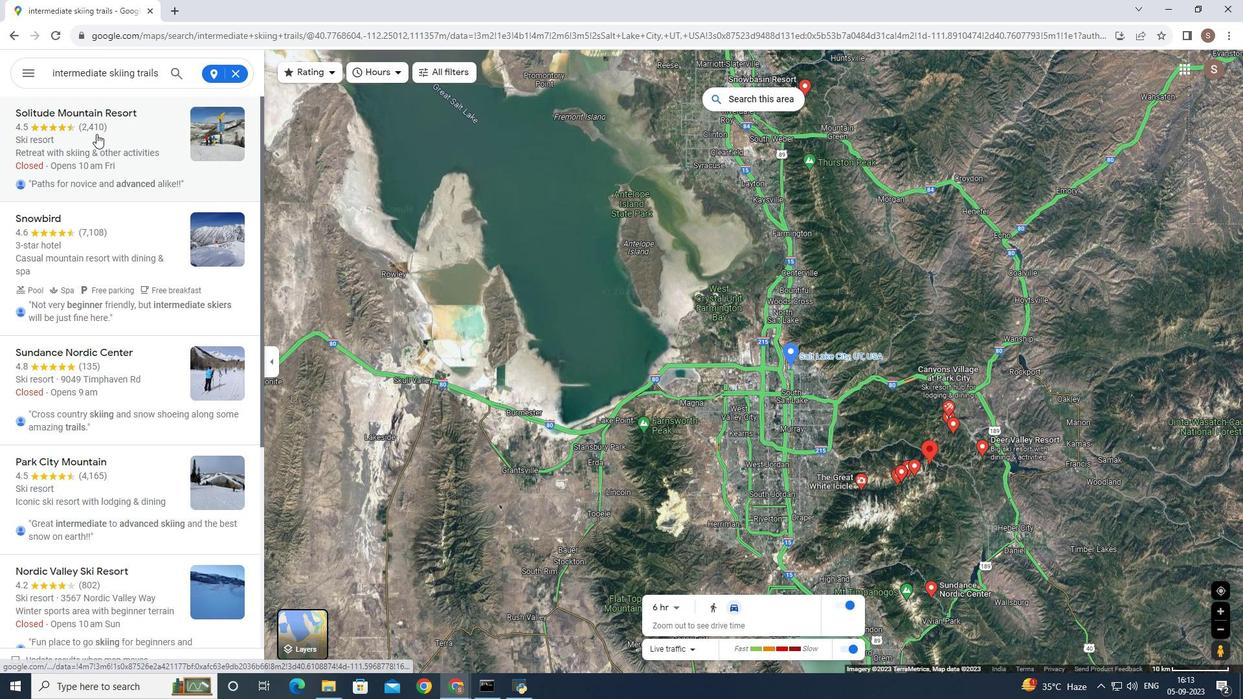 
Action: Mouse scrolled (96, 133) with delta (0, 0)
Screenshot: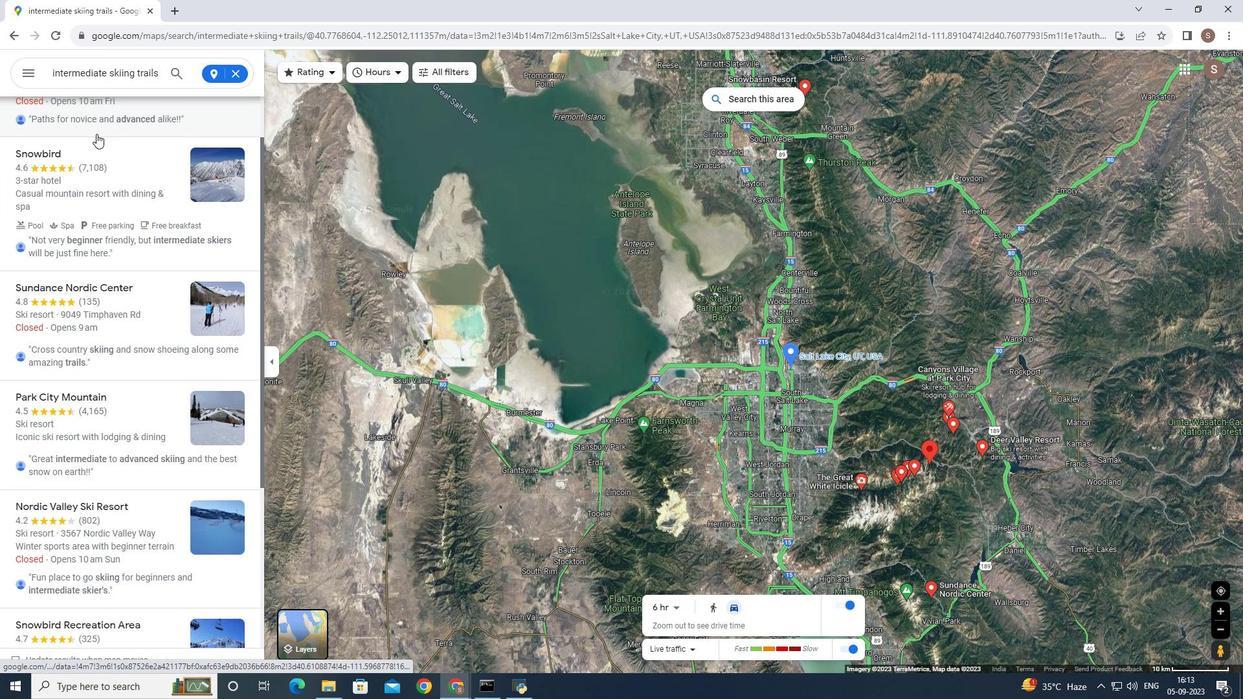 
Action: Mouse moved to (125, 145)
Screenshot: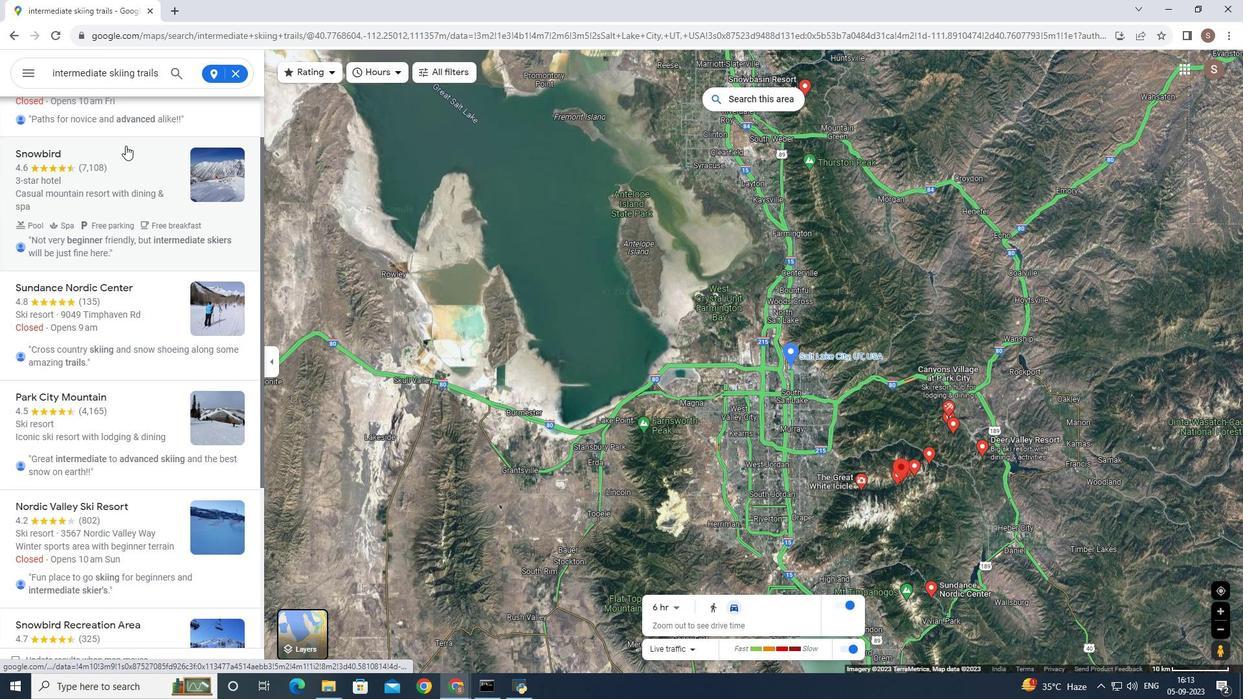 
Action: Mouse scrolled (125, 145) with delta (0, 0)
Screenshot: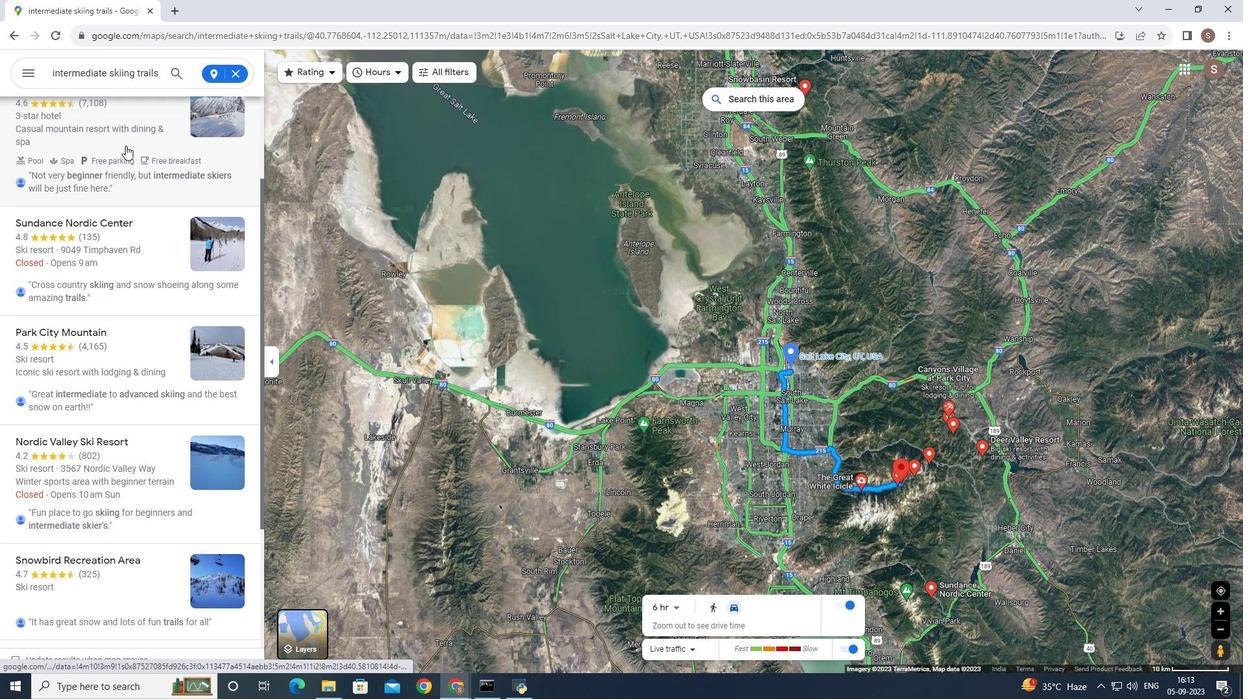 
Action: Mouse scrolled (125, 145) with delta (0, 0)
Screenshot: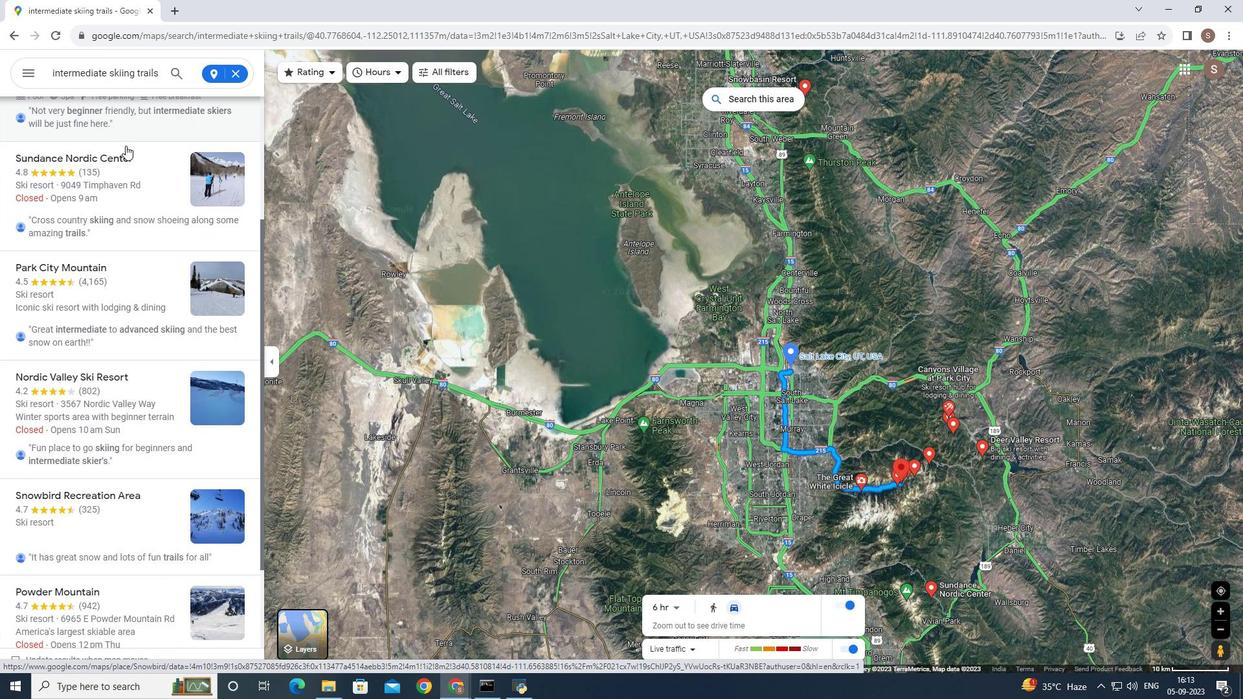 
Action: Mouse scrolled (125, 145) with delta (0, 0)
Screenshot: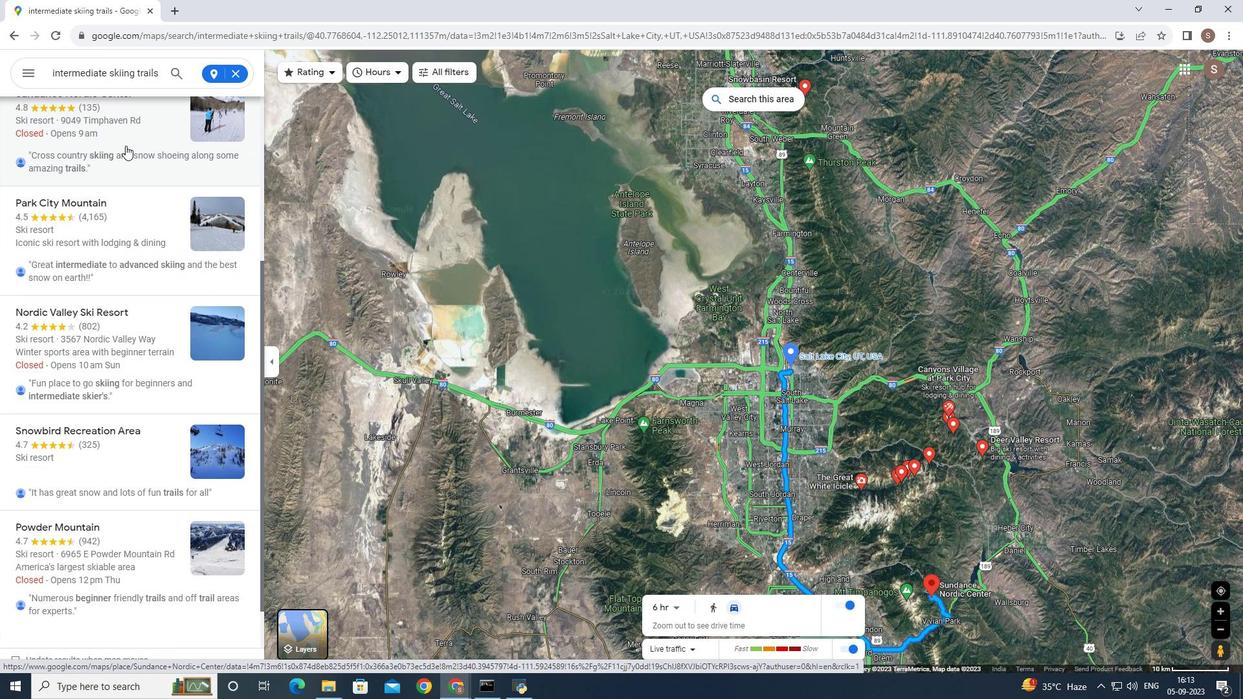 
Action: Mouse scrolled (125, 145) with delta (0, 0)
Screenshot: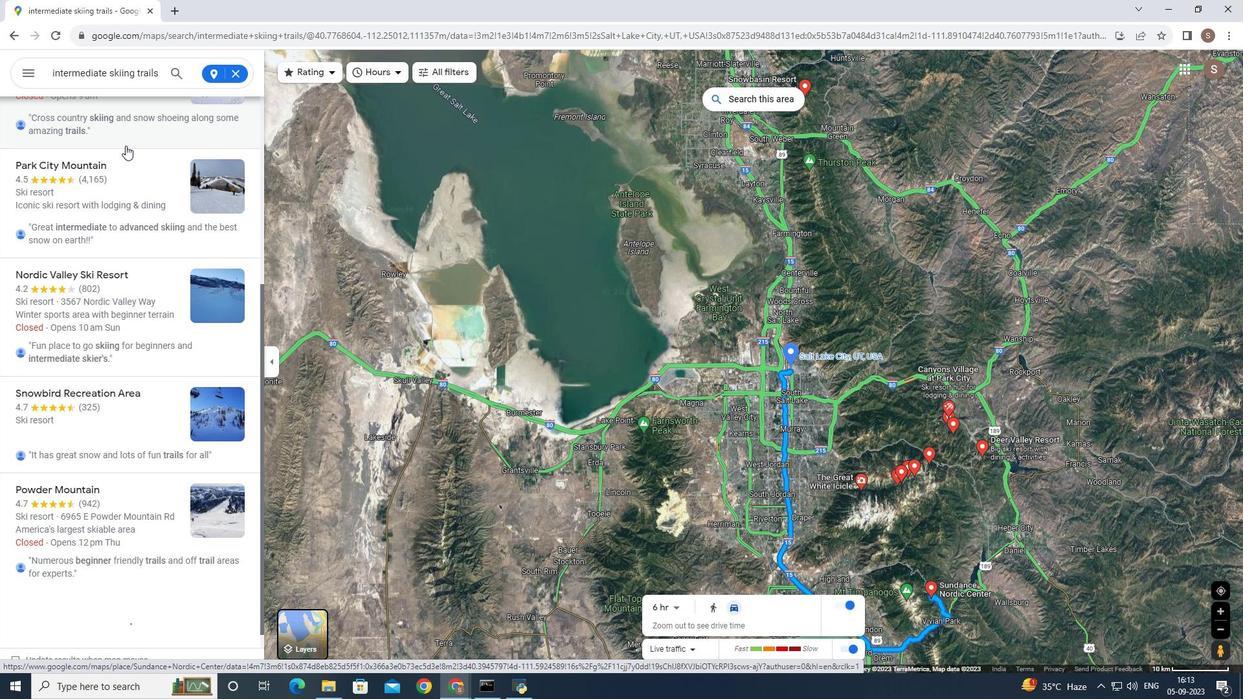 
Action: Mouse scrolled (125, 145) with delta (0, 0)
Screenshot: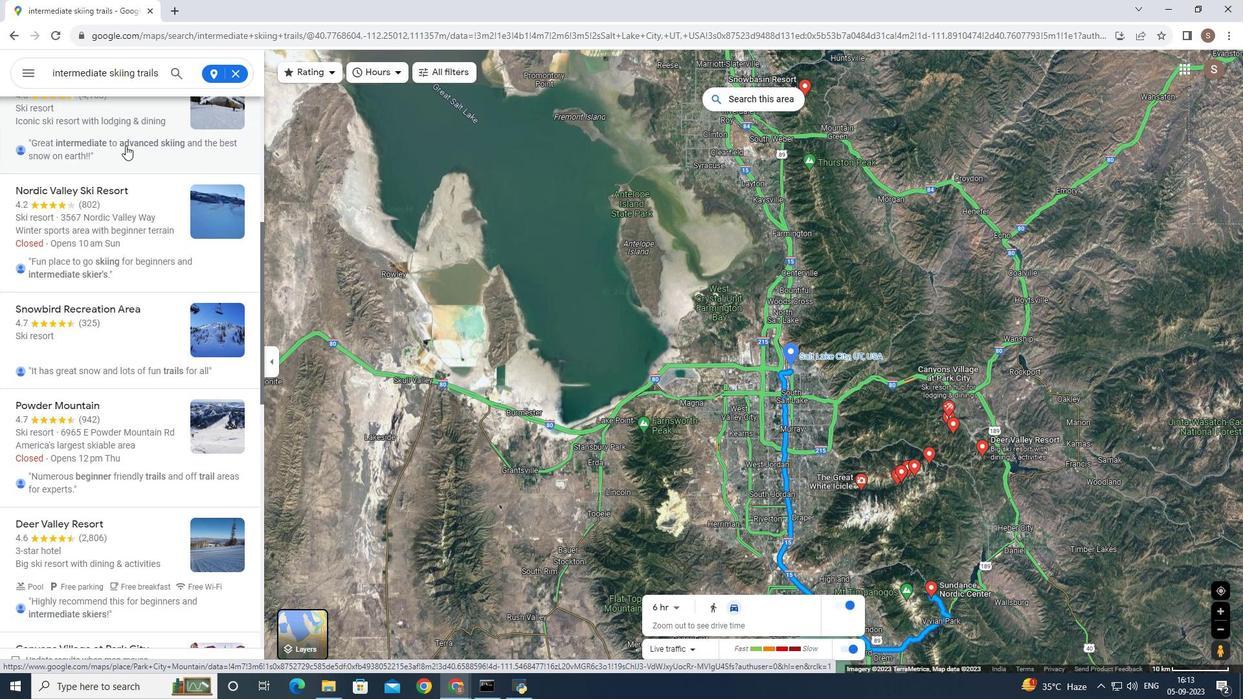 
Action: Mouse scrolled (125, 145) with delta (0, 0)
Screenshot: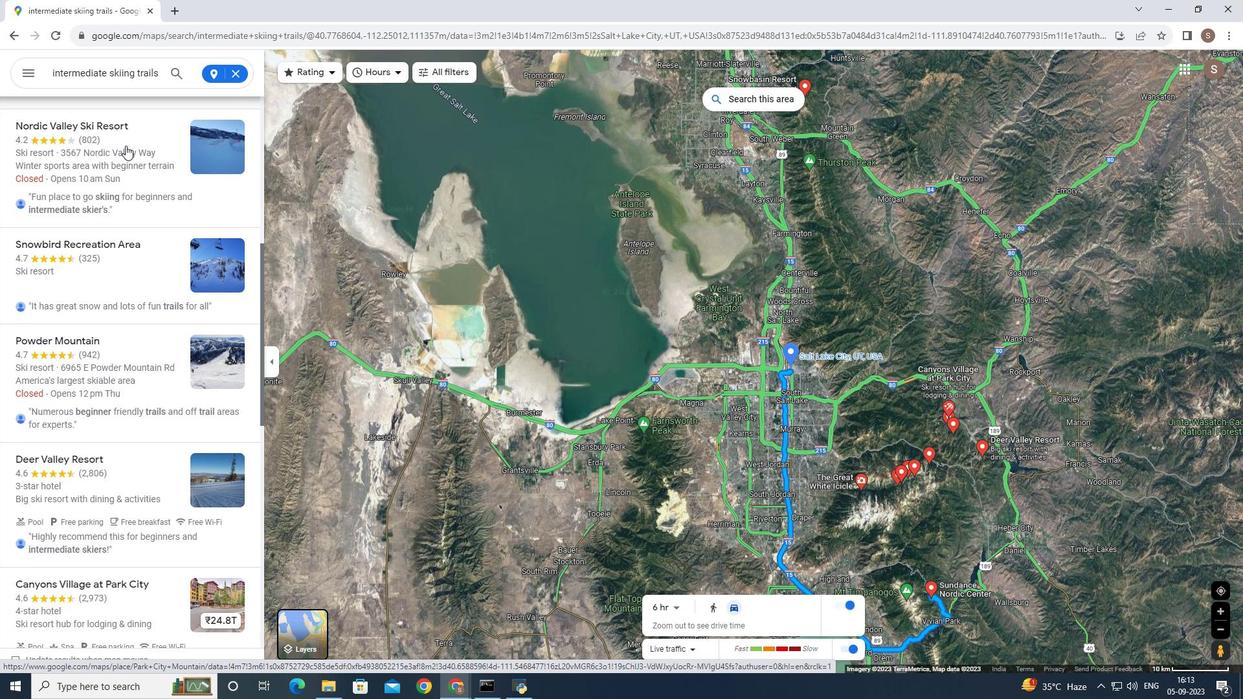 
Action: Mouse scrolled (125, 145) with delta (0, 0)
Screenshot: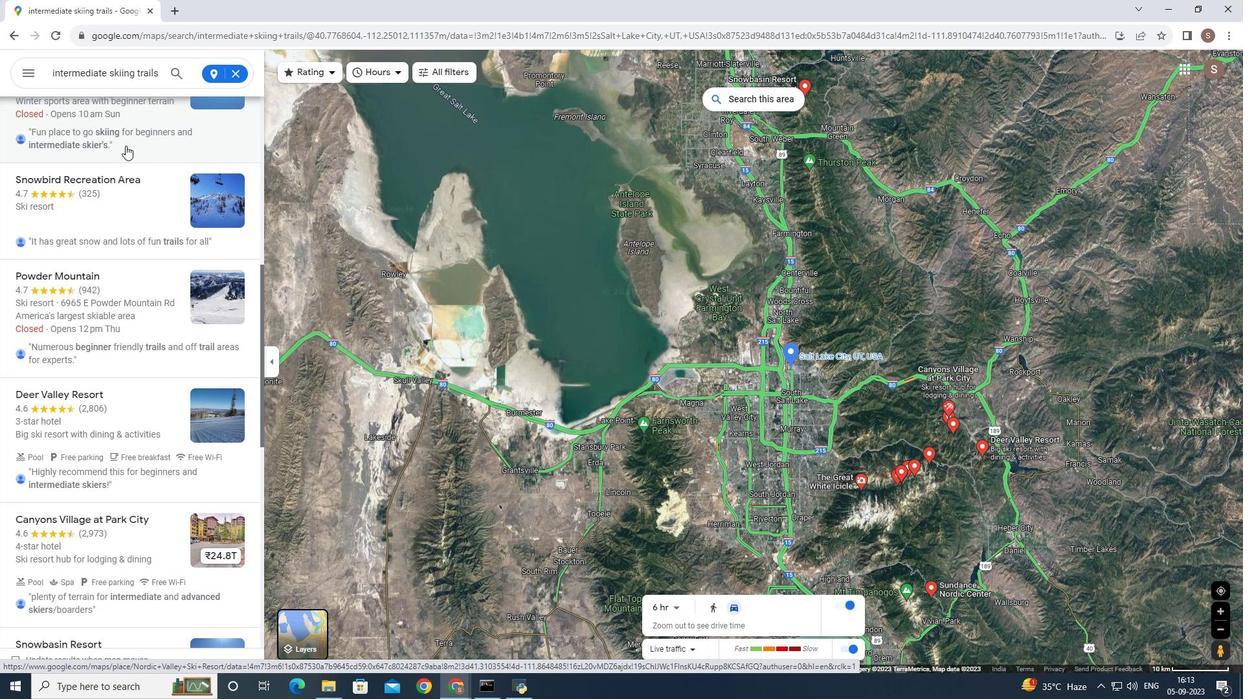
Action: Mouse scrolled (125, 145) with delta (0, 0)
Screenshot: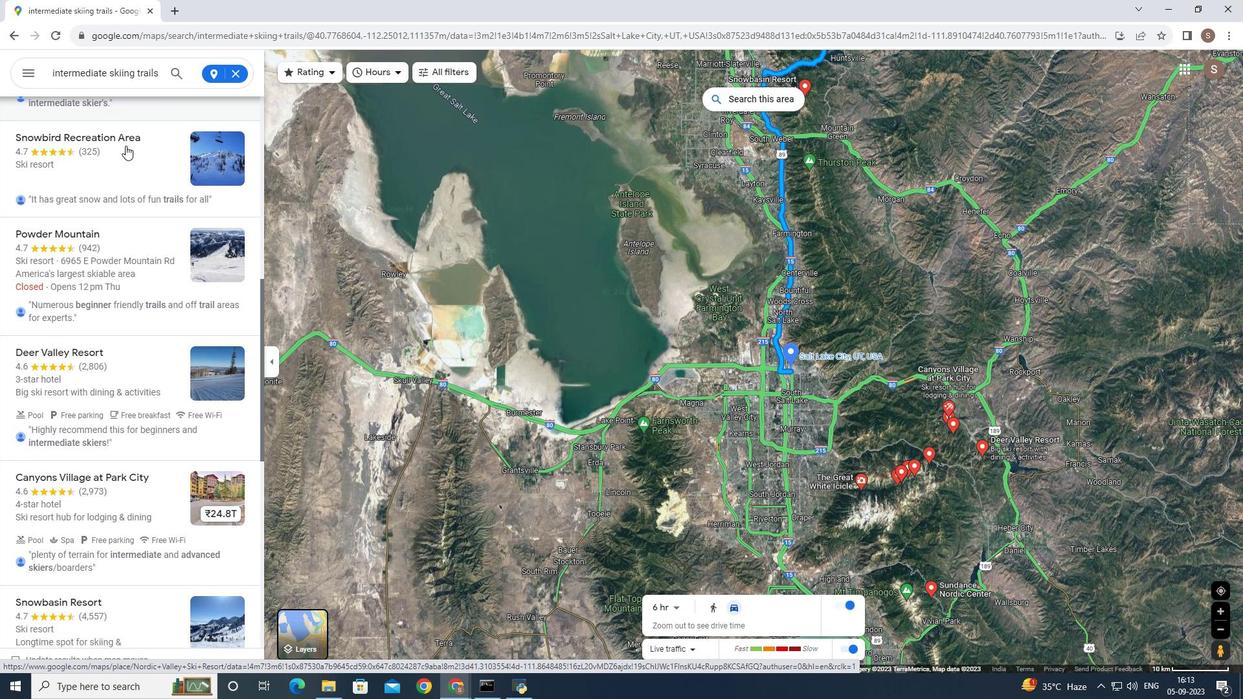 
Action: Mouse scrolled (125, 145) with delta (0, 0)
Screenshot: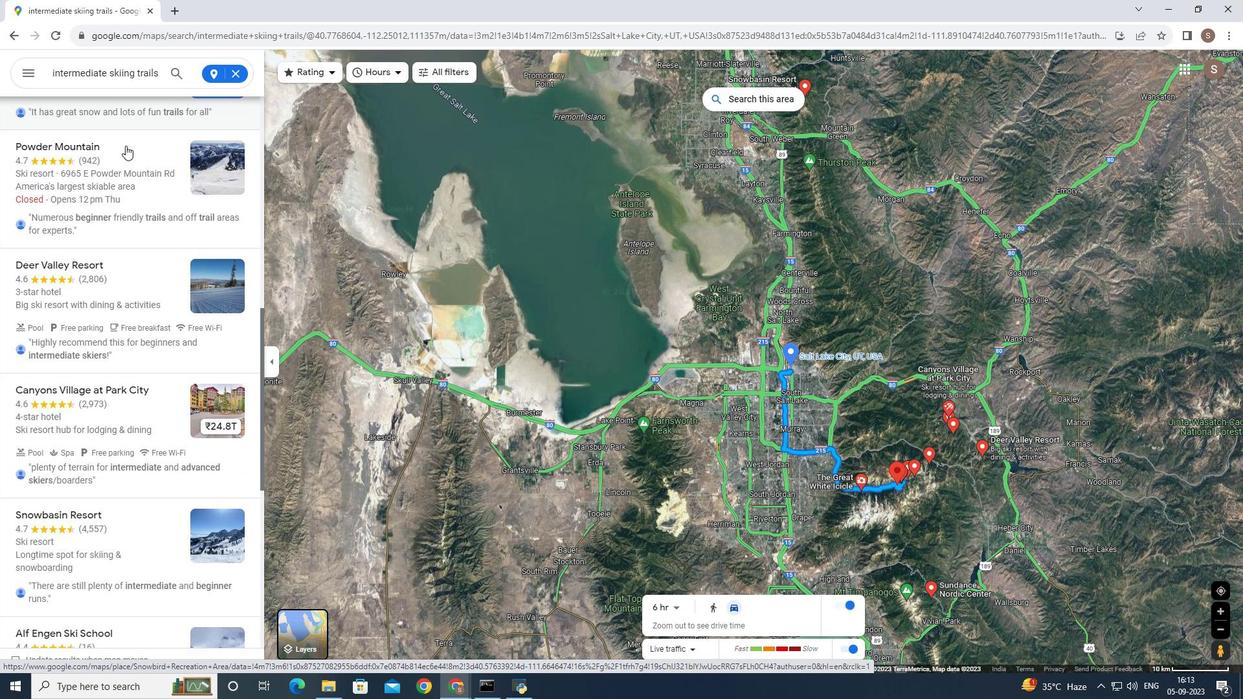 
Action: Mouse scrolled (125, 145) with delta (0, 0)
Screenshot: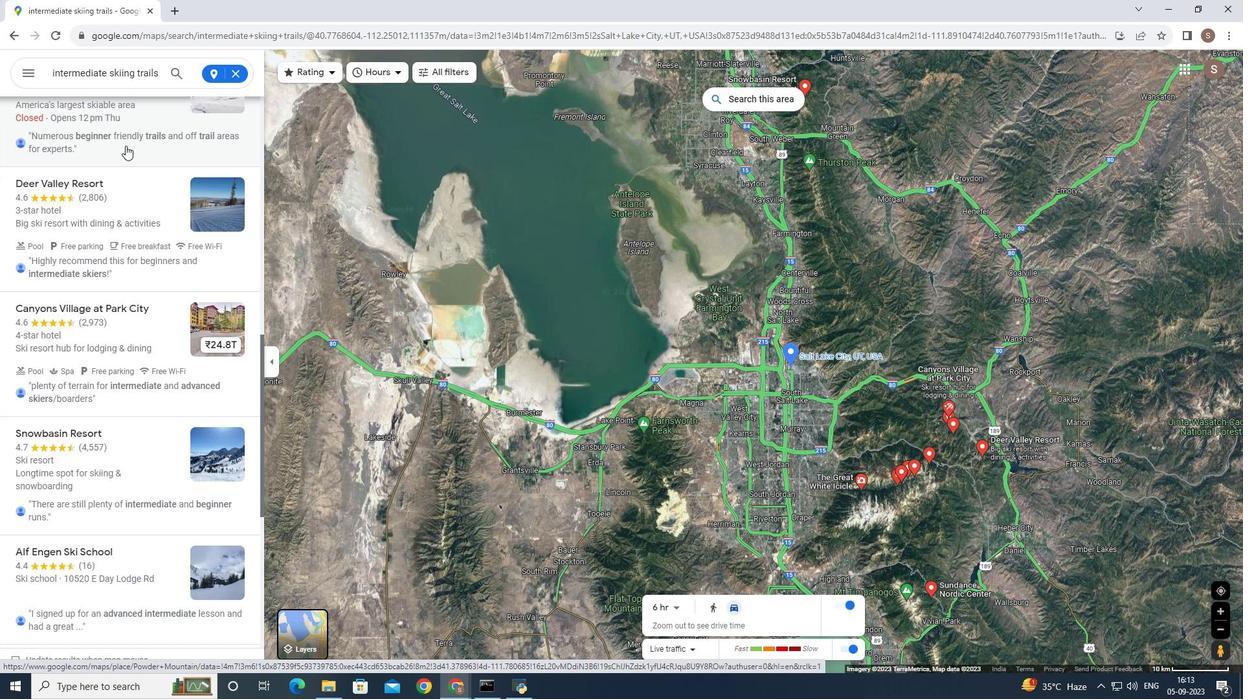 
Action: Mouse scrolled (125, 145) with delta (0, 0)
Screenshot: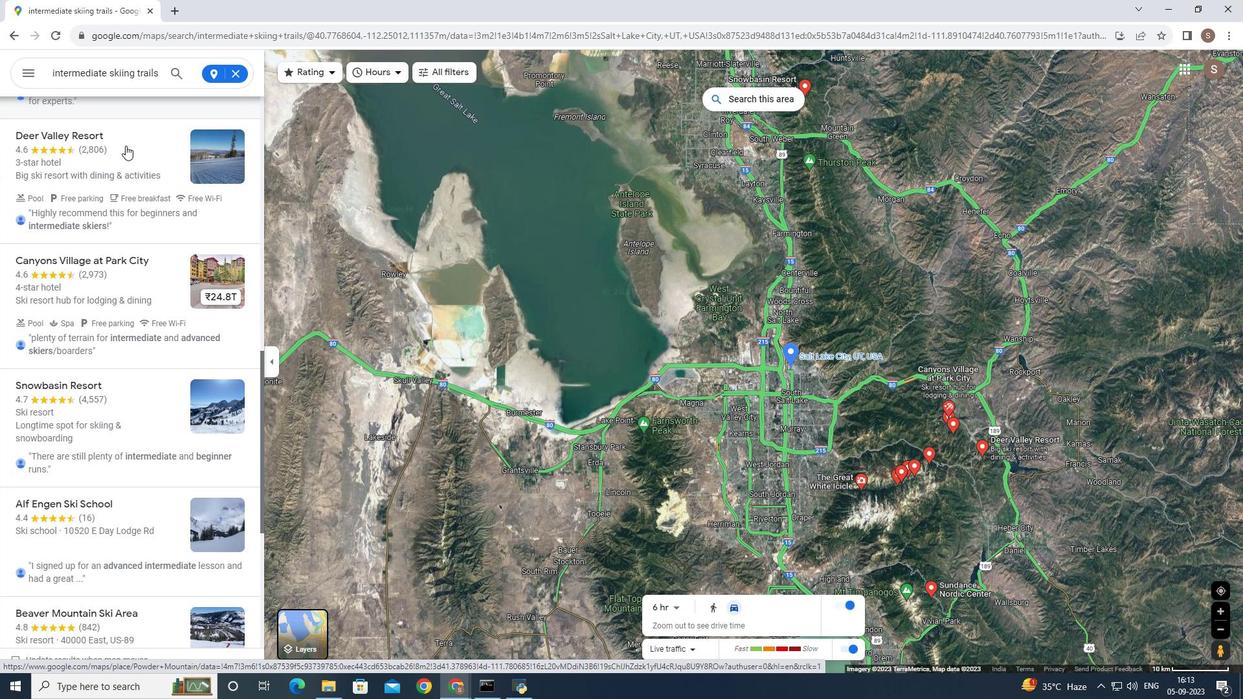 
Action: Mouse scrolled (125, 145) with delta (0, 0)
Screenshot: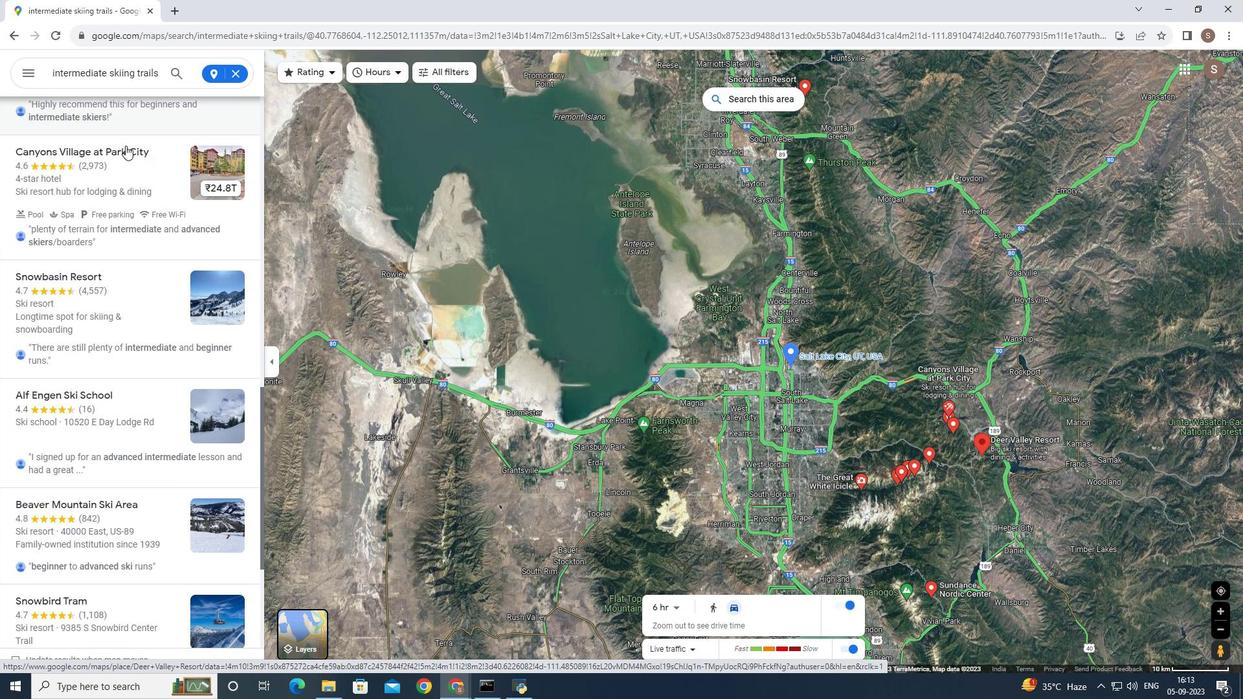 
Action: Mouse scrolled (125, 145) with delta (0, 0)
Screenshot: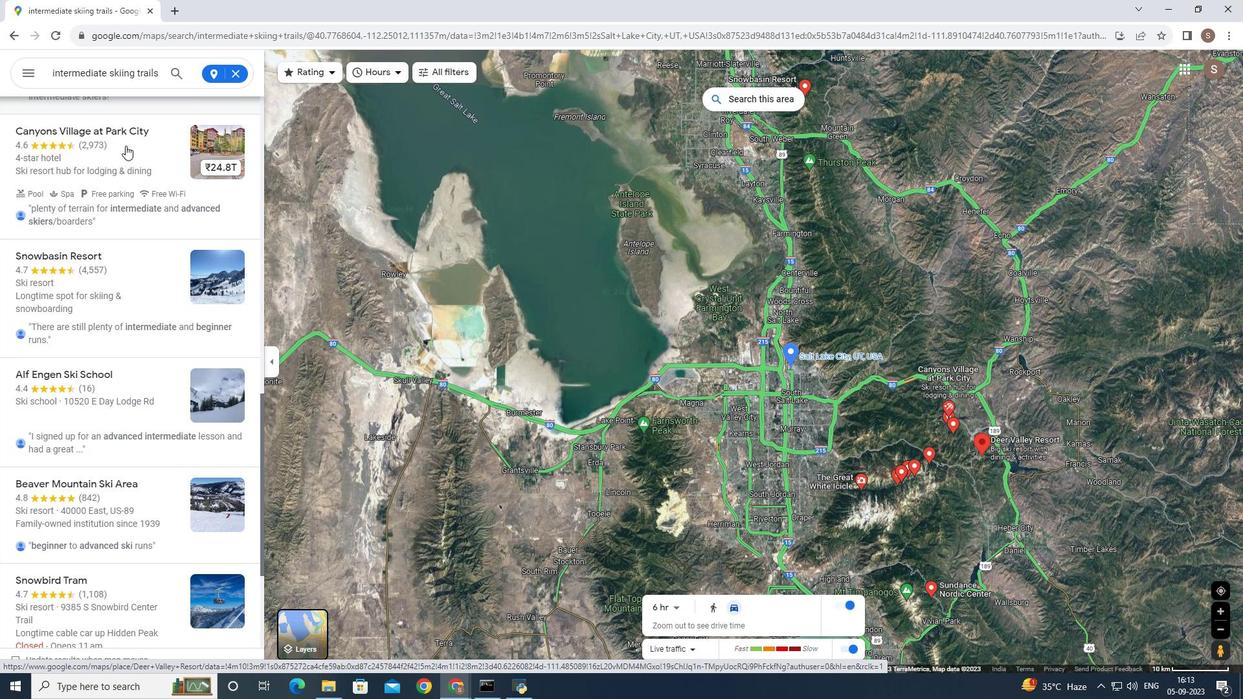 
